 Task: In the sheet Budget Analysis ToolFont size of heading  18 Font style of dataoswald 'Font size of data '9 Alignment of headline & dataAlign center.   Fill color in heading, Red Font color of dataIn the sheet  Attendance Sheet for Weekly Reviewbook
Action: Mouse moved to (228, 423)
Screenshot: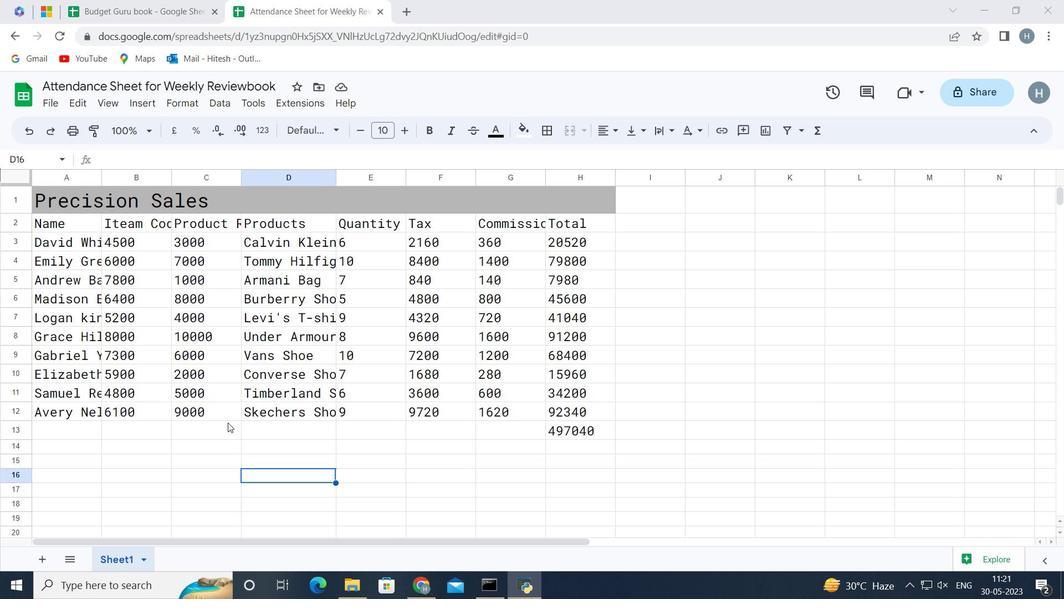 
Action: Mouse pressed left at (228, 423)
Screenshot: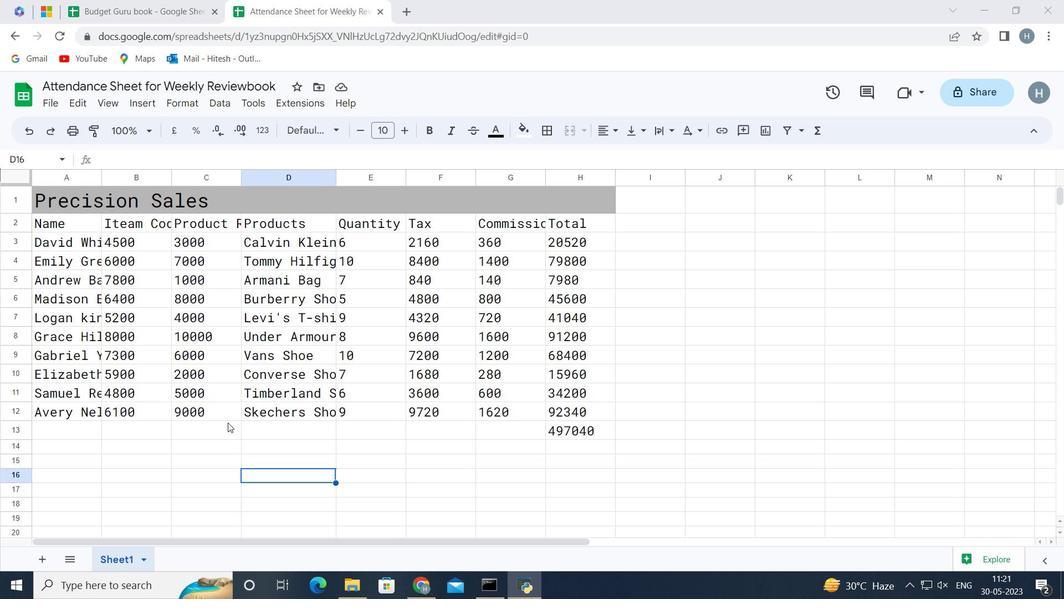 
Action: Mouse moved to (131, 452)
Screenshot: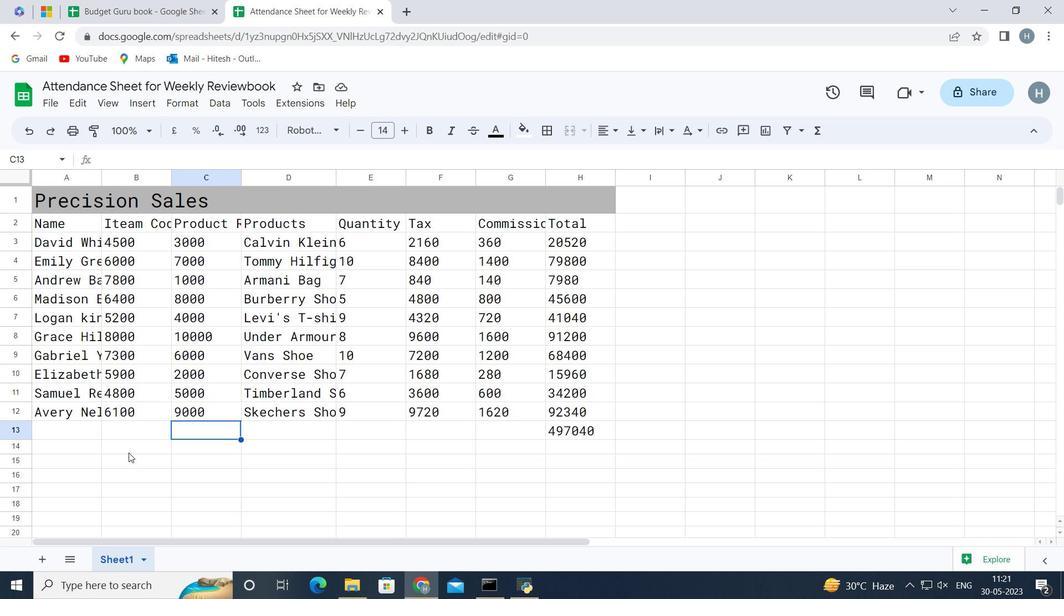 
Action: Mouse pressed left at (131, 452)
Screenshot: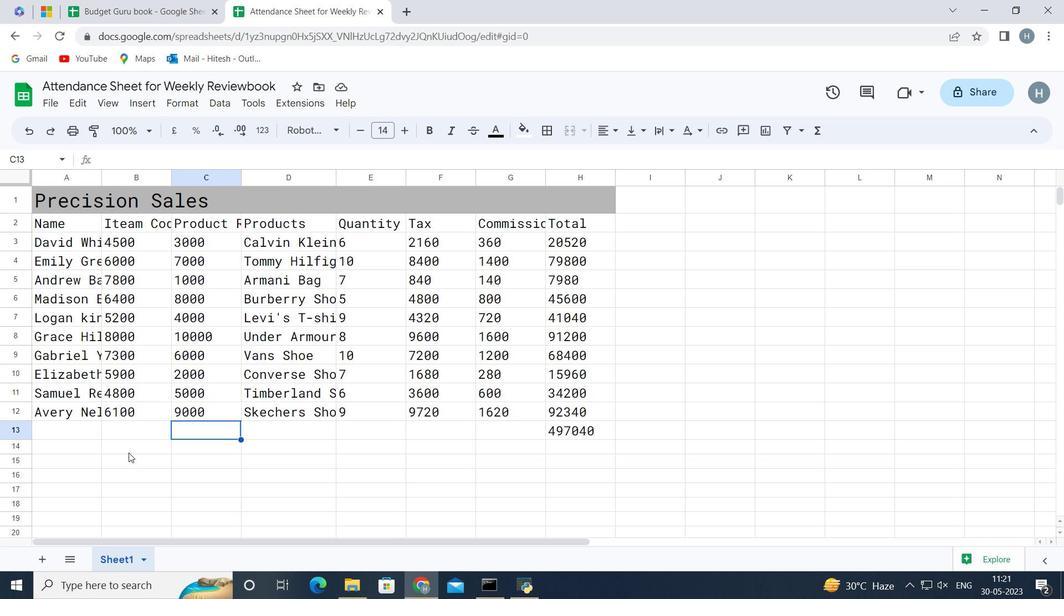 
Action: Mouse moved to (49, 194)
Screenshot: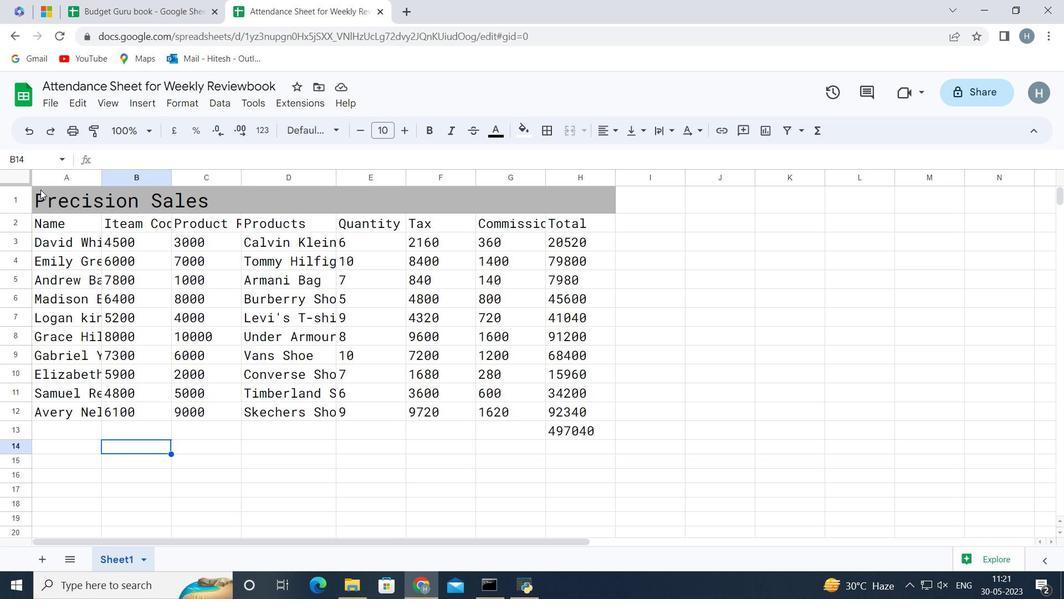
Action: Mouse pressed left at (49, 194)
Screenshot: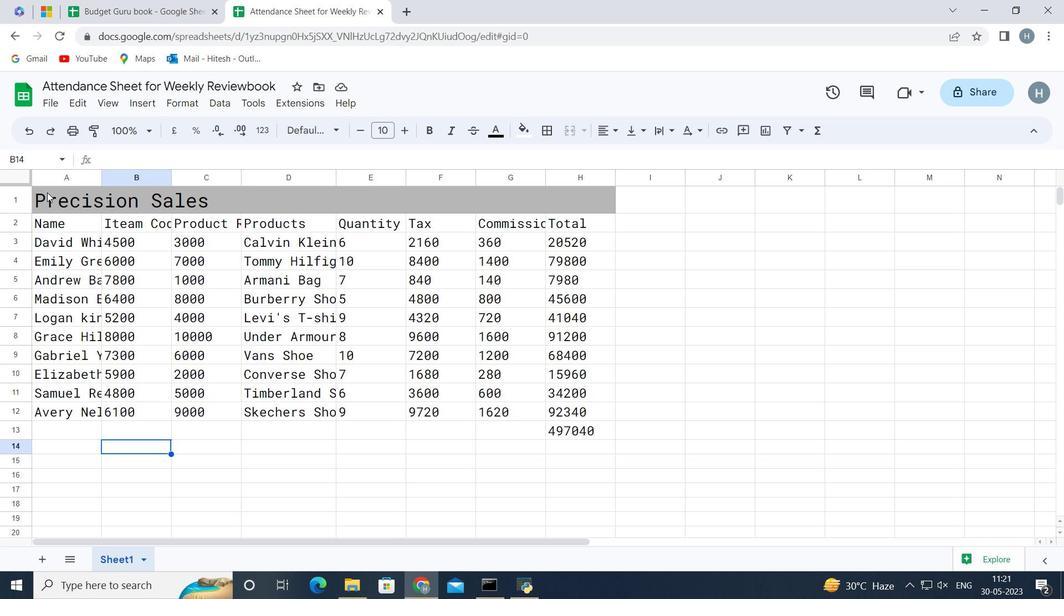 
Action: Mouse moved to (362, 130)
Screenshot: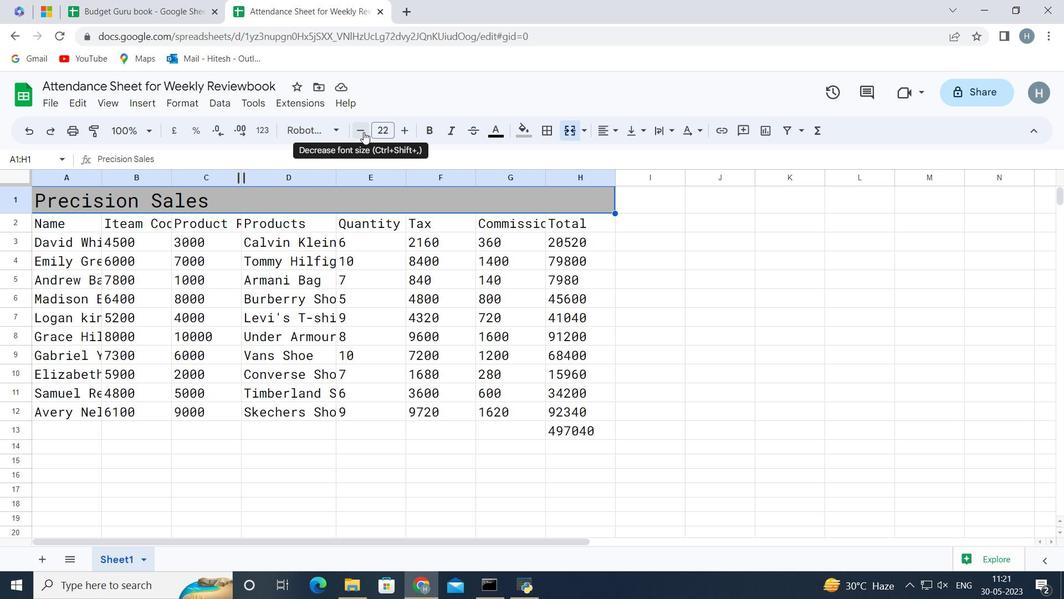 
Action: Mouse pressed left at (362, 130)
Screenshot: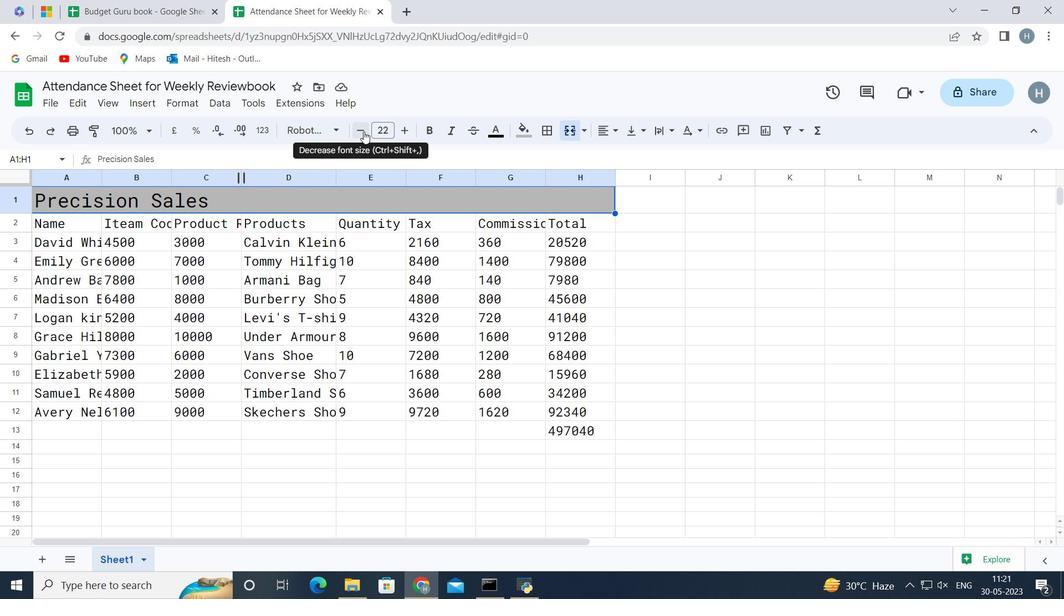 
Action: Mouse pressed left at (362, 130)
Screenshot: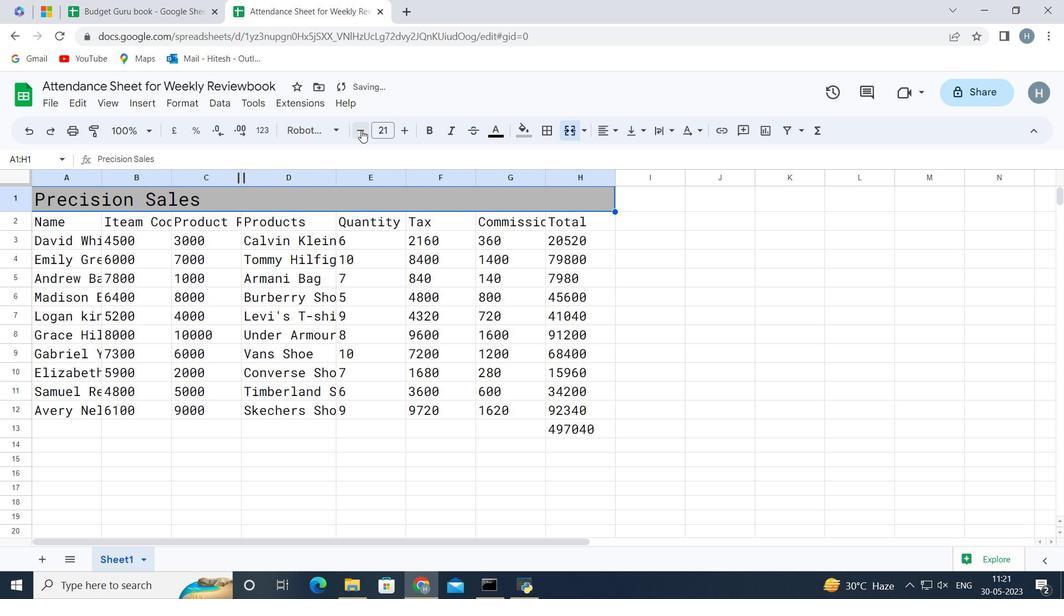 
Action: Mouse pressed left at (362, 130)
Screenshot: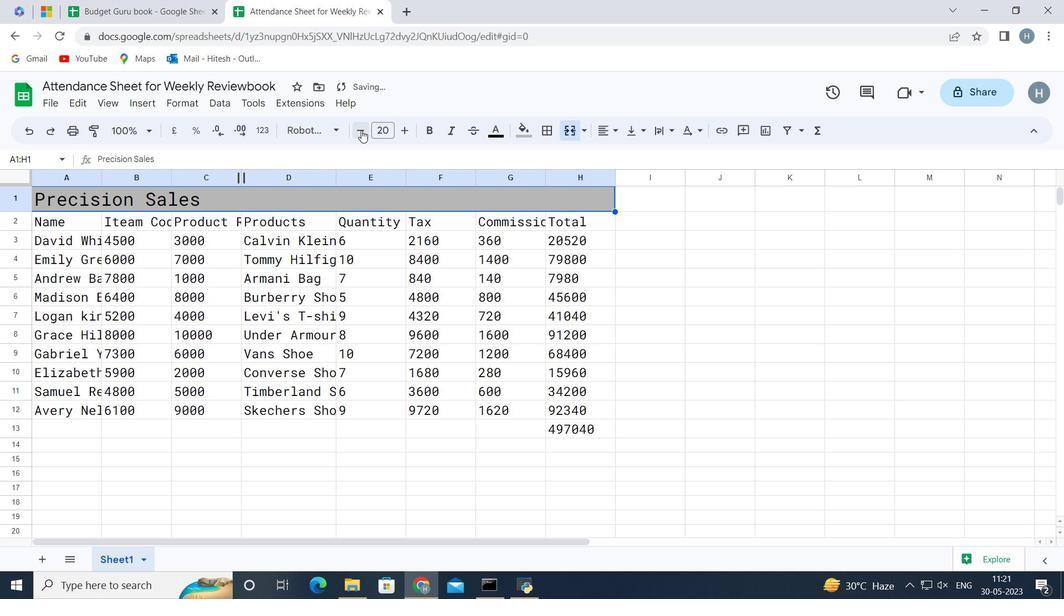 
Action: Mouse pressed left at (362, 130)
Screenshot: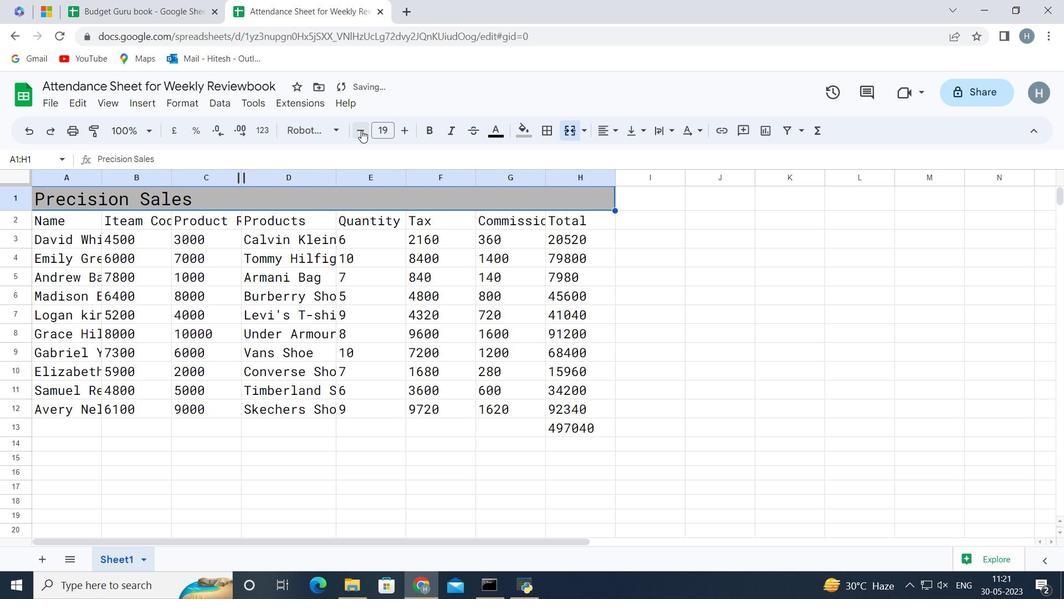 
Action: Mouse moved to (318, 123)
Screenshot: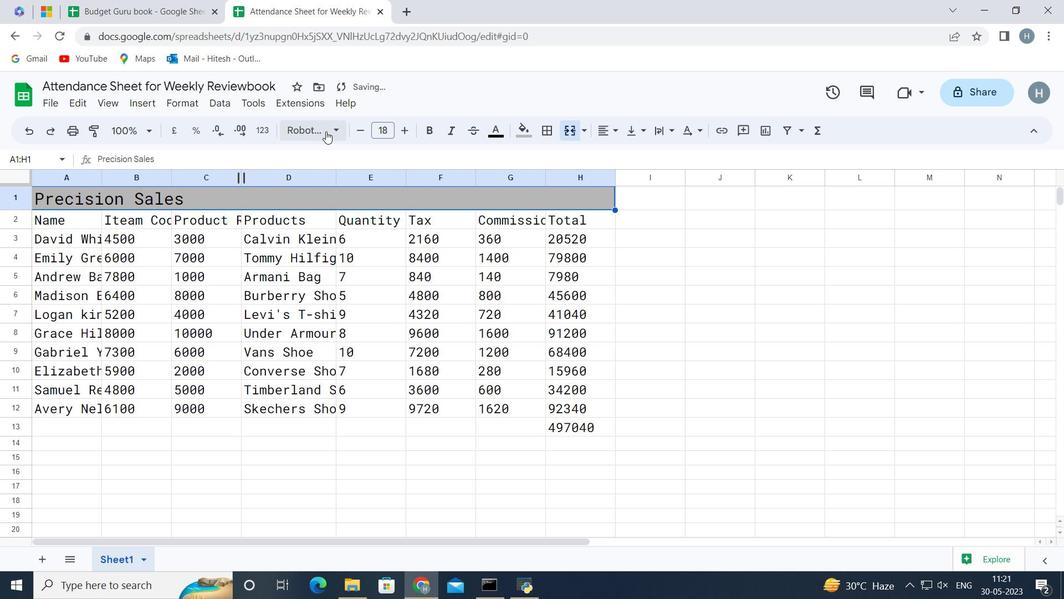 
Action: Mouse pressed left at (318, 123)
Screenshot: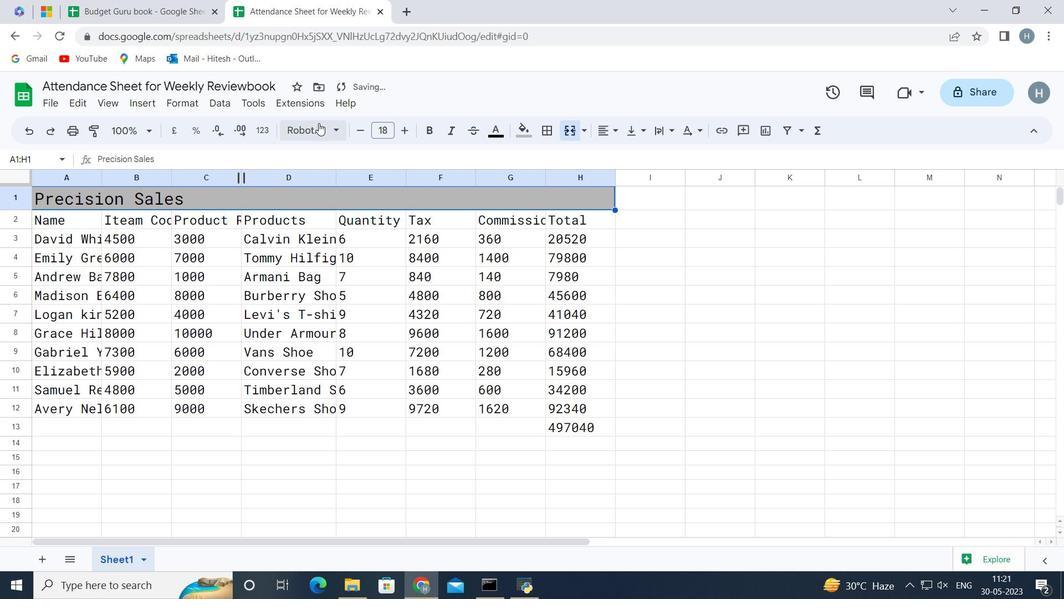 
Action: Mouse moved to (353, 288)
Screenshot: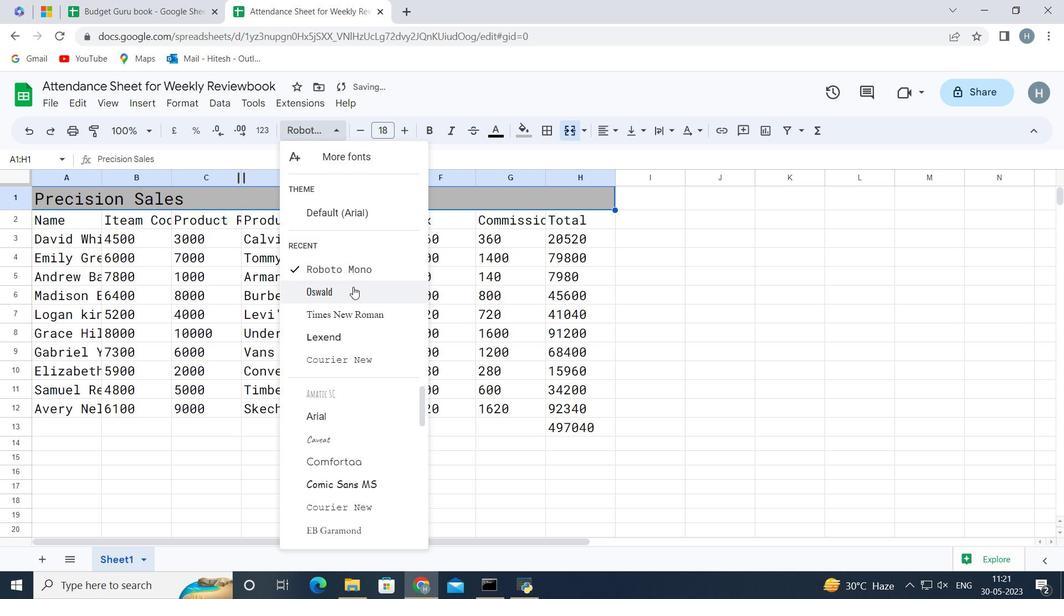 
Action: Mouse pressed left at (353, 288)
Screenshot: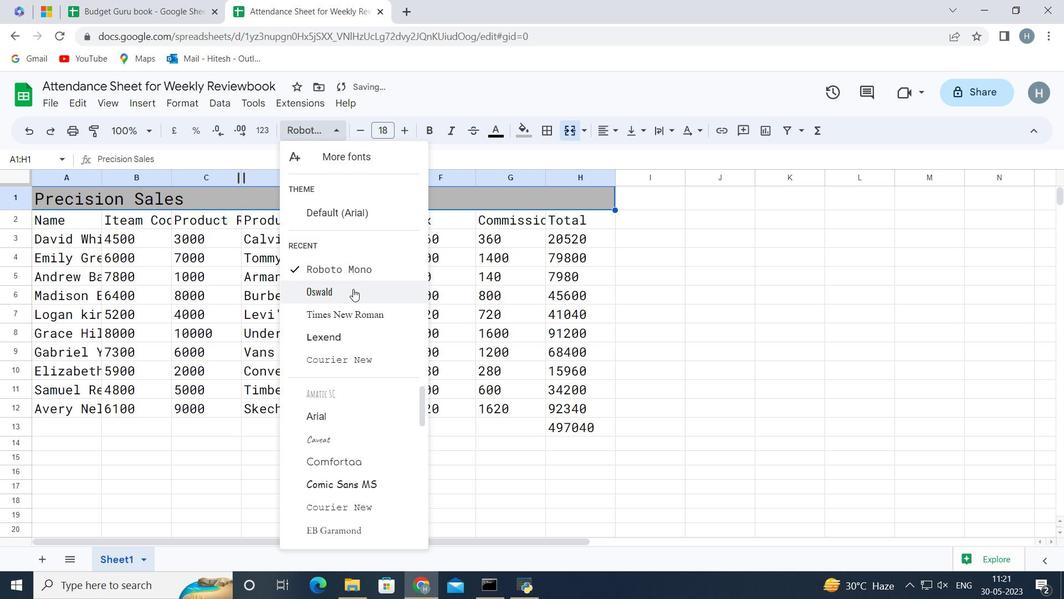 
Action: Mouse moved to (163, 442)
Screenshot: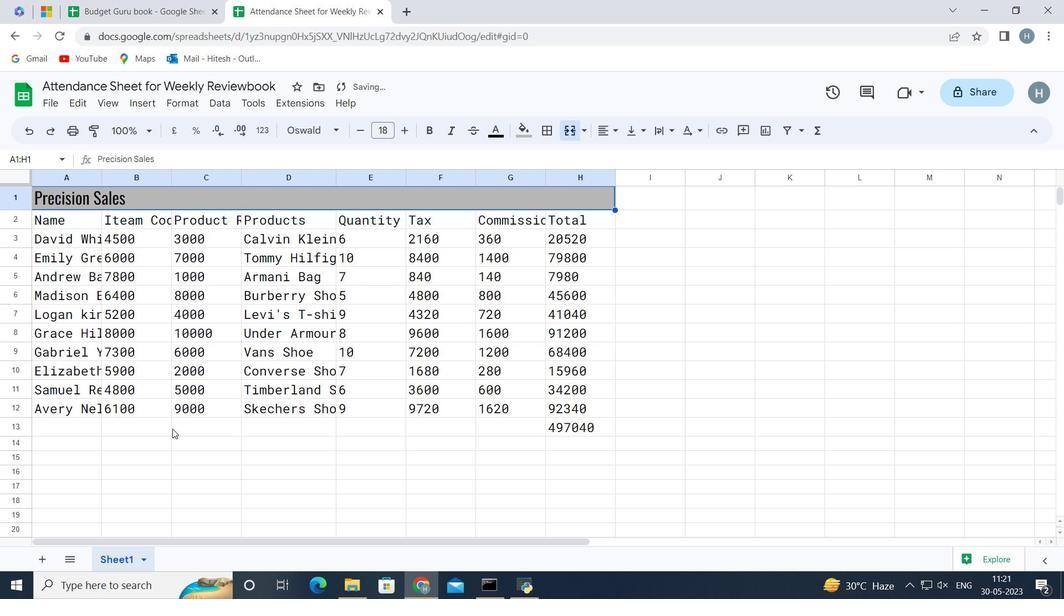 
Action: Mouse pressed left at (163, 442)
Screenshot: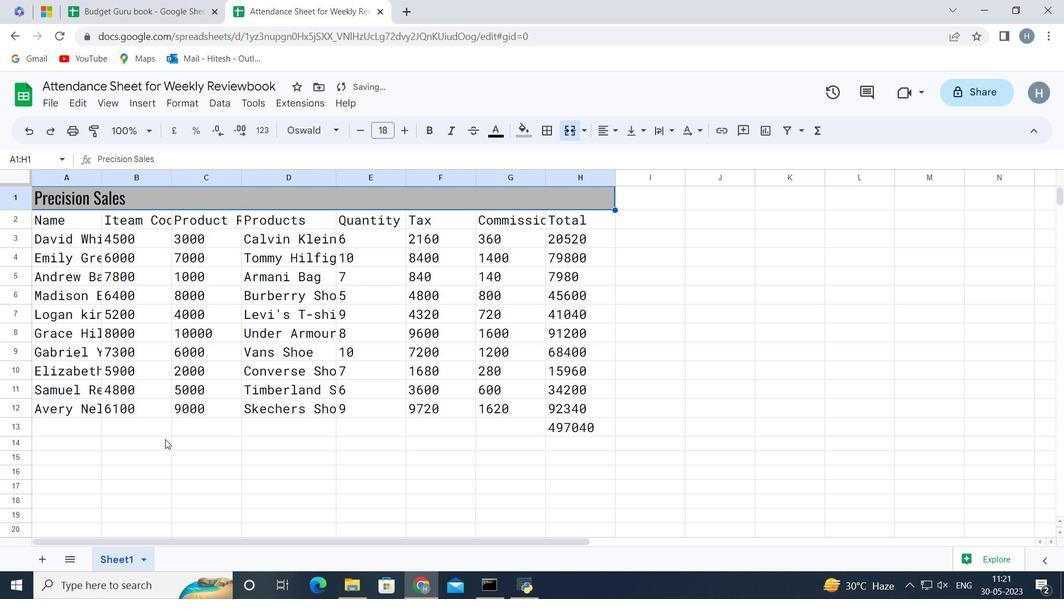 
Action: Mouse moved to (62, 218)
Screenshot: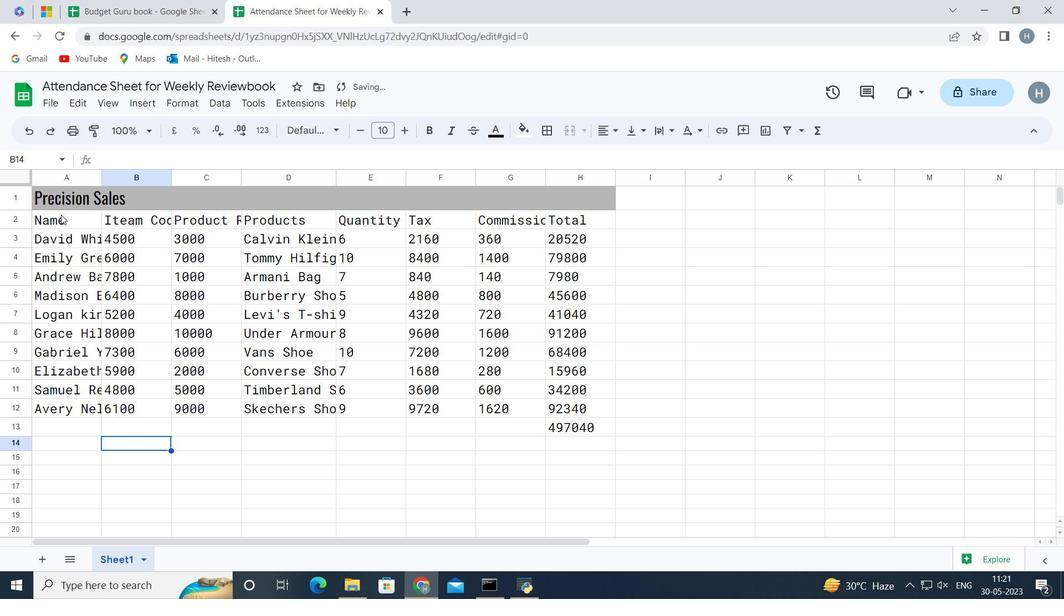 
Action: Mouse pressed left at (62, 218)
Screenshot: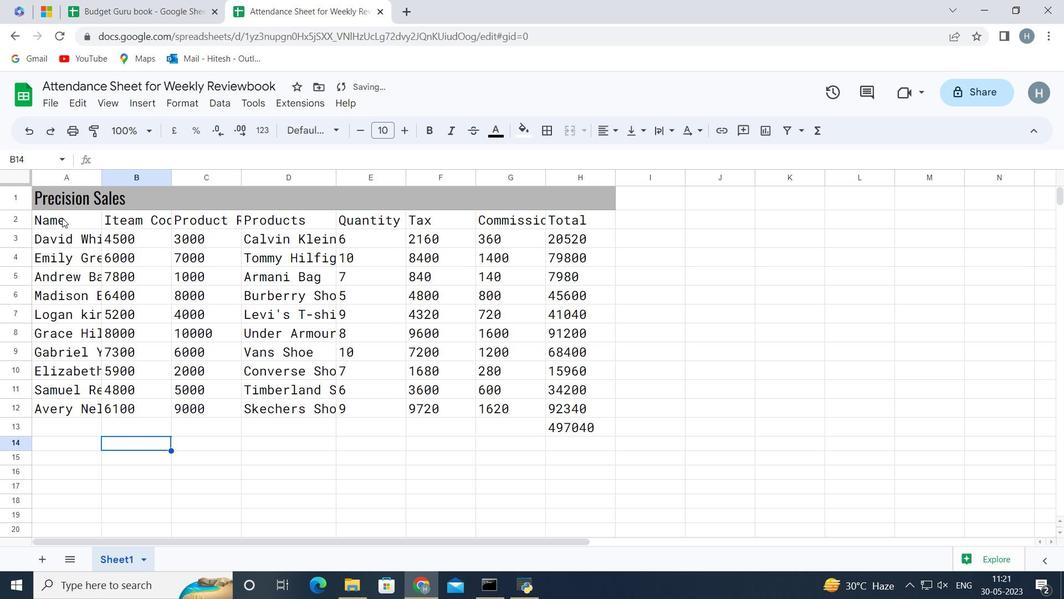 
Action: Mouse moved to (63, 219)
Screenshot: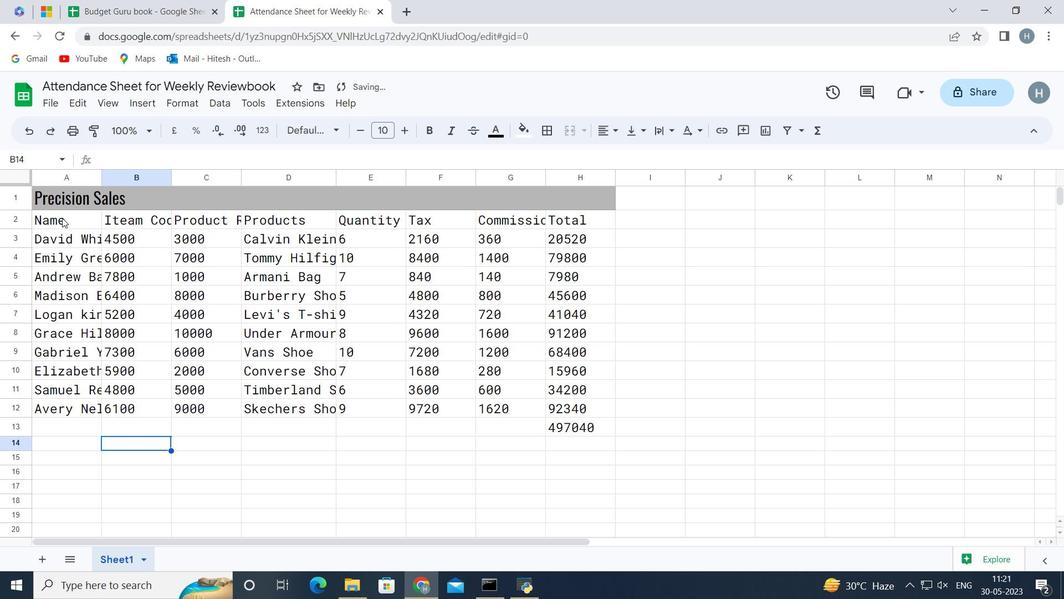 
Action: Key pressed <Key.shift><Key.right><Key.right><Key.right><Key.right><Key.right><Key.right><Key.right><Key.down><Key.down><Key.down><Key.down><Key.down><Key.down><Key.down><Key.down><Key.down><Key.down><Key.down>
Screenshot: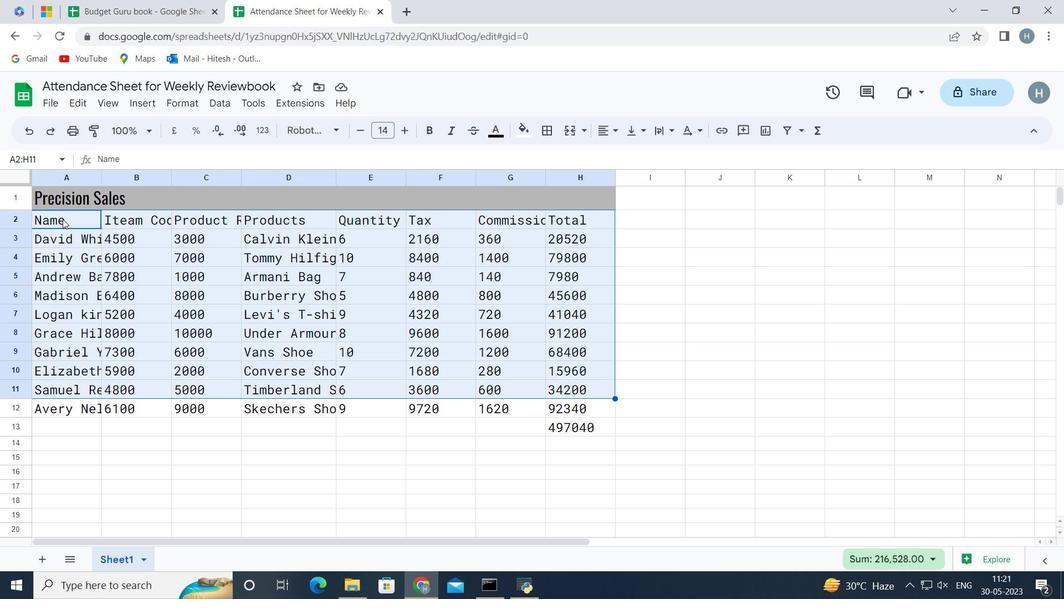 
Action: Mouse moved to (356, 132)
Screenshot: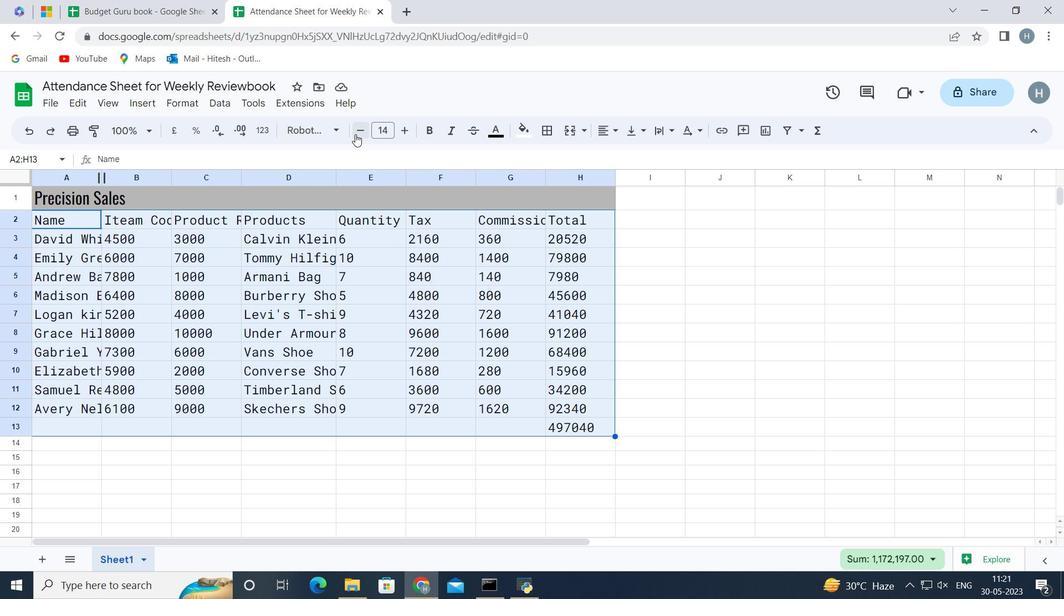
Action: Mouse pressed left at (356, 132)
Screenshot: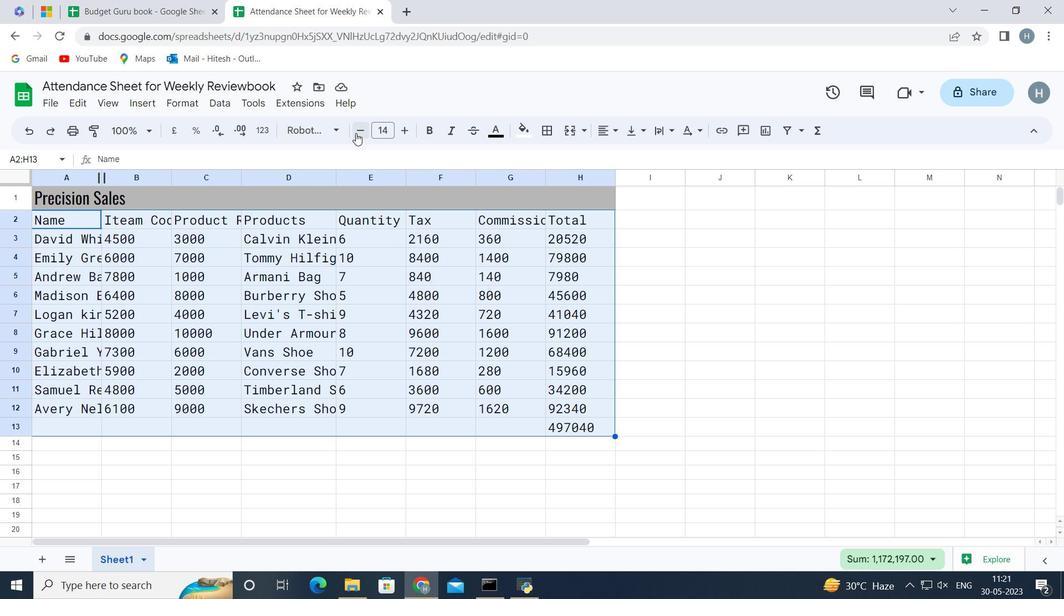 
Action: Mouse pressed left at (356, 132)
Screenshot: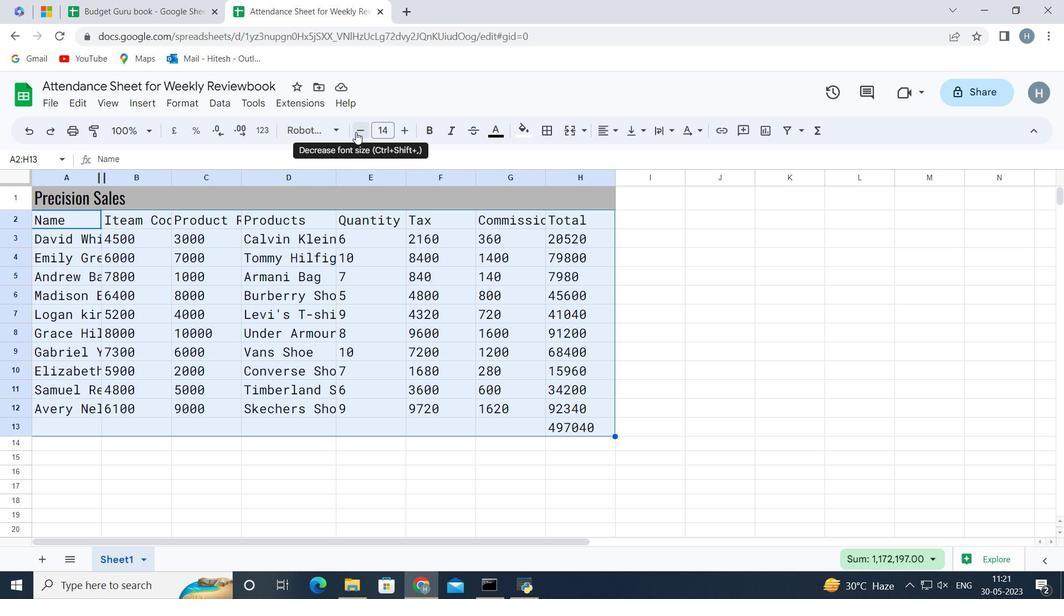 
Action: Mouse pressed left at (356, 132)
Screenshot: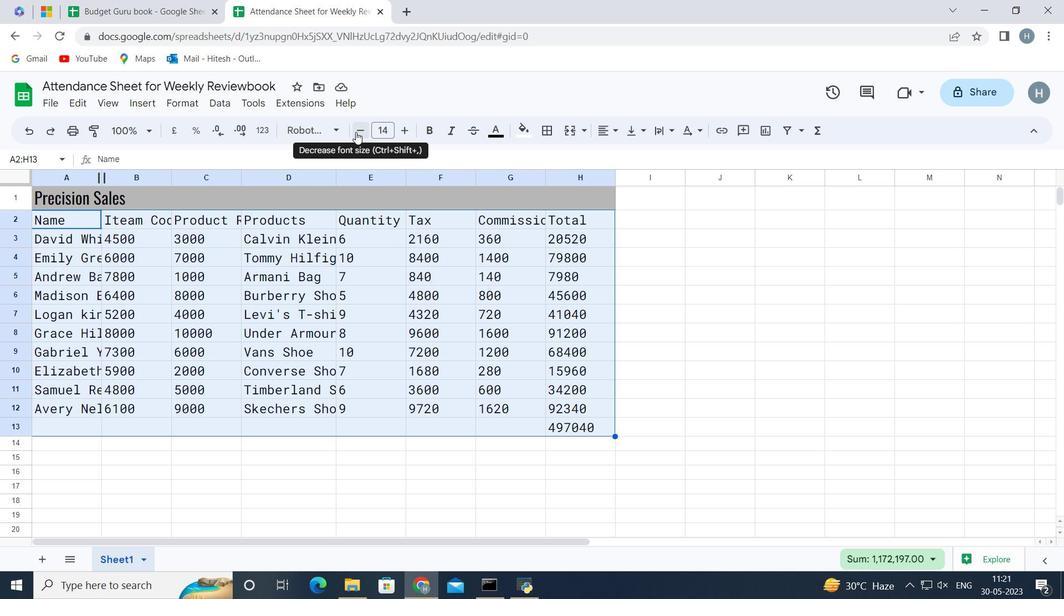 
Action: Mouse pressed left at (356, 132)
Screenshot: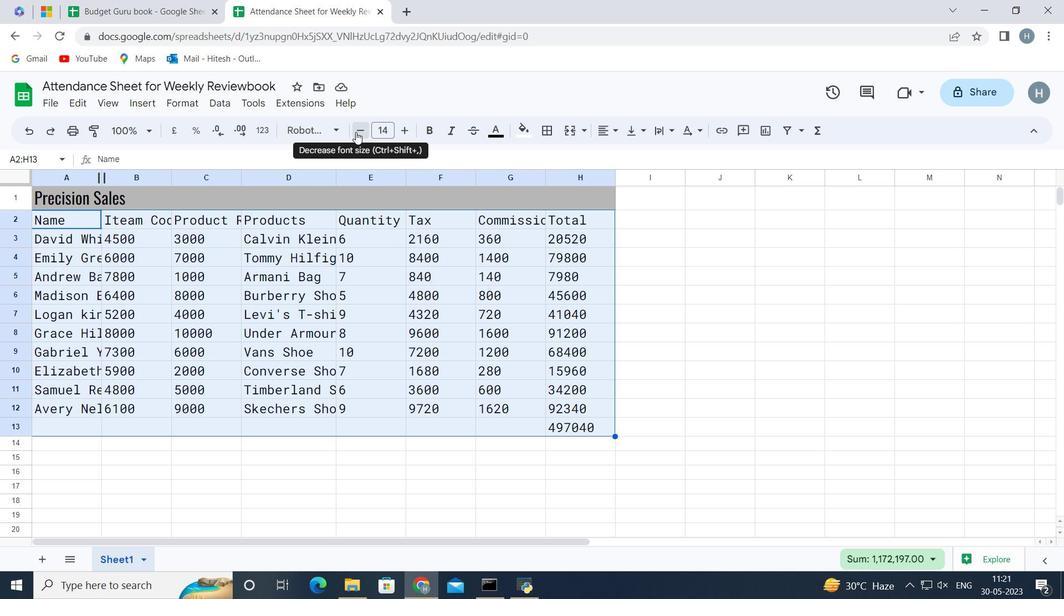 
Action: Mouse pressed left at (356, 132)
Screenshot: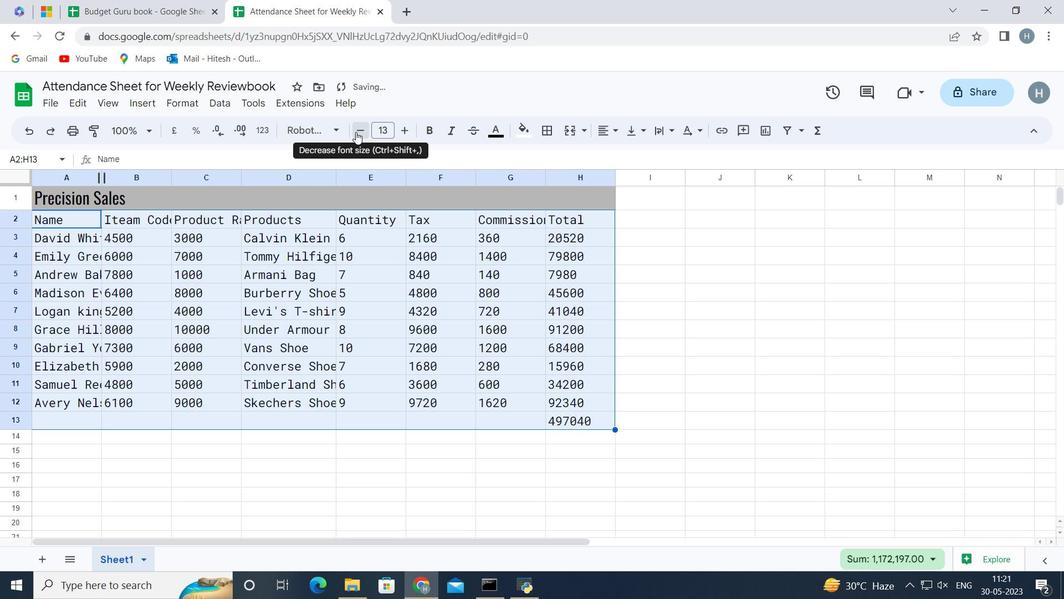 
Action: Mouse moved to (144, 443)
Screenshot: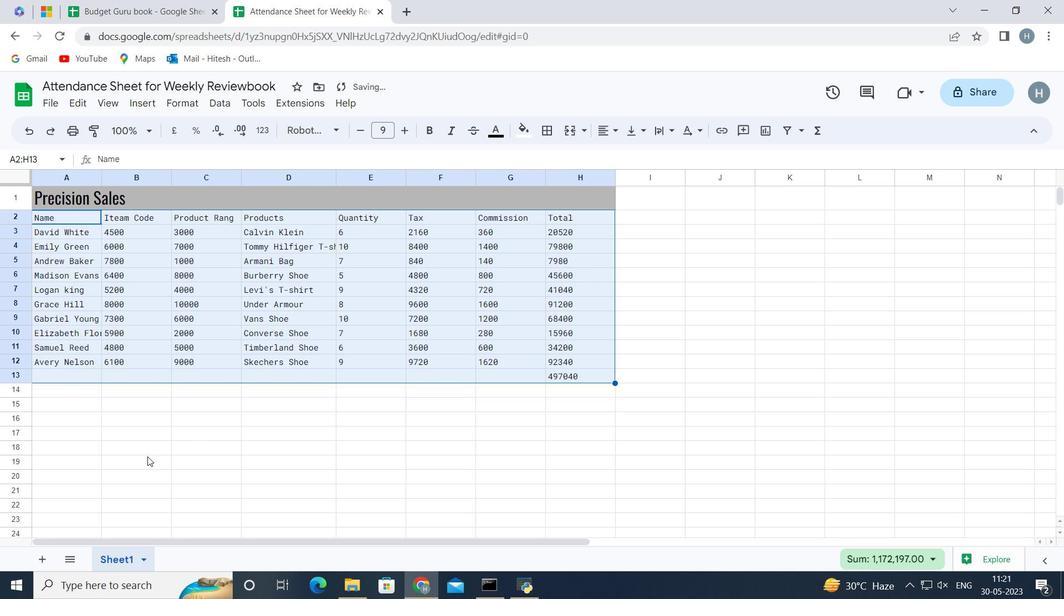 
Action: Mouse pressed left at (144, 443)
Screenshot: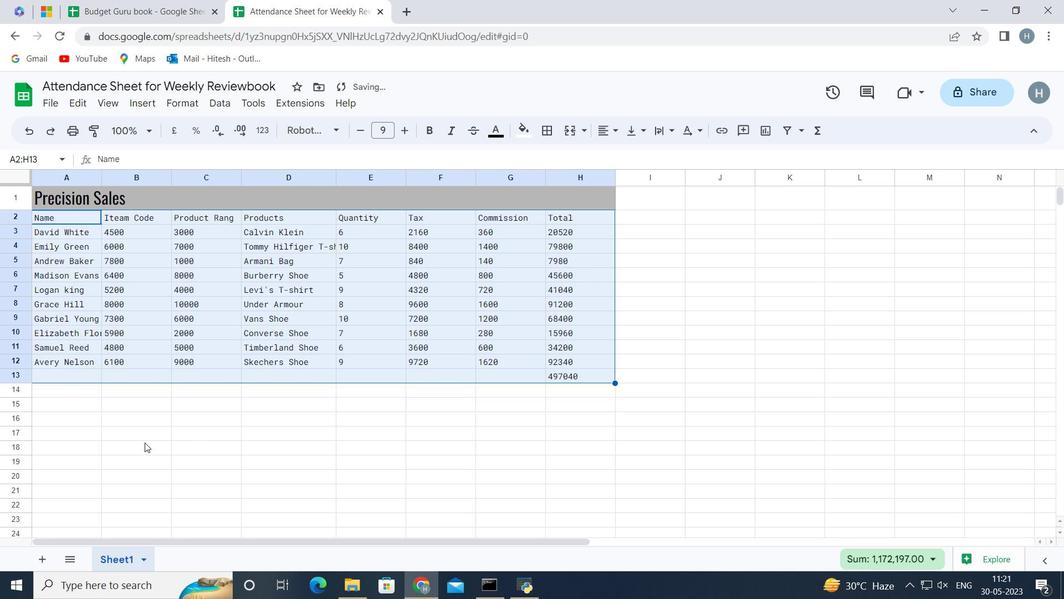 
Action: Mouse moved to (58, 200)
Screenshot: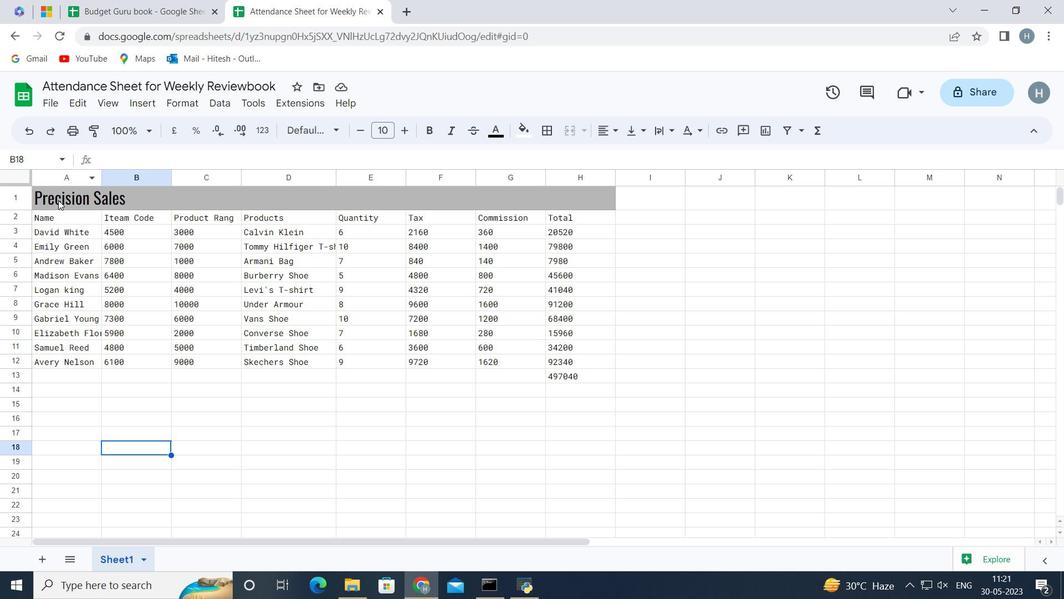 
Action: Mouse pressed left at (58, 200)
Screenshot: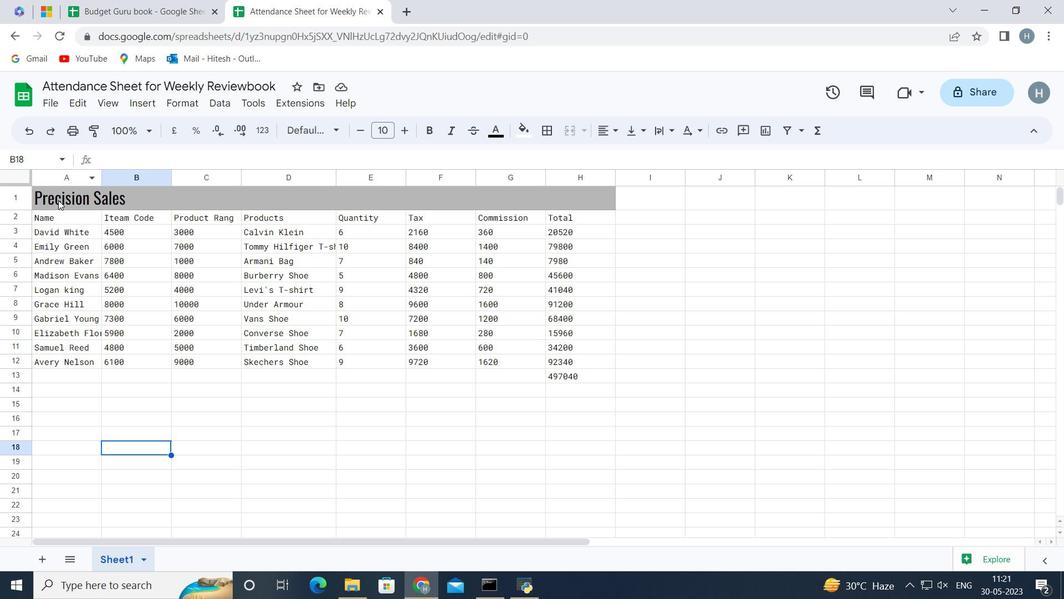 
Action: Key pressed <Key.shift><Key.shift><Key.shift><Key.shift><Key.shift><Key.shift><Key.shift><Key.shift><Key.shift><Key.shift><Key.shift><Key.shift><Key.shift><Key.shift><Key.shift><Key.shift><Key.shift><Key.shift><Key.shift><Key.shift><Key.shift><Key.shift><Key.shift><Key.shift><Key.shift><Key.shift><Key.shift><Key.shift><Key.shift><Key.shift><Key.shift><Key.shift><Key.shift><Key.shift><Key.shift><Key.shift><Key.down><Key.down><Key.down><Key.down><Key.down><Key.down><Key.down><Key.down><Key.down><Key.down><Key.down><Key.down>
Screenshot: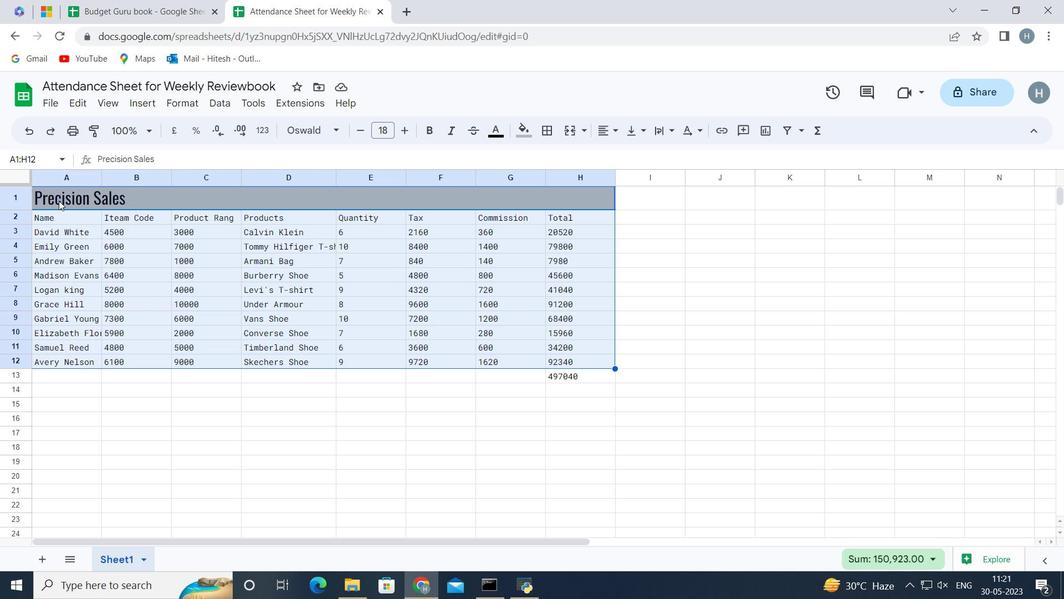 
Action: Mouse moved to (607, 134)
Screenshot: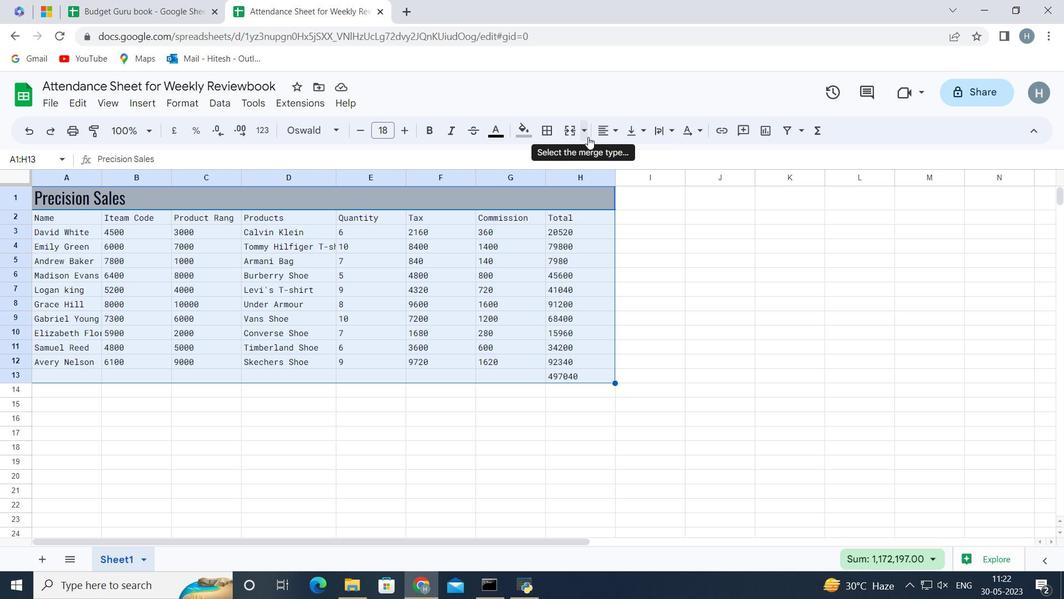 
Action: Mouse pressed left at (607, 134)
Screenshot: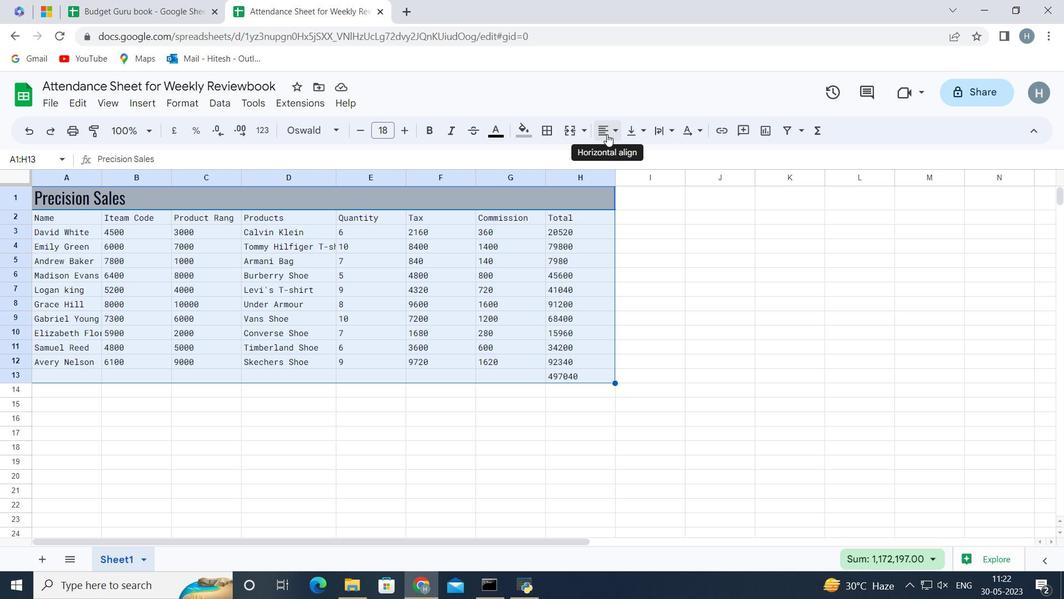 
Action: Mouse moved to (629, 155)
Screenshot: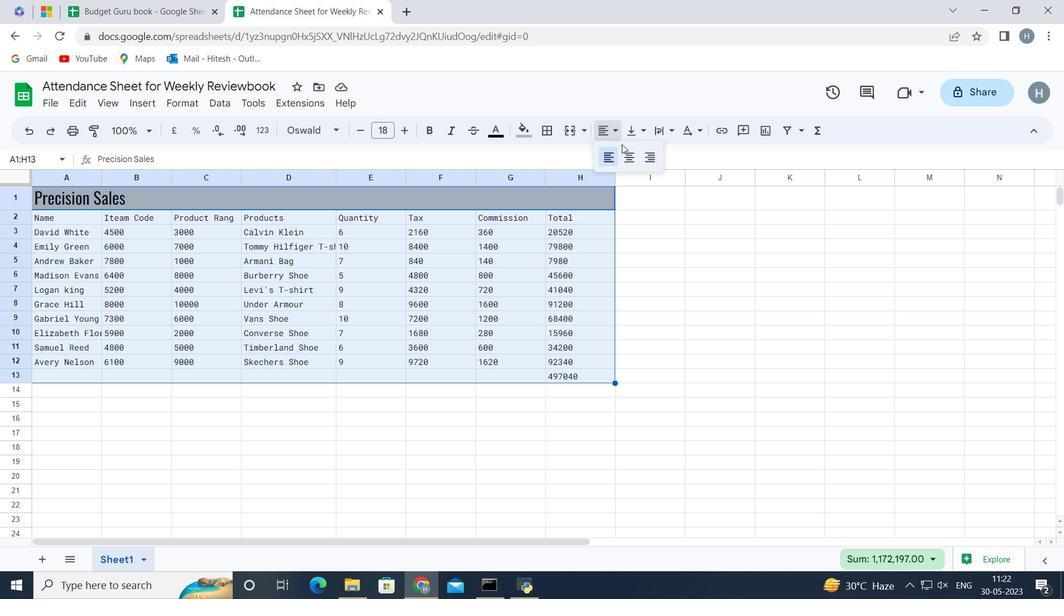 
Action: Mouse pressed left at (629, 155)
Screenshot: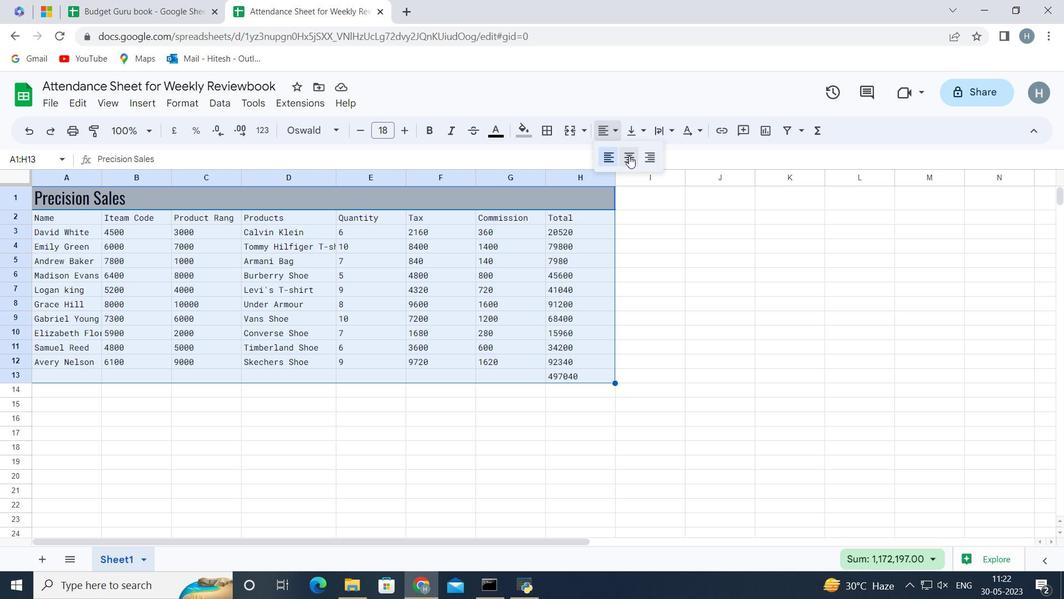 
Action: Mouse moved to (425, 403)
Screenshot: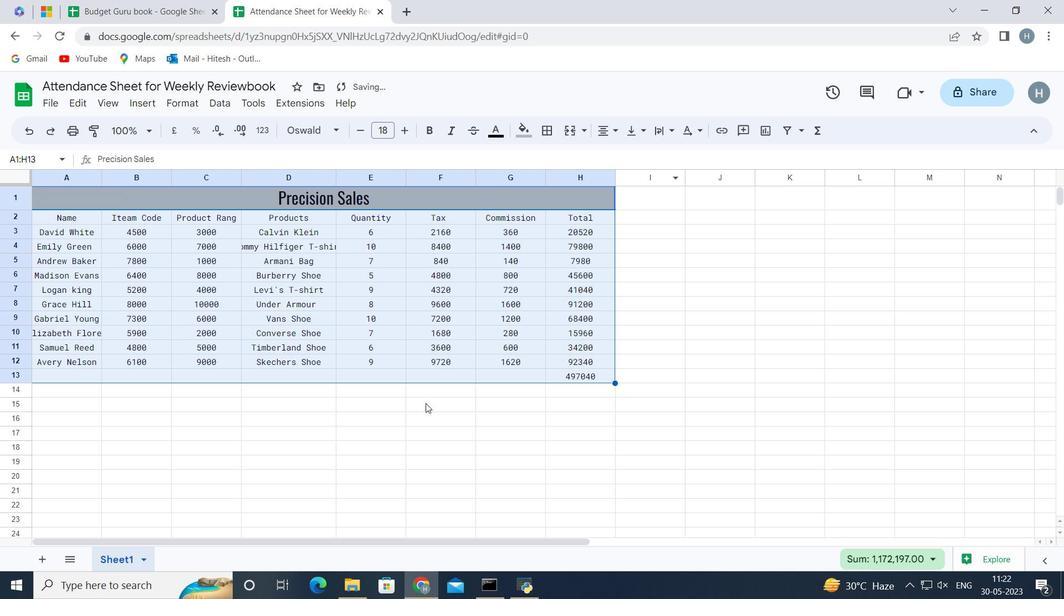 
Action: Mouse pressed left at (425, 403)
Screenshot: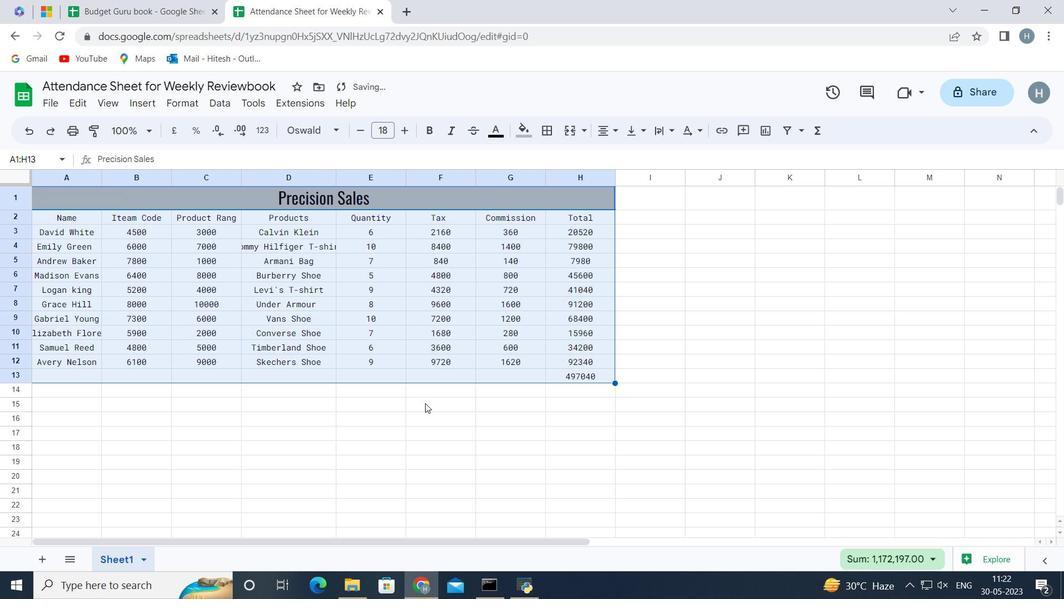 
Action: Mouse moved to (209, 422)
Screenshot: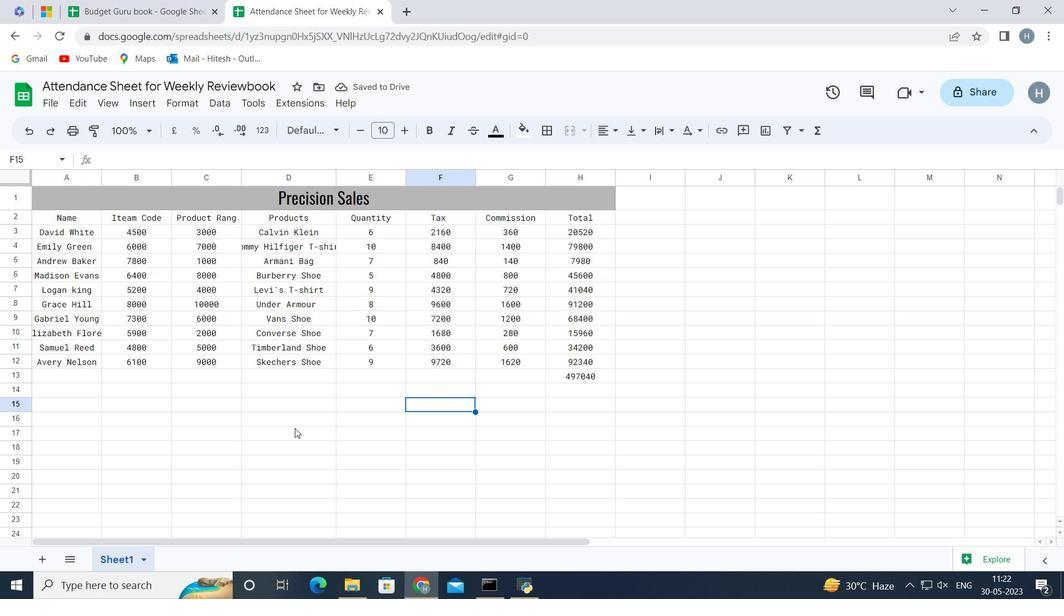 
Action: Mouse pressed left at (209, 422)
Screenshot: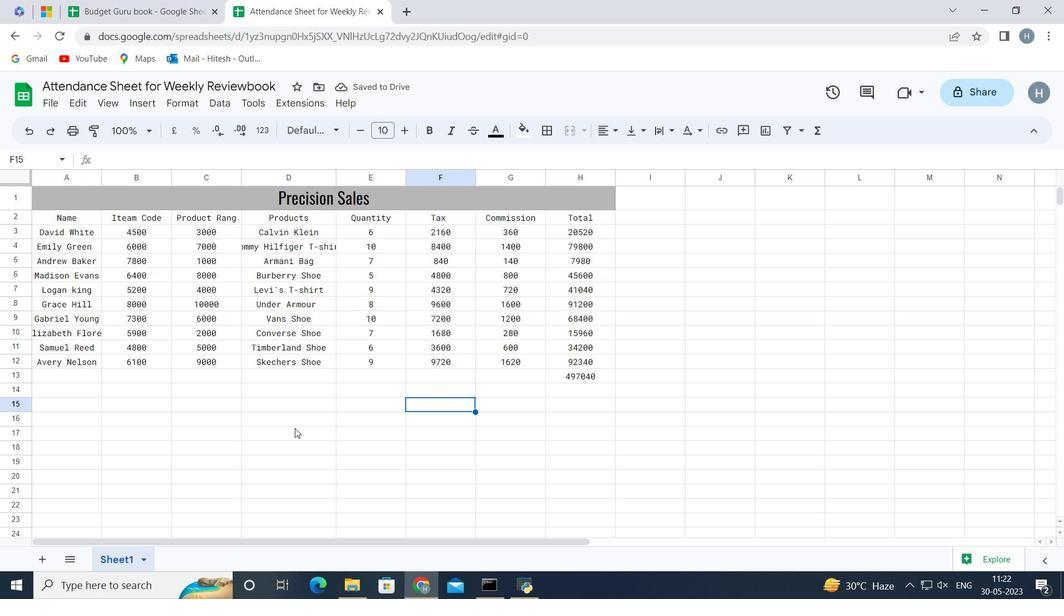 
Action: Mouse moved to (80, 423)
Screenshot: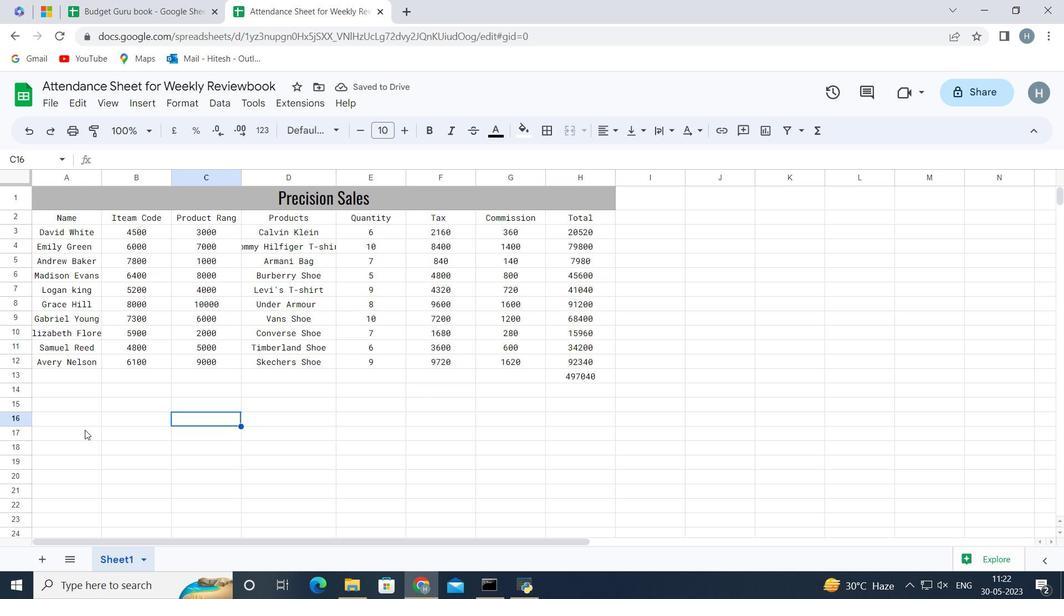 
Action: Mouse pressed left at (80, 423)
Screenshot: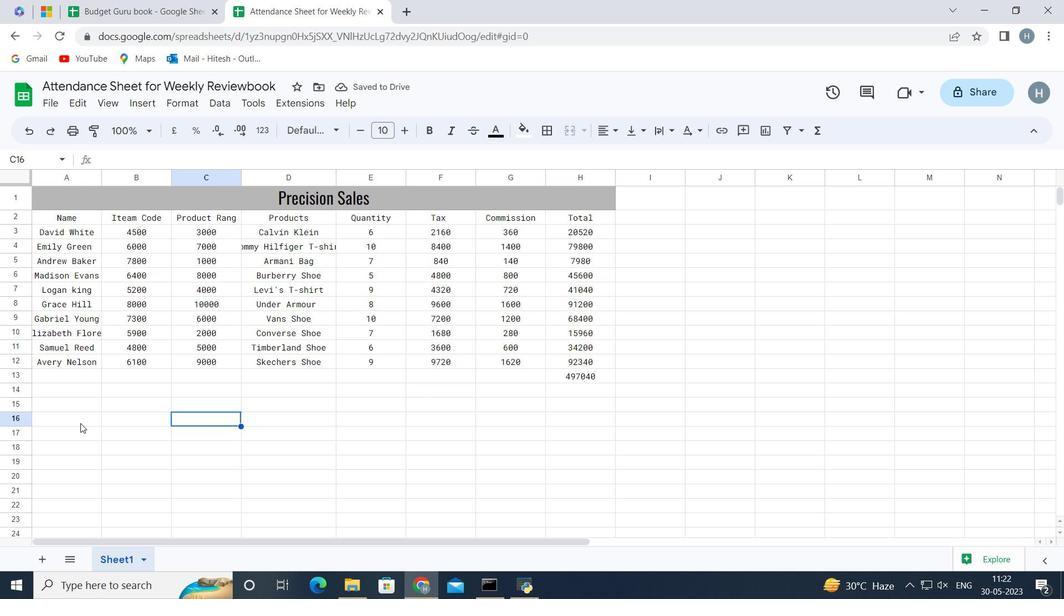 
Action: Mouse moved to (72, 391)
Screenshot: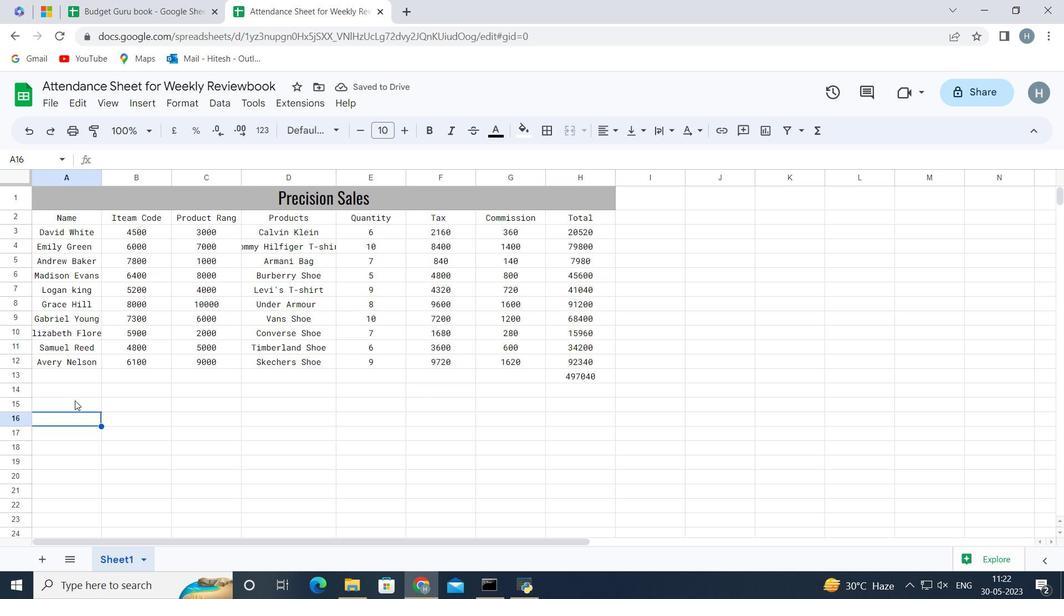 
Action: Mouse pressed left at (72, 391)
Screenshot: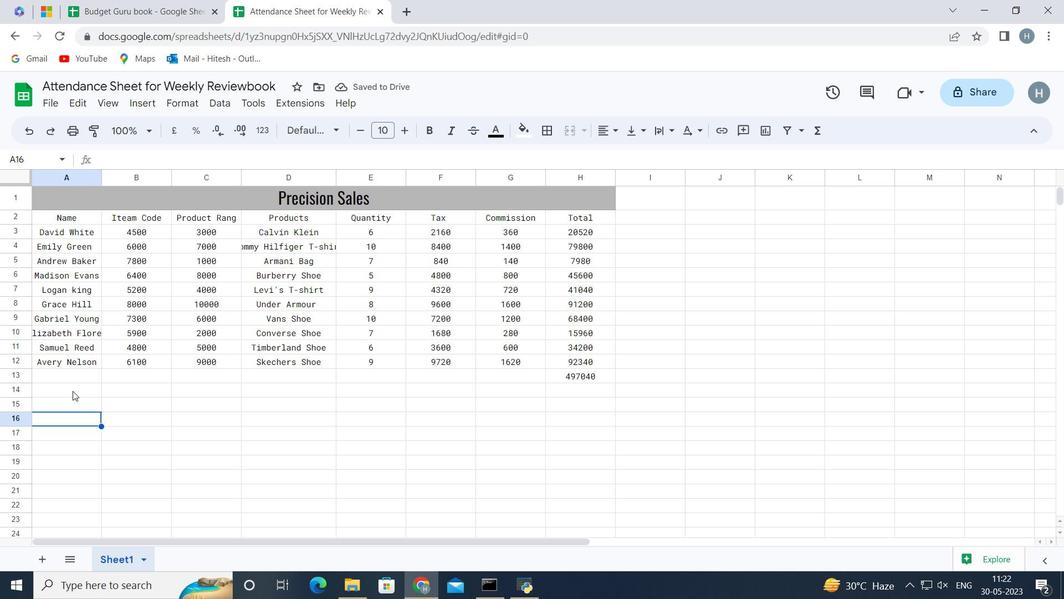 
Action: Mouse moved to (106, 381)
Screenshot: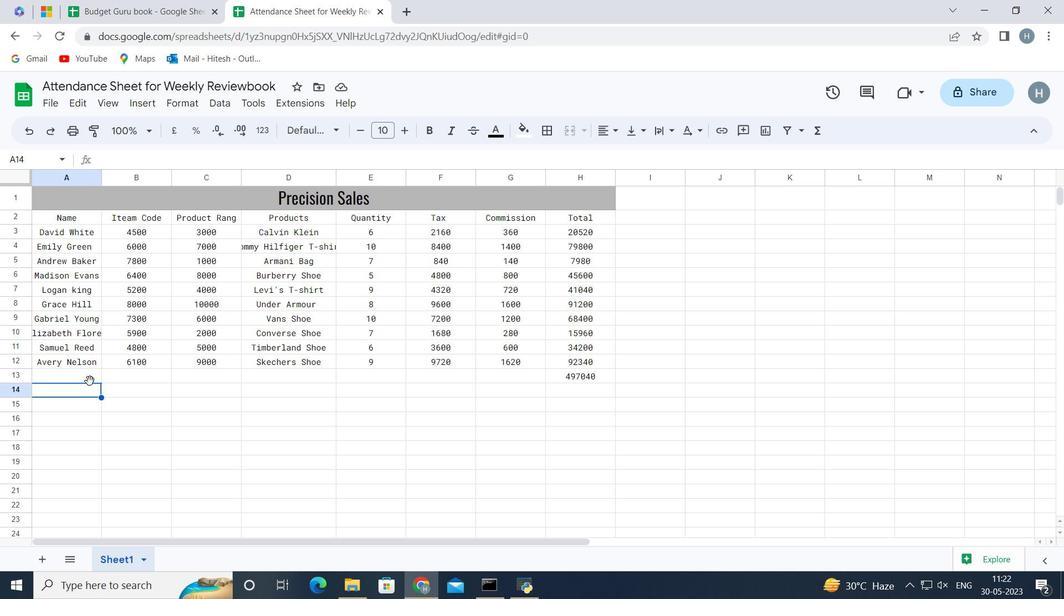 
Action: Mouse pressed left at (106, 381)
Screenshot: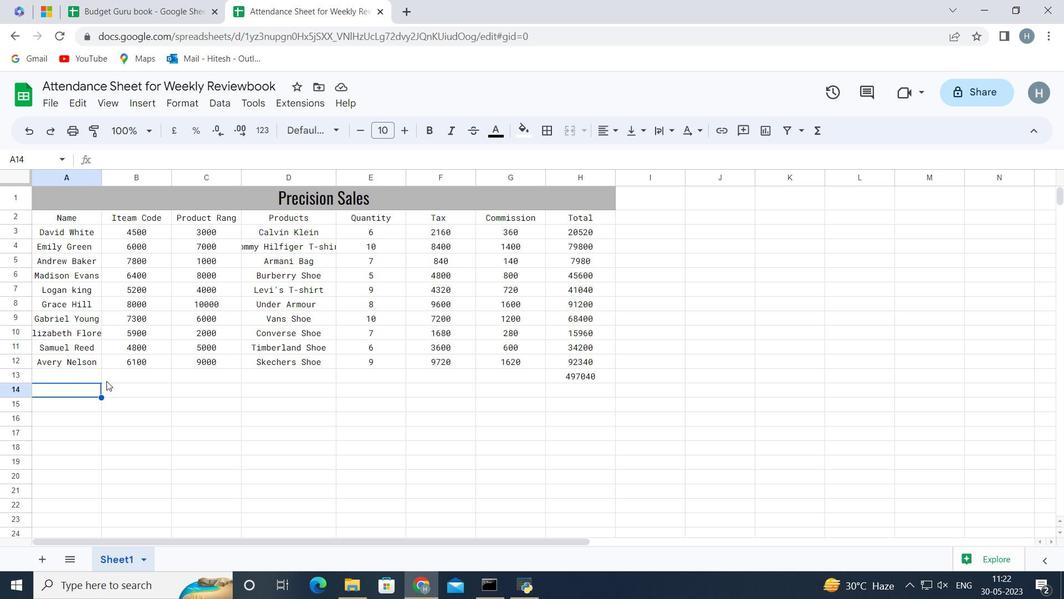 
Action: Mouse moved to (85, 373)
Screenshot: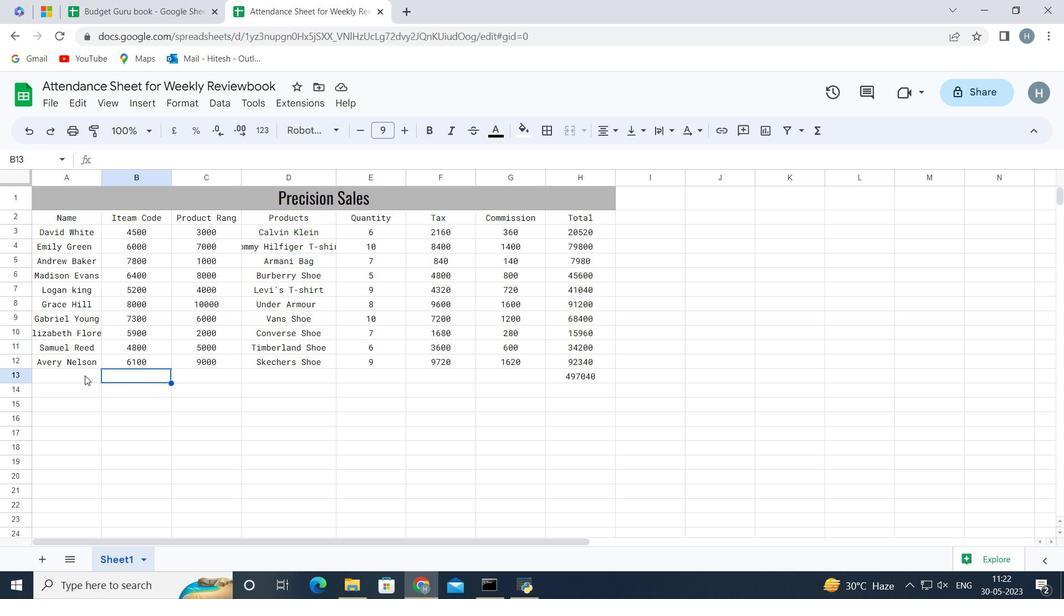 
Action: Mouse pressed left at (85, 373)
Screenshot: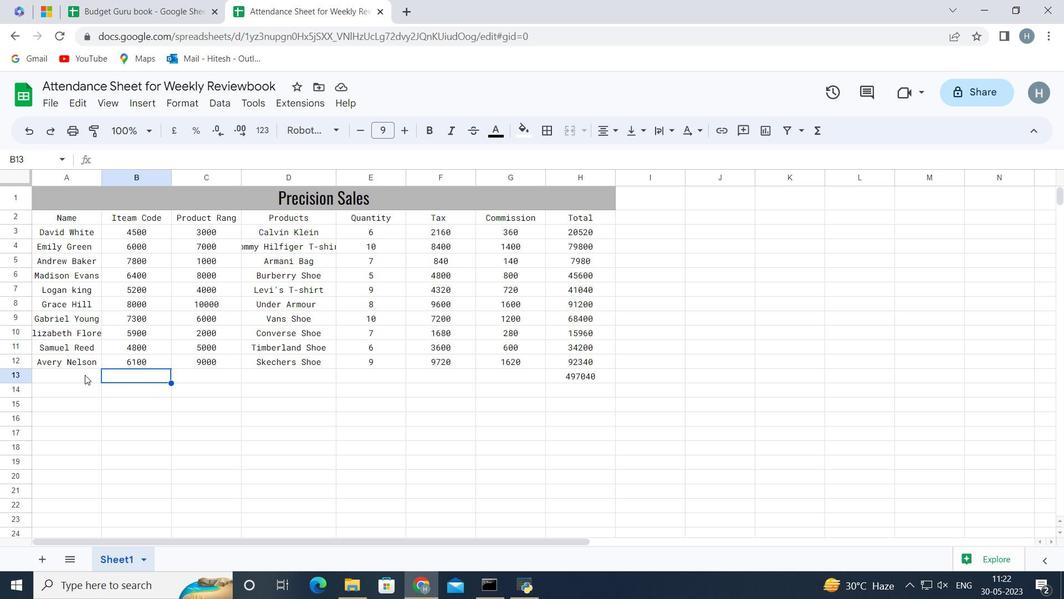 
Action: Mouse moved to (87, 386)
Screenshot: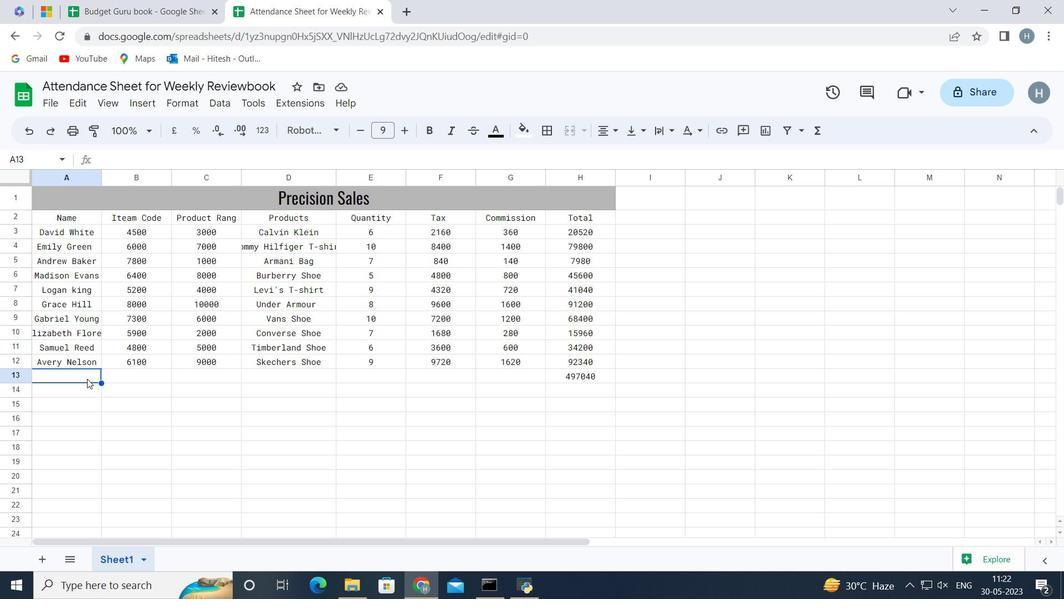 
Action: Mouse pressed left at (87, 386)
Screenshot: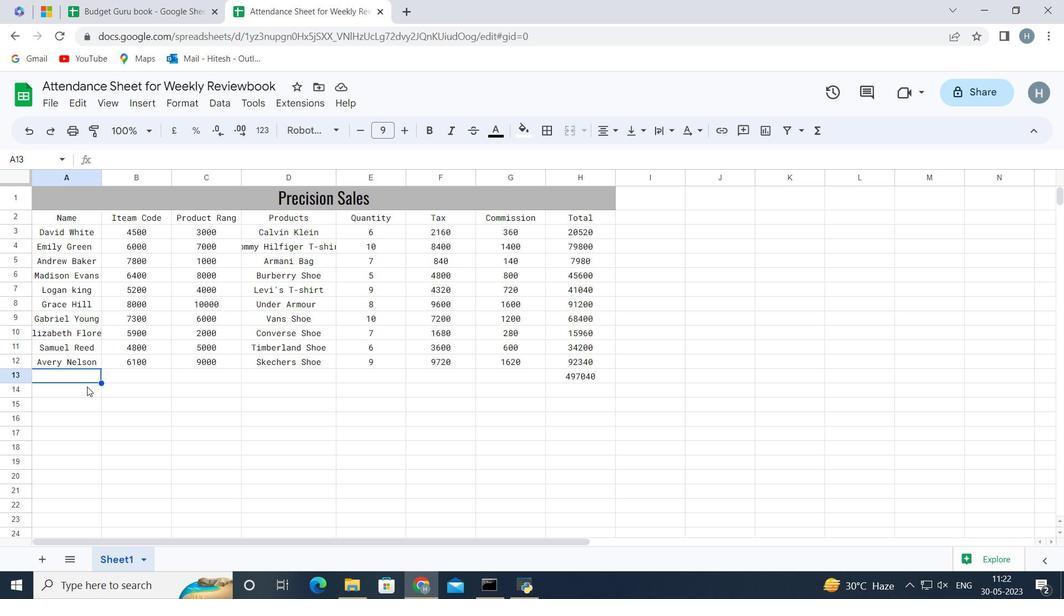 
Action: Mouse moved to (136, 397)
Screenshot: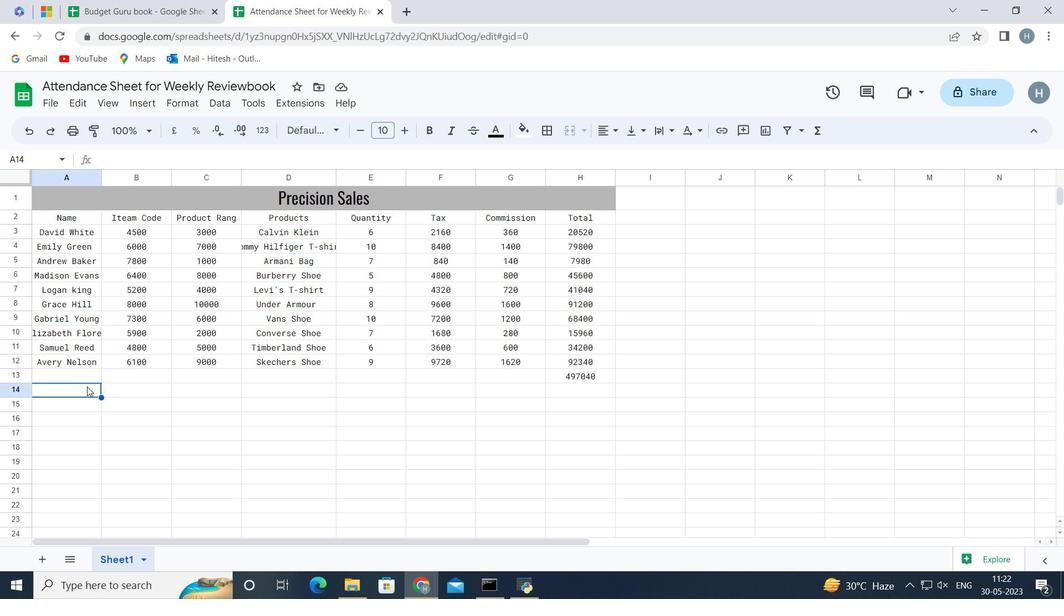 
Action: Mouse pressed left at (136, 397)
Screenshot: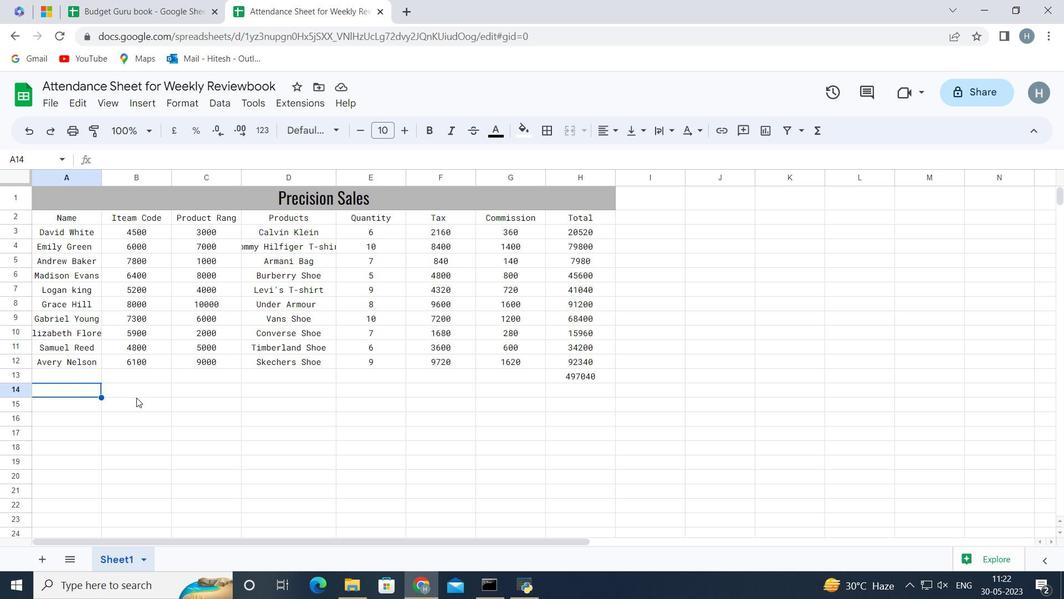 
Action: Mouse moved to (133, 378)
Screenshot: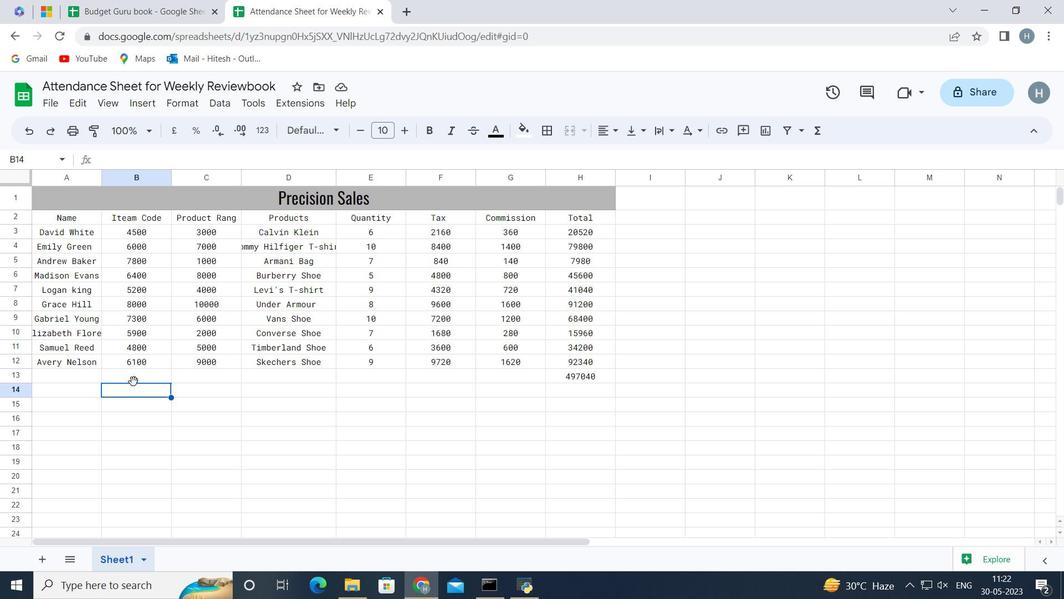 
Action: Mouse pressed left at (133, 378)
Screenshot: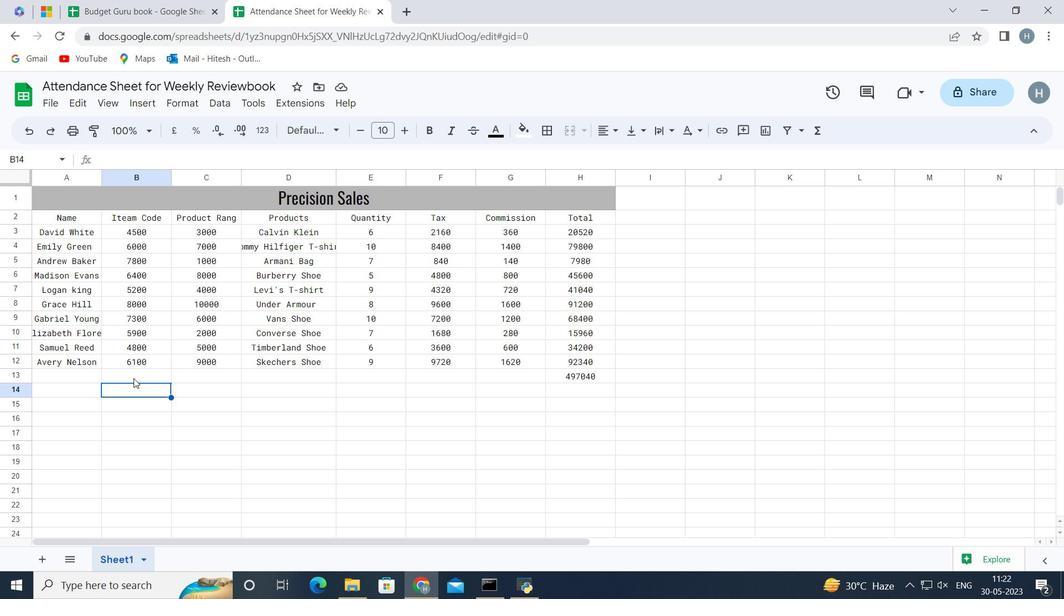 
Action: Mouse moved to (84, 375)
Screenshot: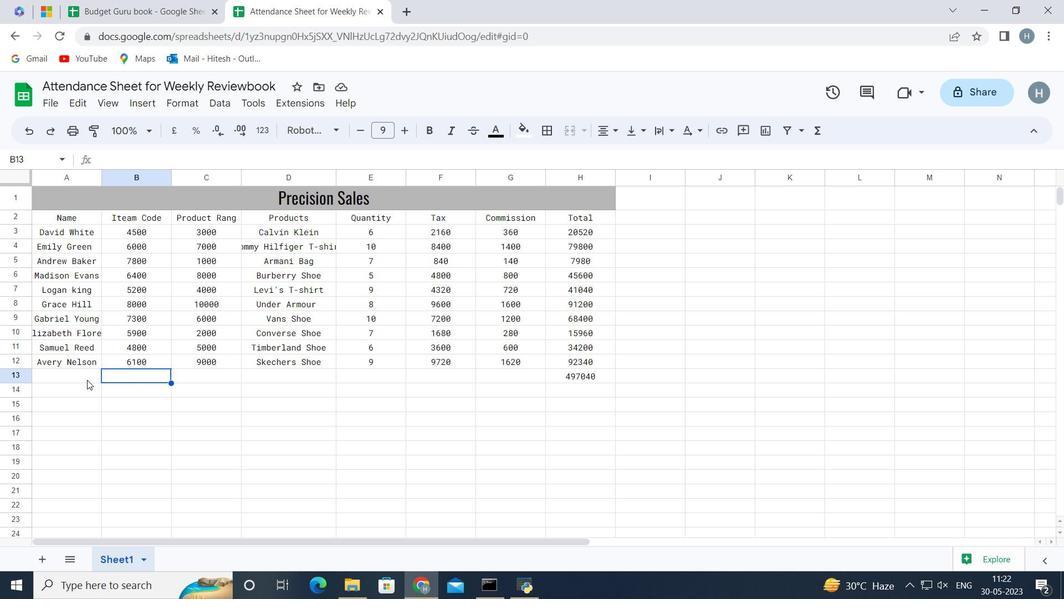 
Action: Mouse pressed left at (84, 375)
Screenshot: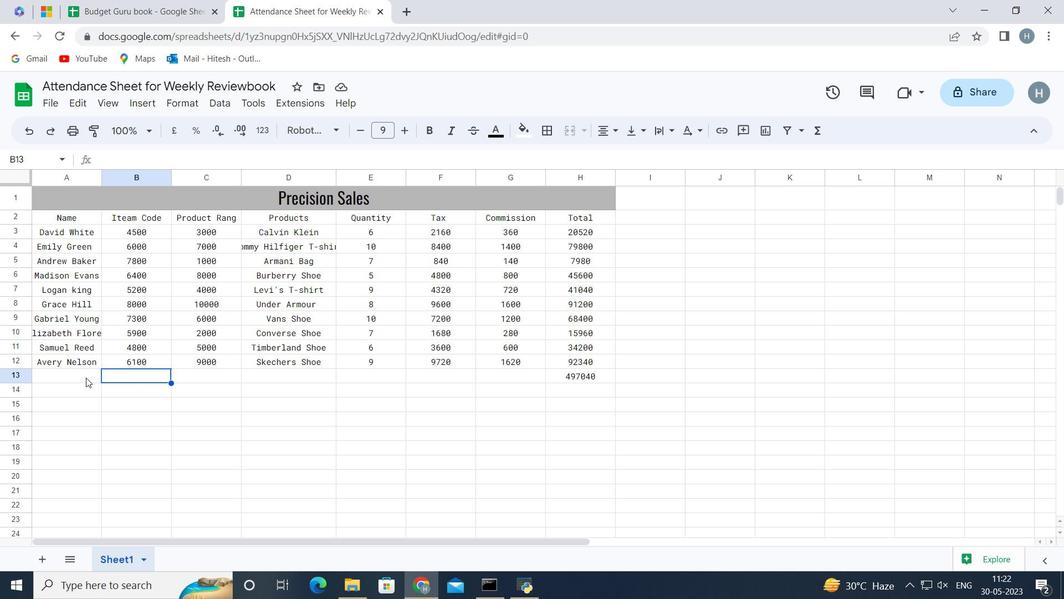 
Action: Mouse moved to (87, 388)
Screenshot: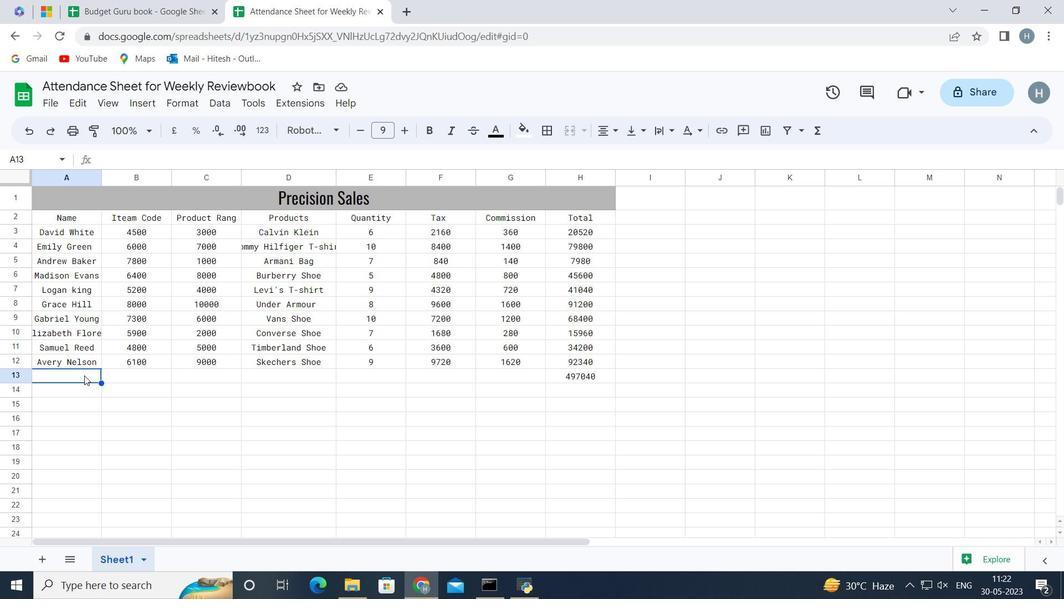 
Action: Mouse pressed left at (87, 388)
Screenshot: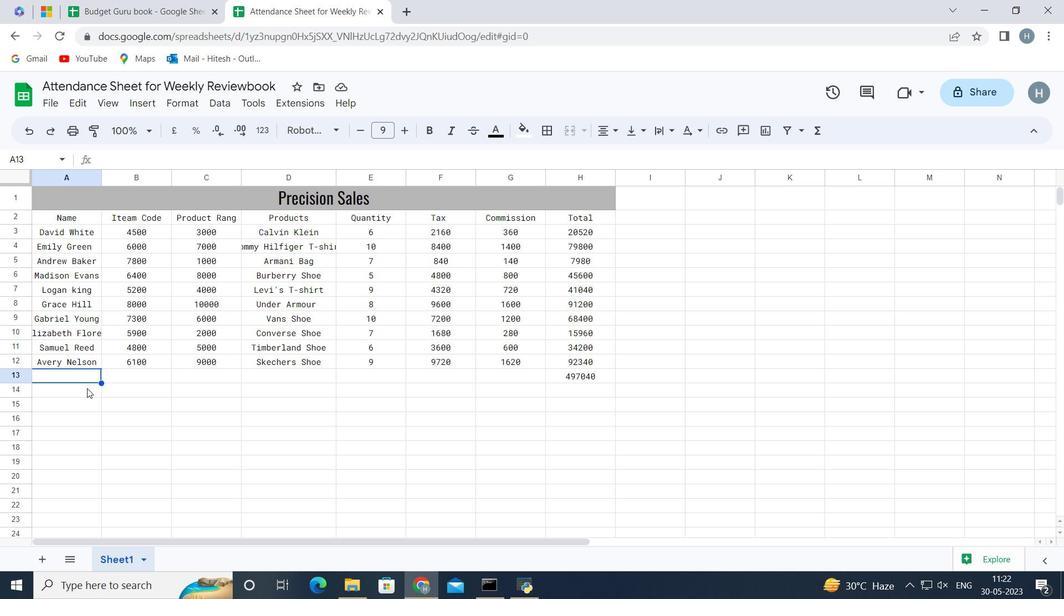 
Action: Mouse moved to (113, 386)
Screenshot: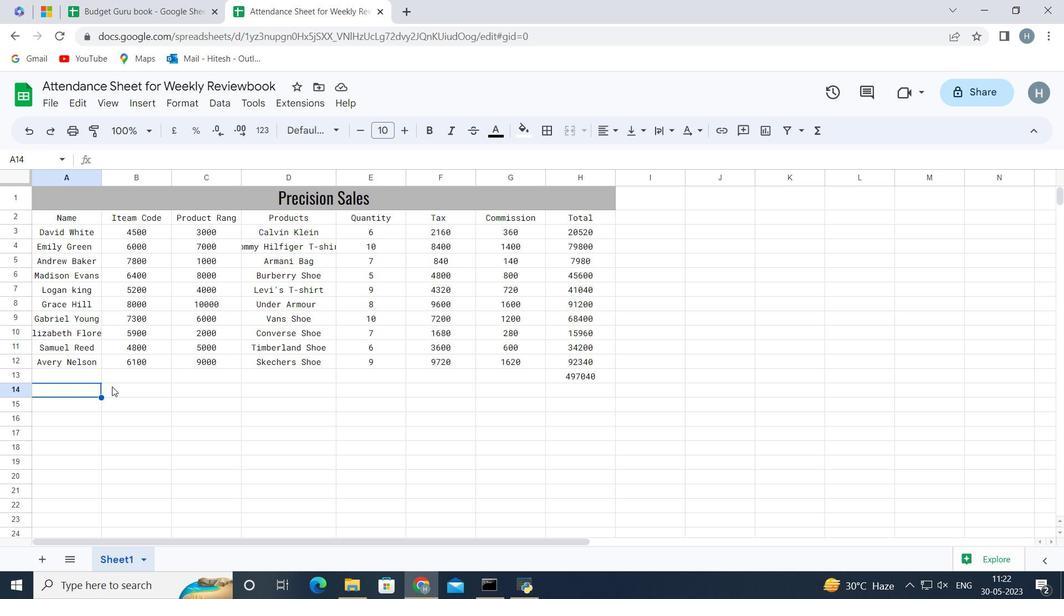 
Action: Mouse pressed left at (113, 386)
Screenshot: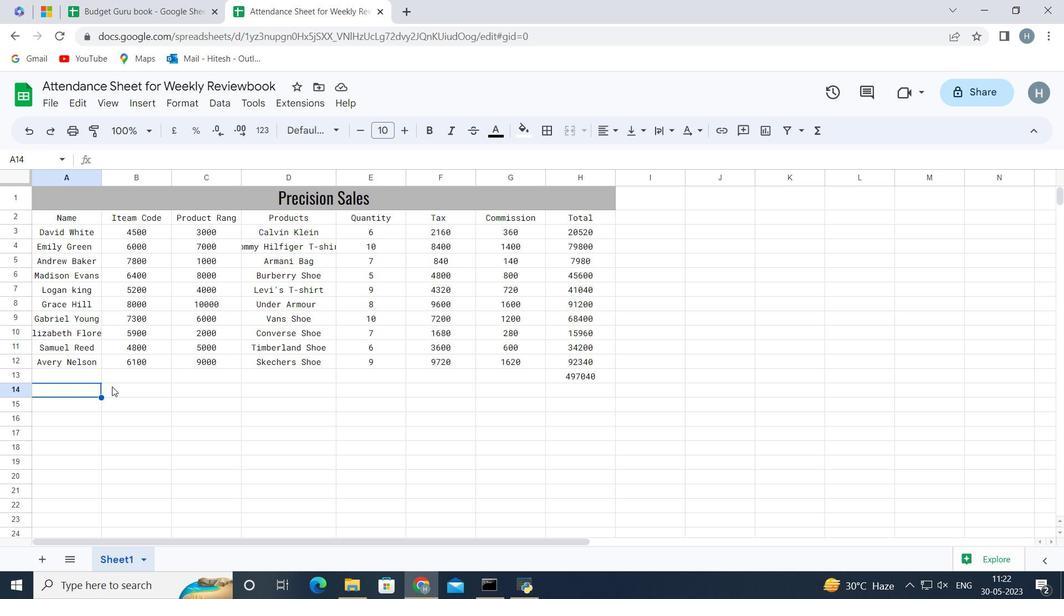 
Action: Mouse moved to (114, 377)
Screenshot: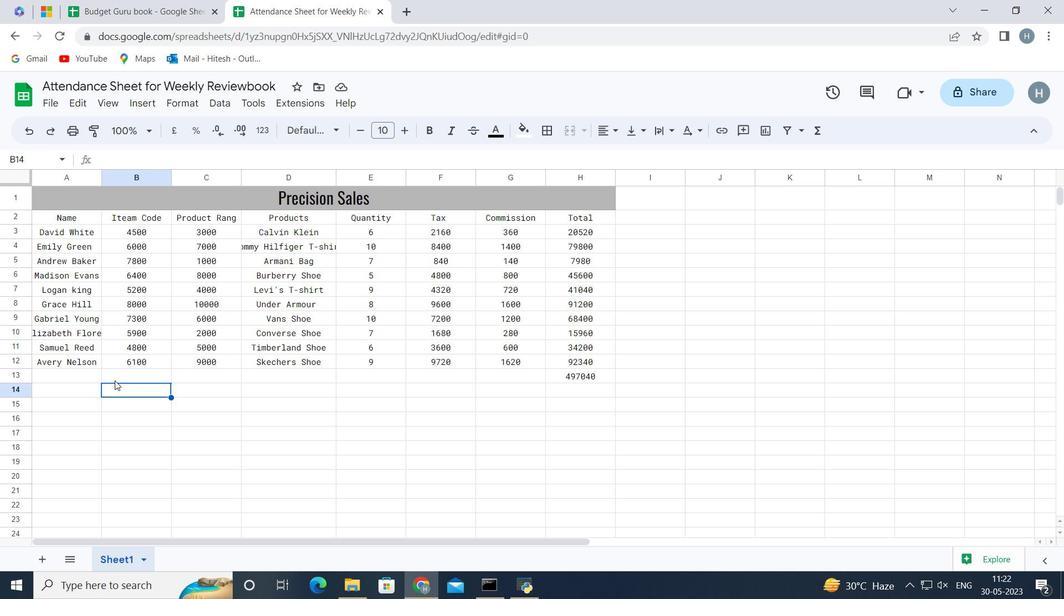 
Action: Mouse pressed left at (114, 377)
Screenshot: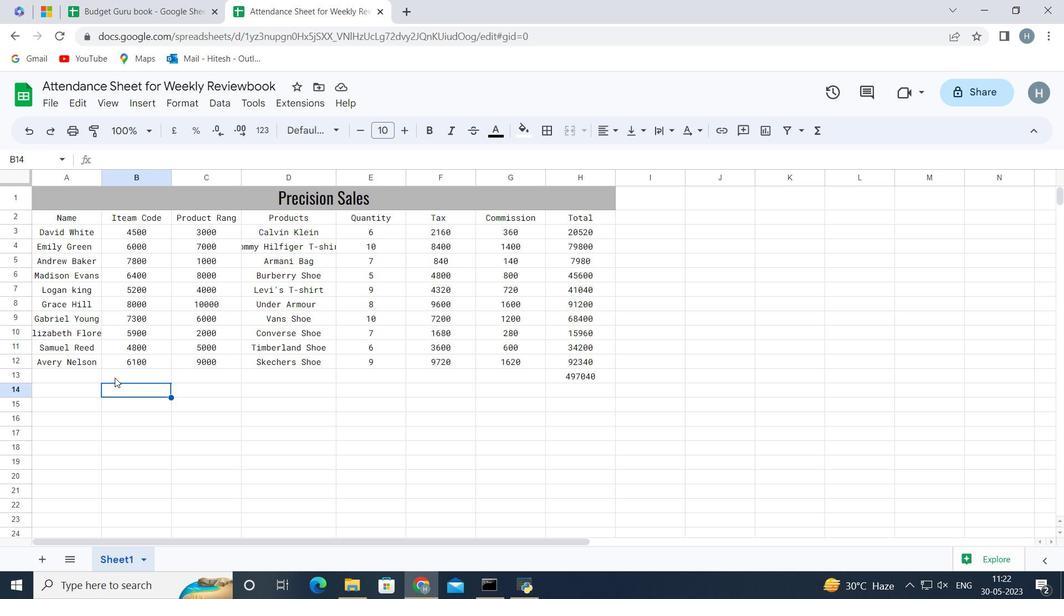 
Action: Mouse moved to (90, 379)
Screenshot: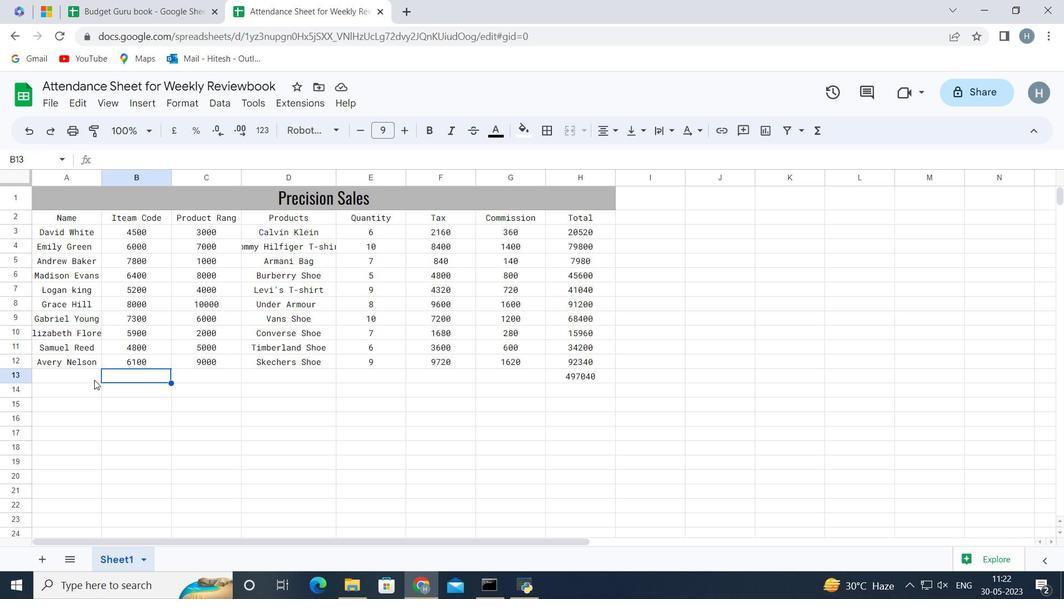 
Action: Mouse pressed left at (90, 379)
Screenshot: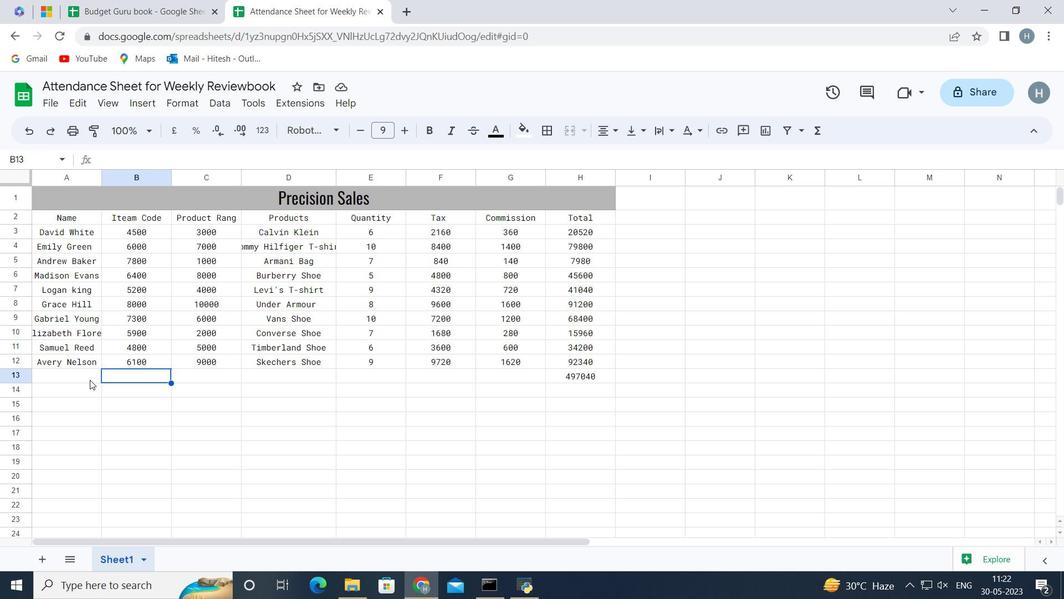 
Action: Mouse moved to (91, 388)
Screenshot: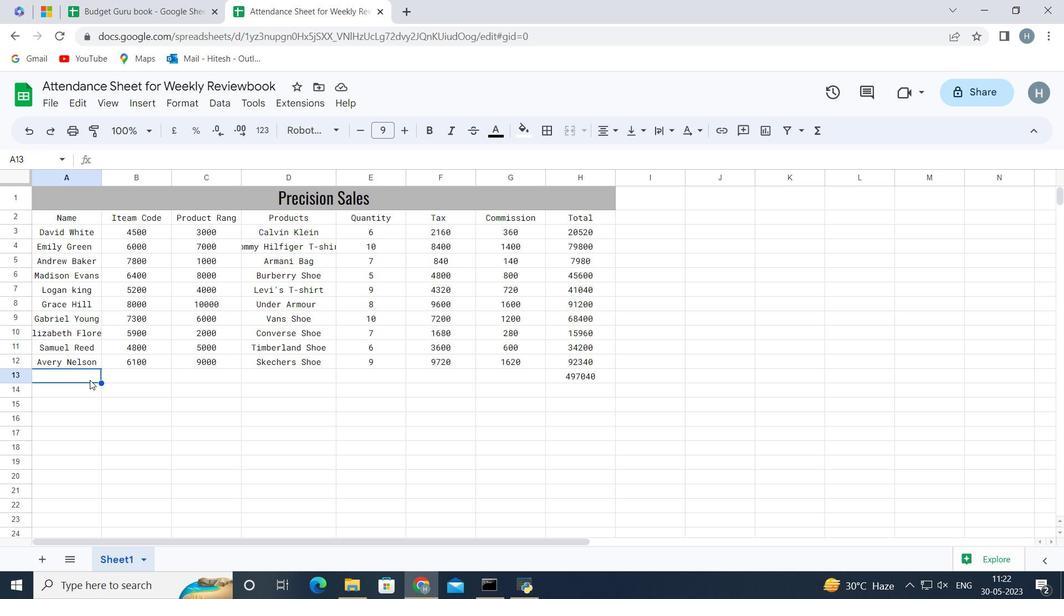 
Action: Mouse pressed left at (91, 388)
Screenshot: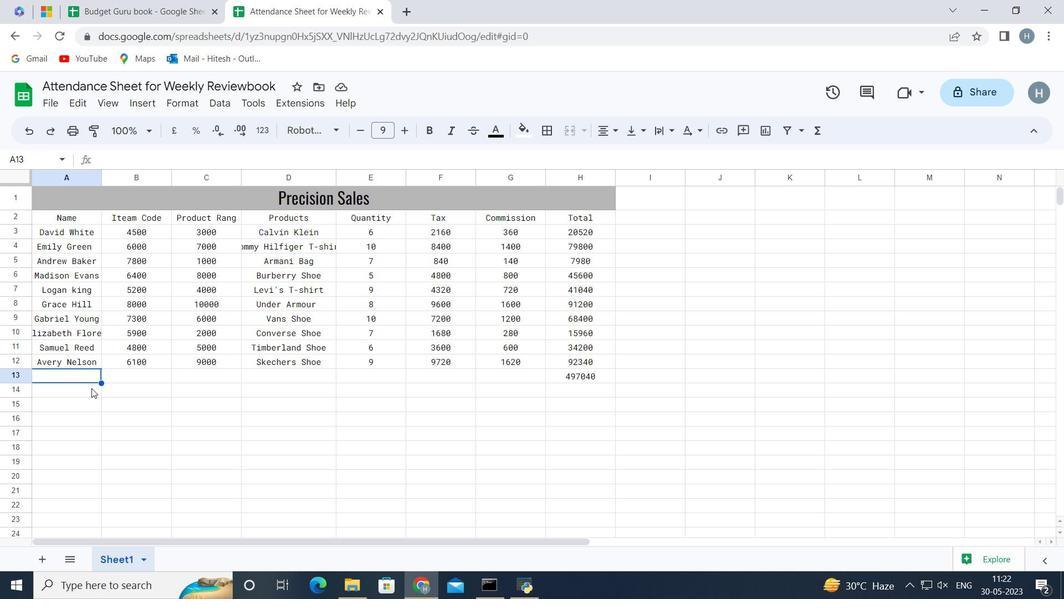 
Action: Mouse moved to (67, 197)
Screenshot: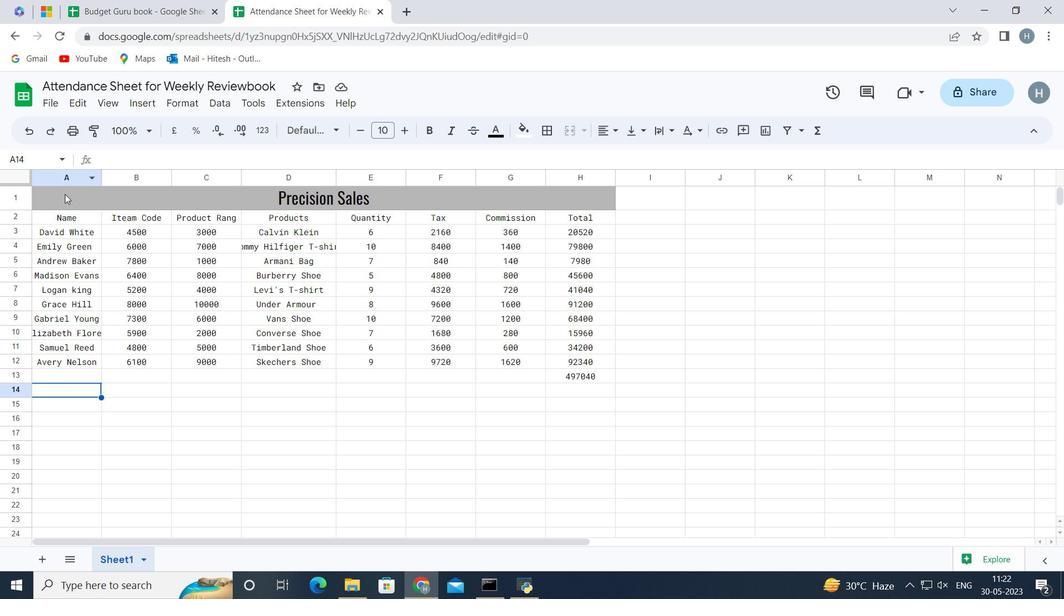 
Action: Mouse pressed left at (67, 197)
Screenshot: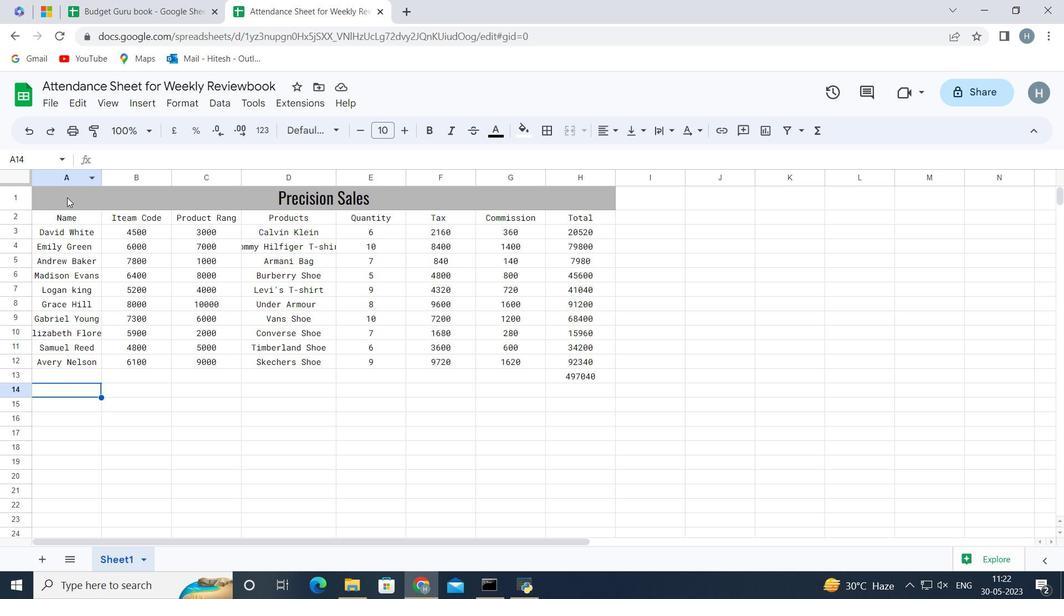 
Action: Mouse moved to (529, 135)
Screenshot: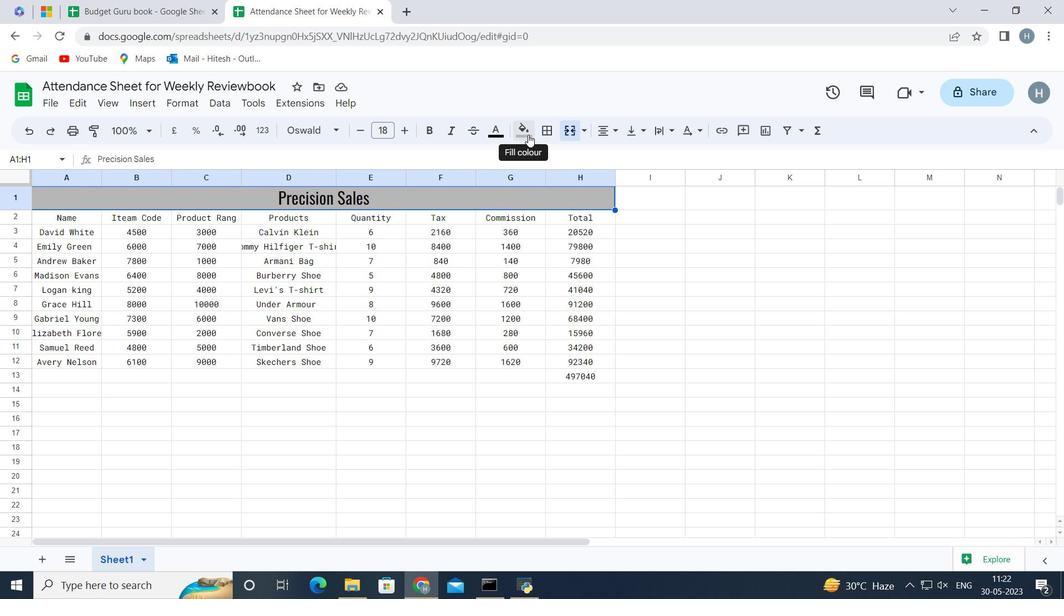 
Action: Mouse pressed left at (529, 135)
Screenshot: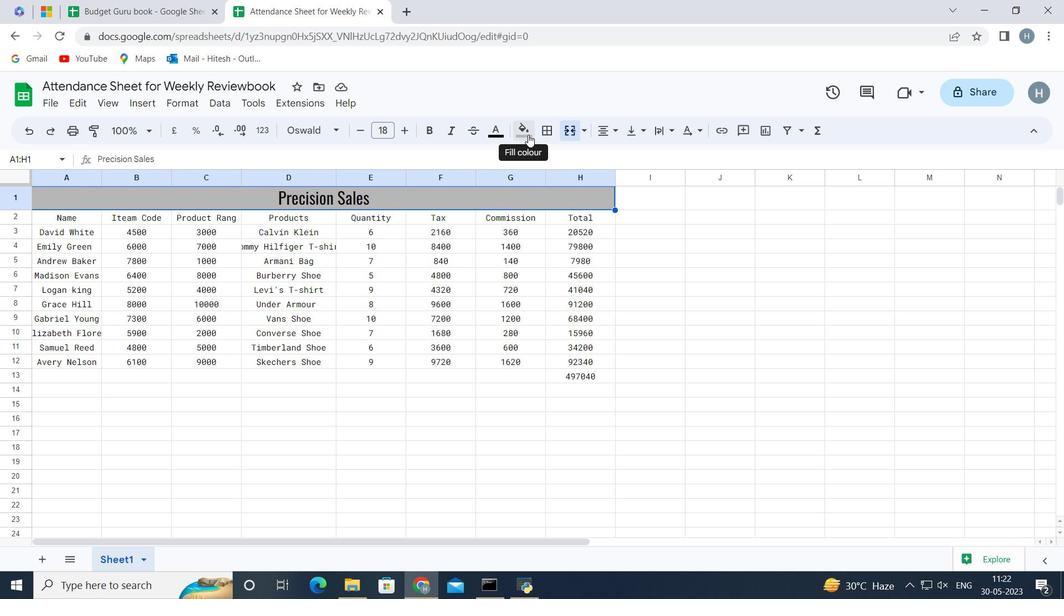 
Action: Mouse moved to (545, 195)
Screenshot: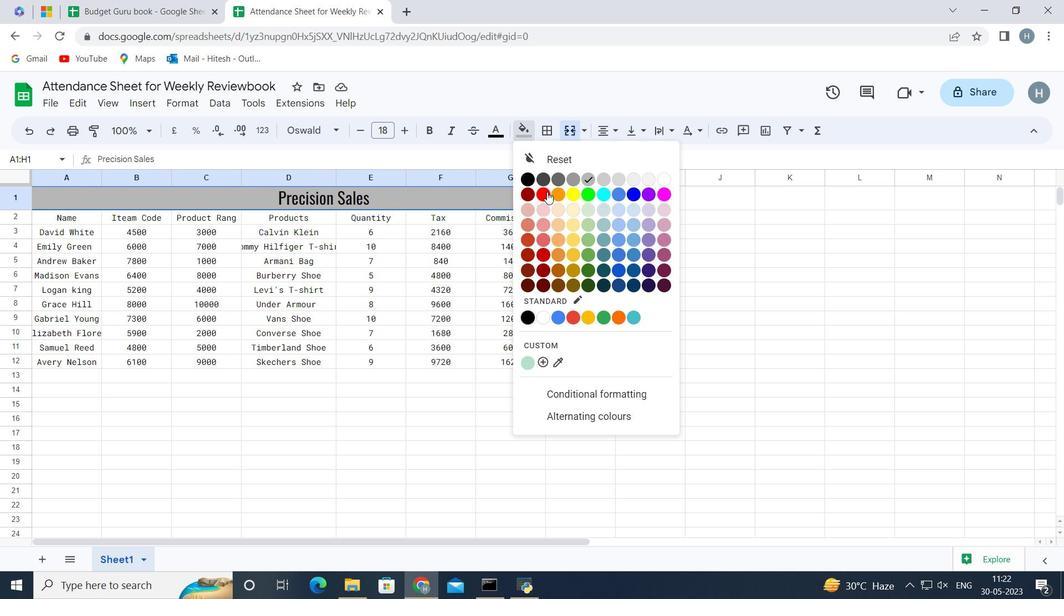 
Action: Mouse pressed left at (545, 195)
Screenshot: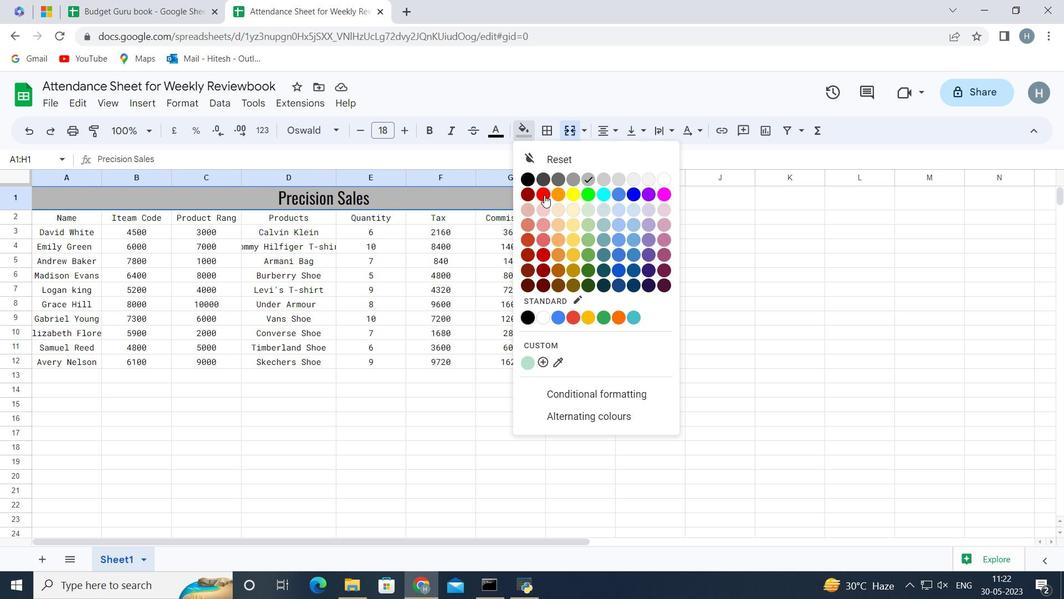 
Action: Mouse moved to (58, 215)
Screenshot: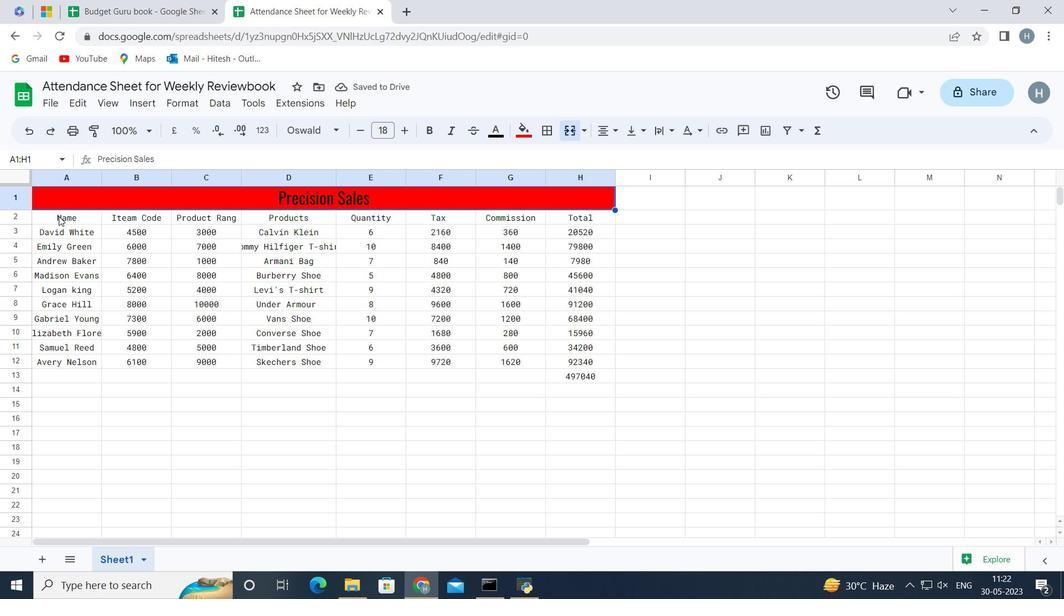 
Action: Mouse pressed left at (58, 215)
Screenshot: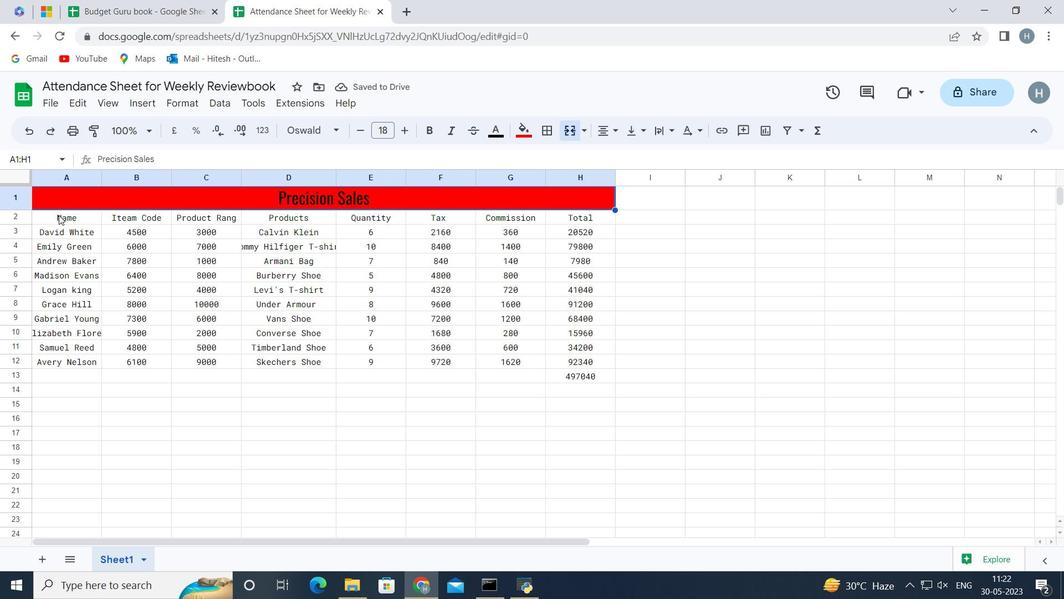 
Action: Key pressed <Key.shift><Key.right><Key.right><Key.right><Key.right><Key.right><Key.right><Key.right><Key.down><Key.down><Key.down><Key.down><Key.down><Key.down><Key.down><Key.down><Key.down><Key.down><Key.down>
Screenshot: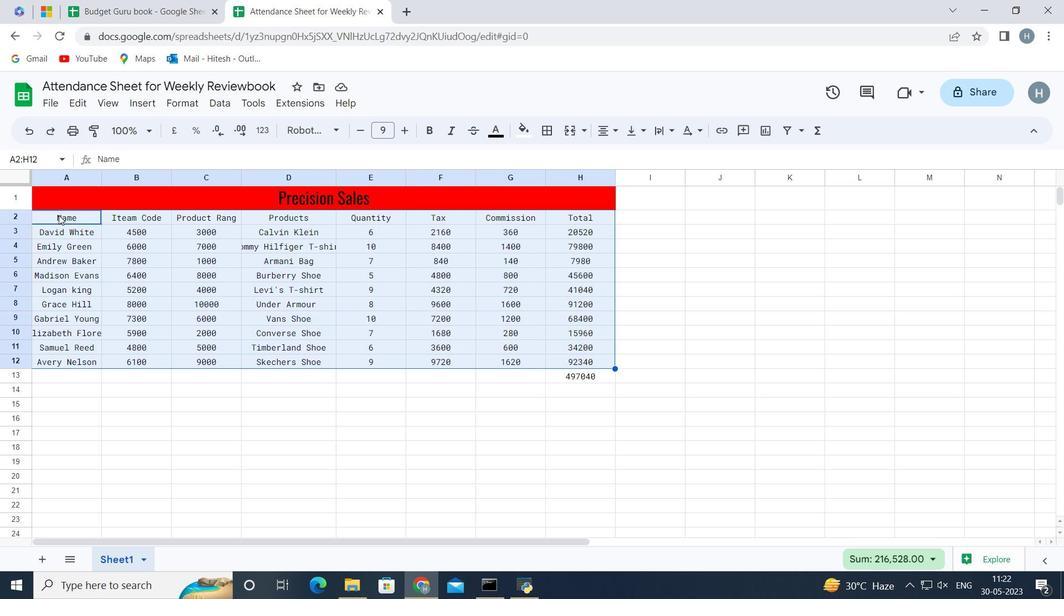 
Action: Mouse moved to (500, 136)
Screenshot: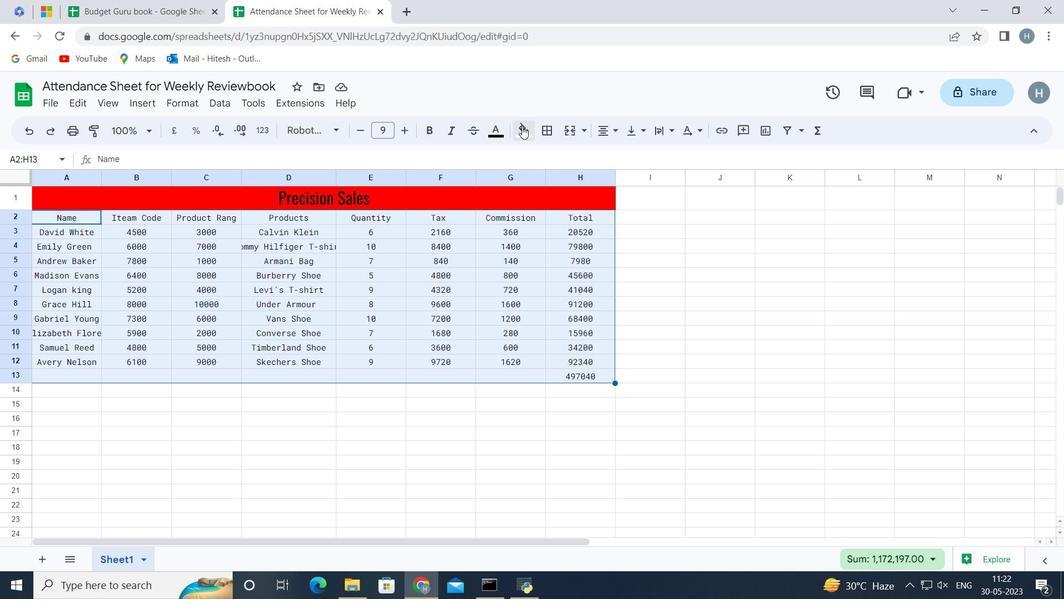 
Action: Mouse pressed left at (500, 136)
Screenshot: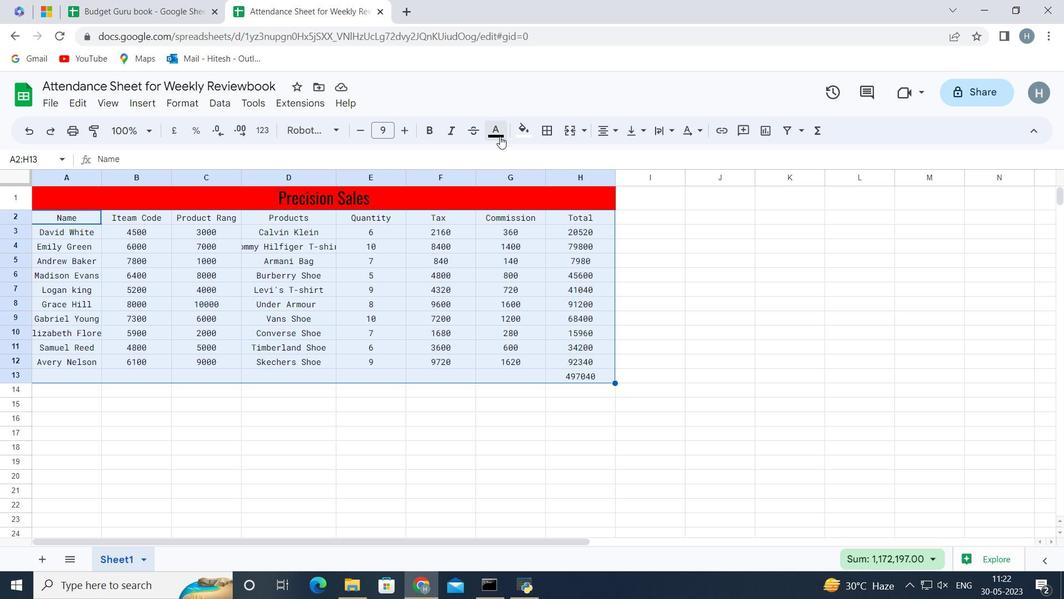 
Action: Mouse moved to (513, 195)
Screenshot: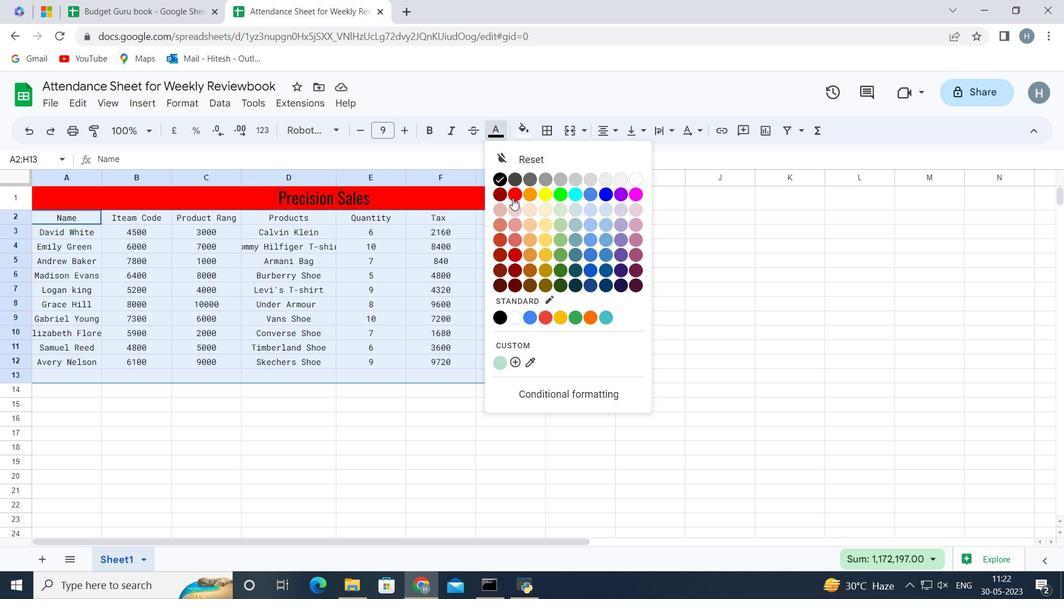 
Action: Mouse pressed left at (513, 195)
Screenshot: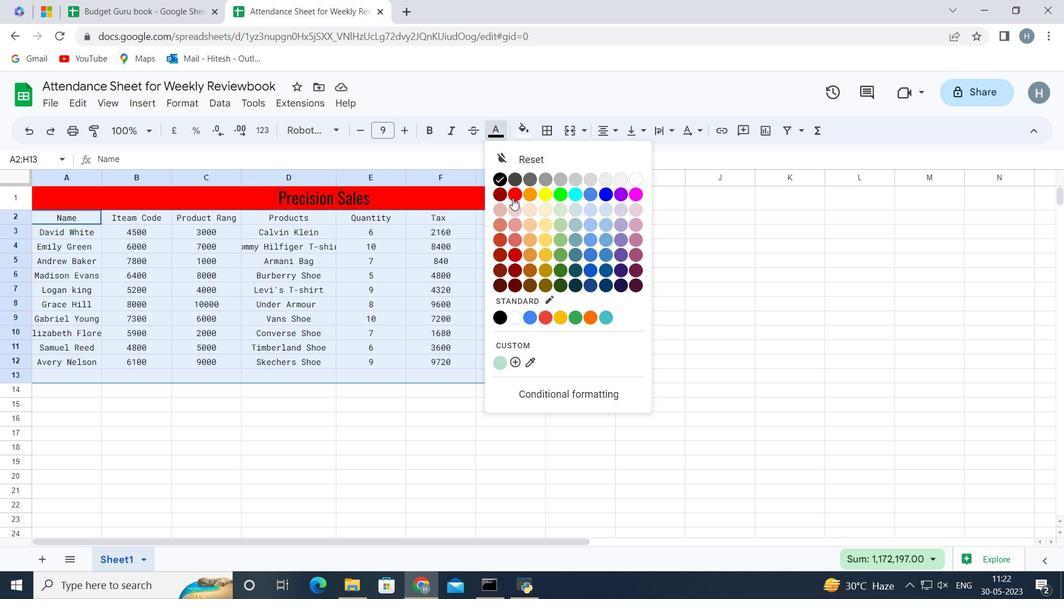 
Action: Mouse moved to (413, 416)
Screenshot: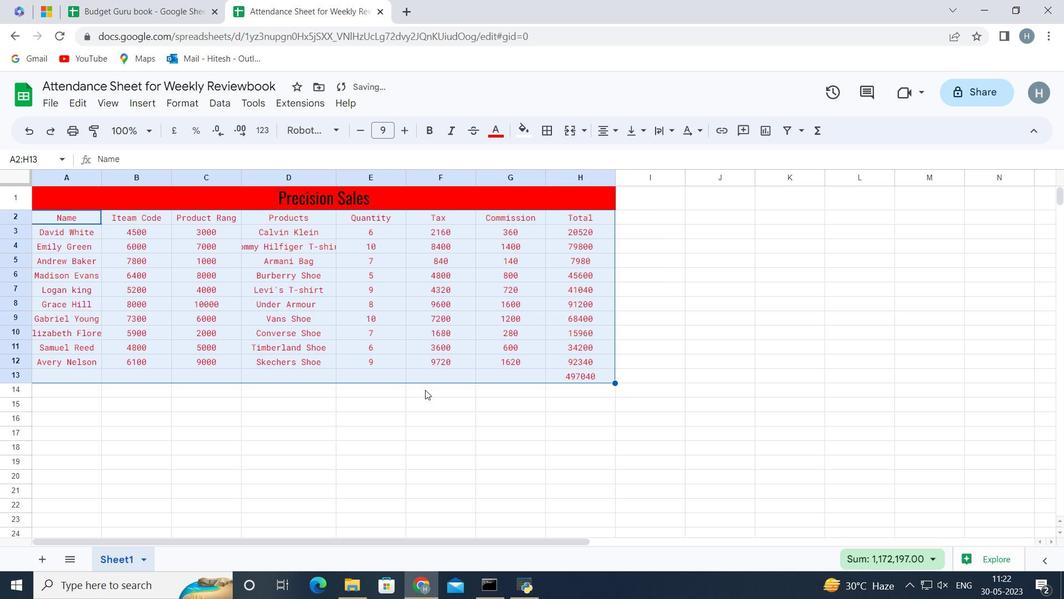 
Action: Mouse pressed left at (413, 416)
Screenshot: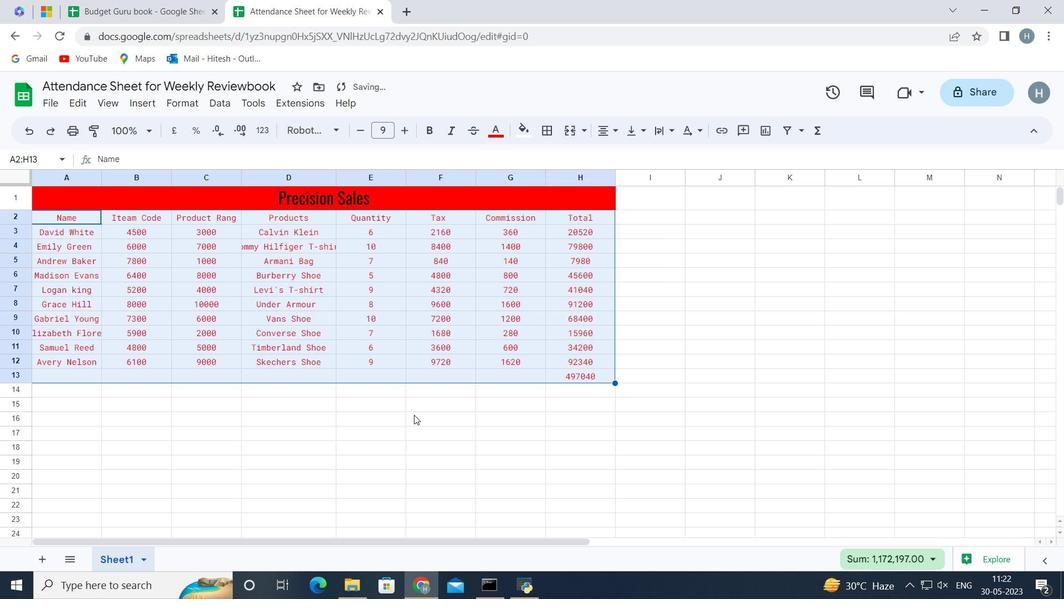 
Action: Mouse moved to (67, 182)
Screenshot: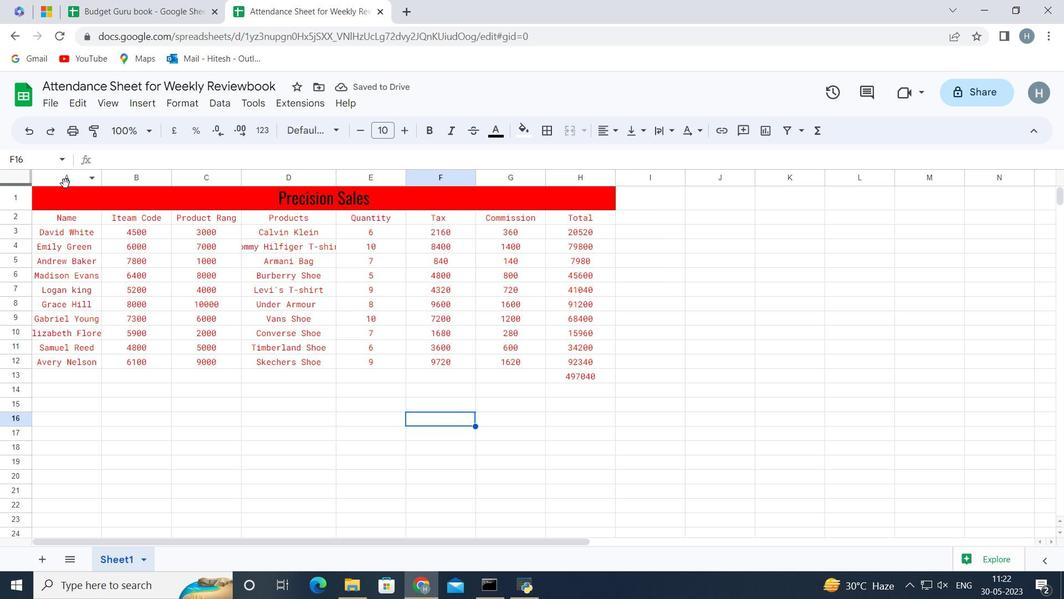 
Action: Mouse pressed left at (67, 182)
Screenshot: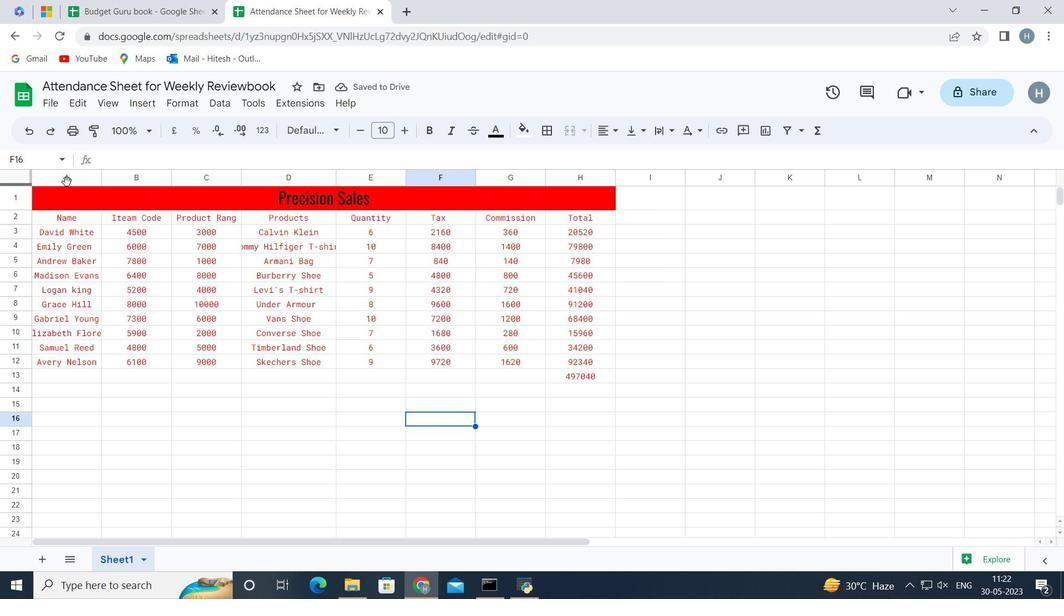 
Action: Mouse moved to (99, 176)
Screenshot: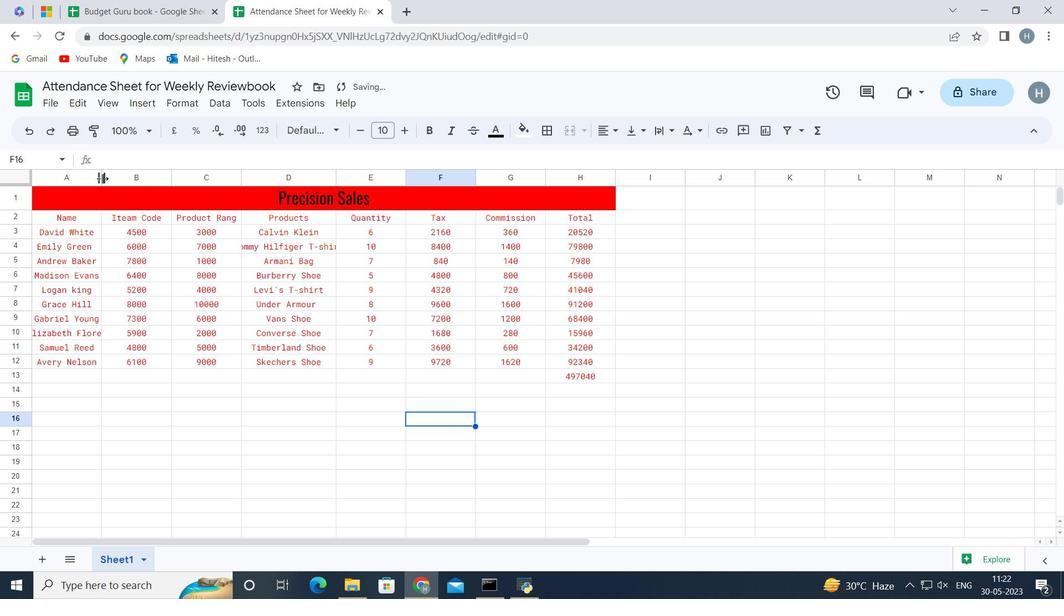 
Action: Mouse pressed left at (99, 176)
Screenshot: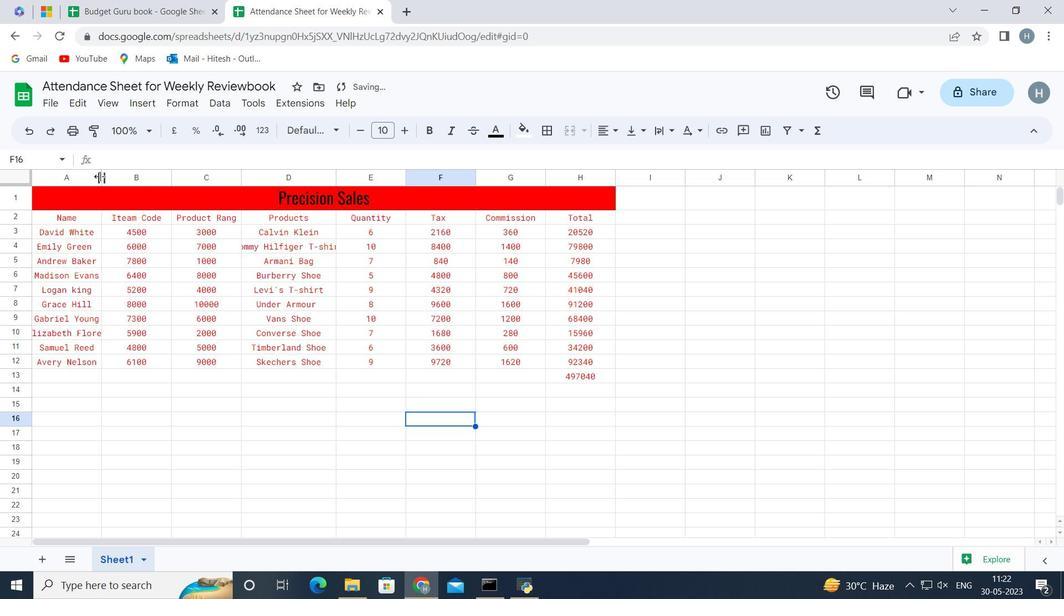 
Action: Mouse pressed left at (99, 176)
Screenshot: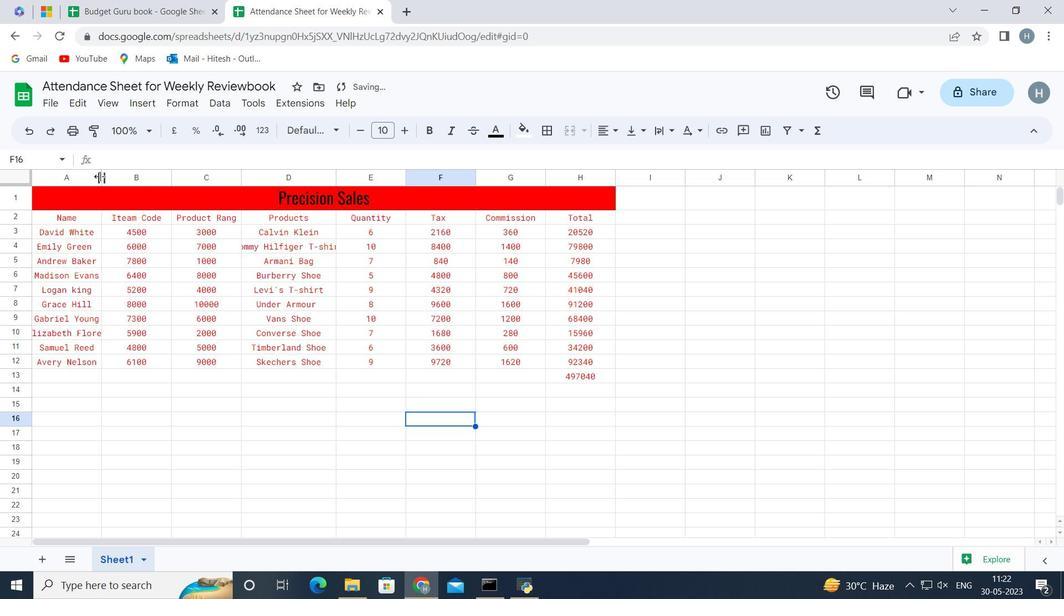 
Action: Mouse moved to (156, 175)
Screenshot: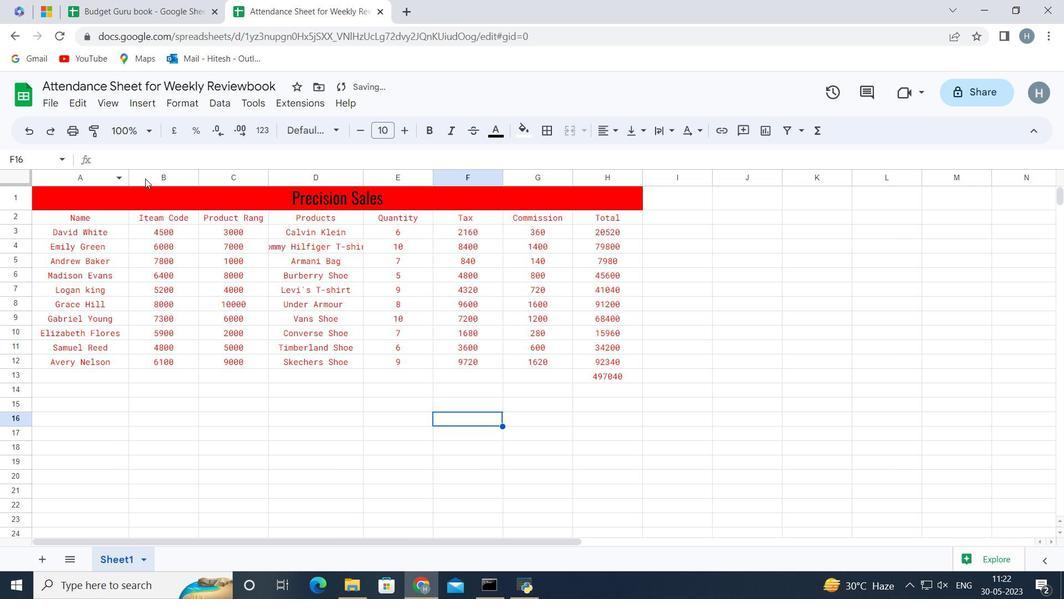
Action: Mouse pressed left at (156, 175)
Screenshot: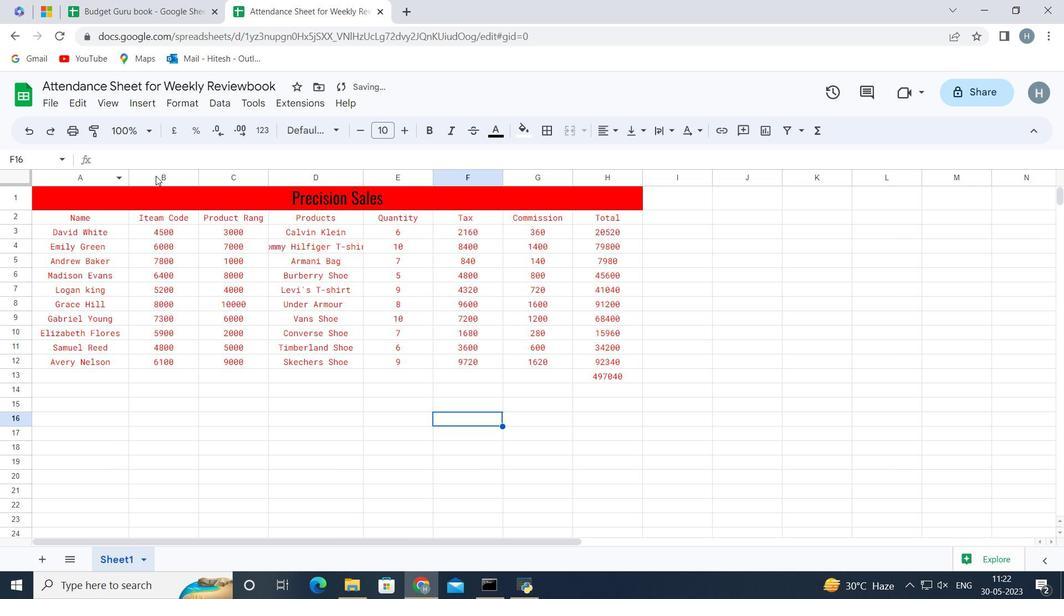 
Action: Mouse moved to (197, 174)
Screenshot: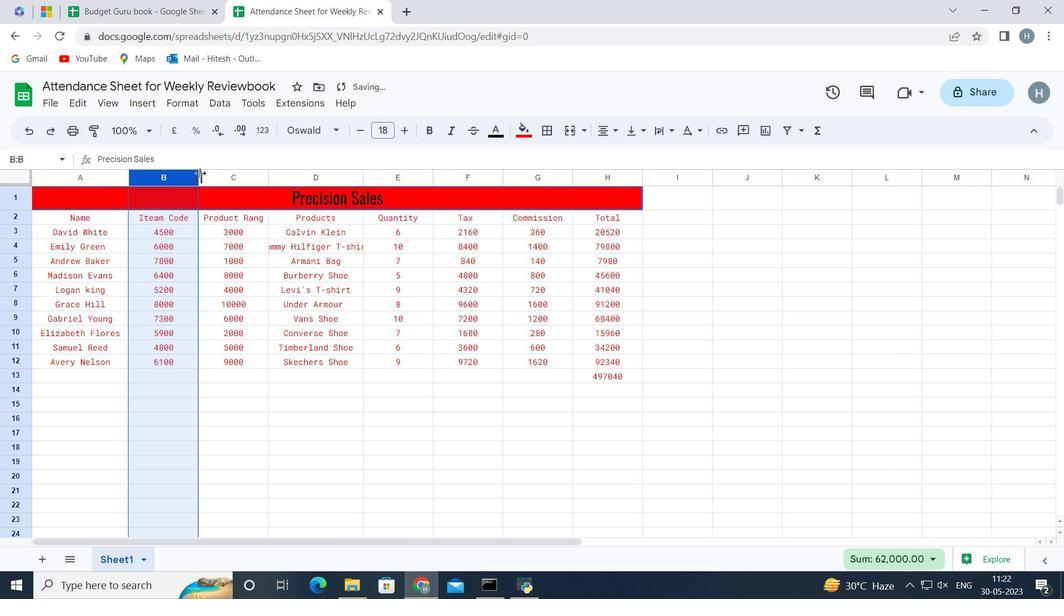 
Action: Mouse pressed left at (197, 174)
Screenshot: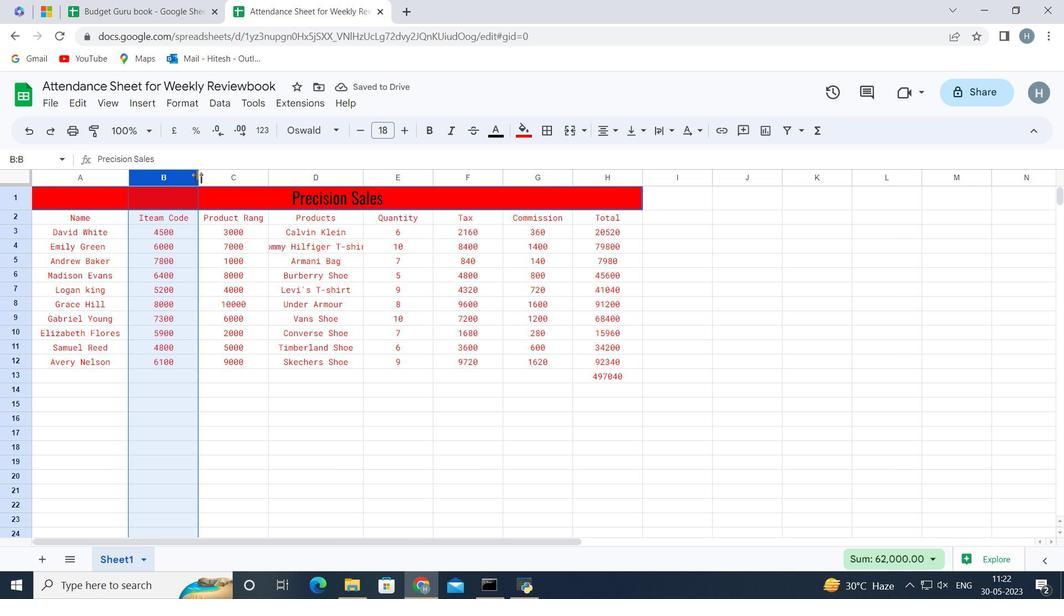 
Action: Mouse pressed left at (197, 174)
Screenshot: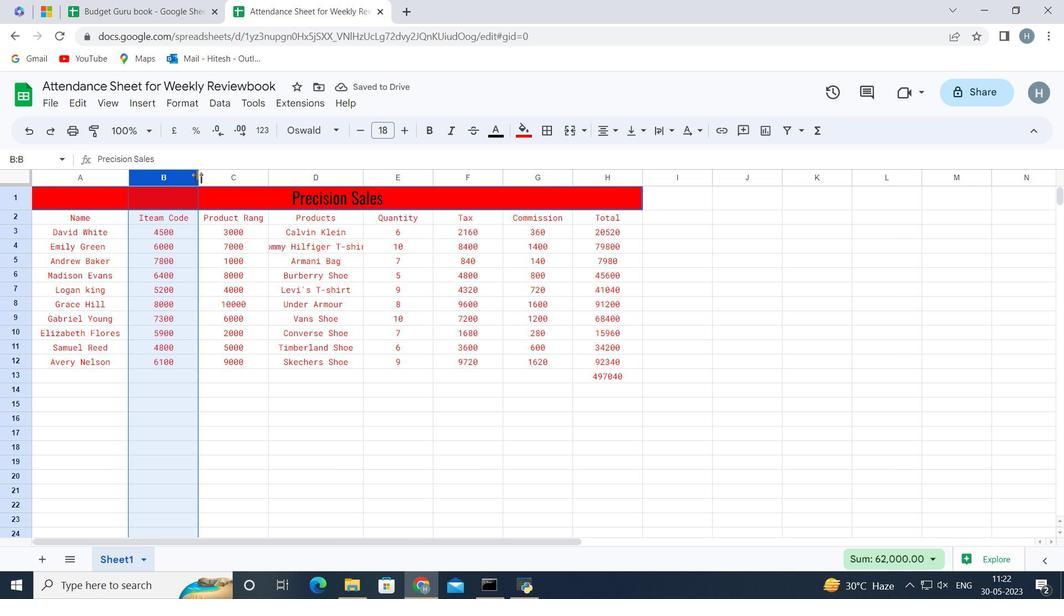 
Action: Mouse moved to (229, 175)
Screenshot: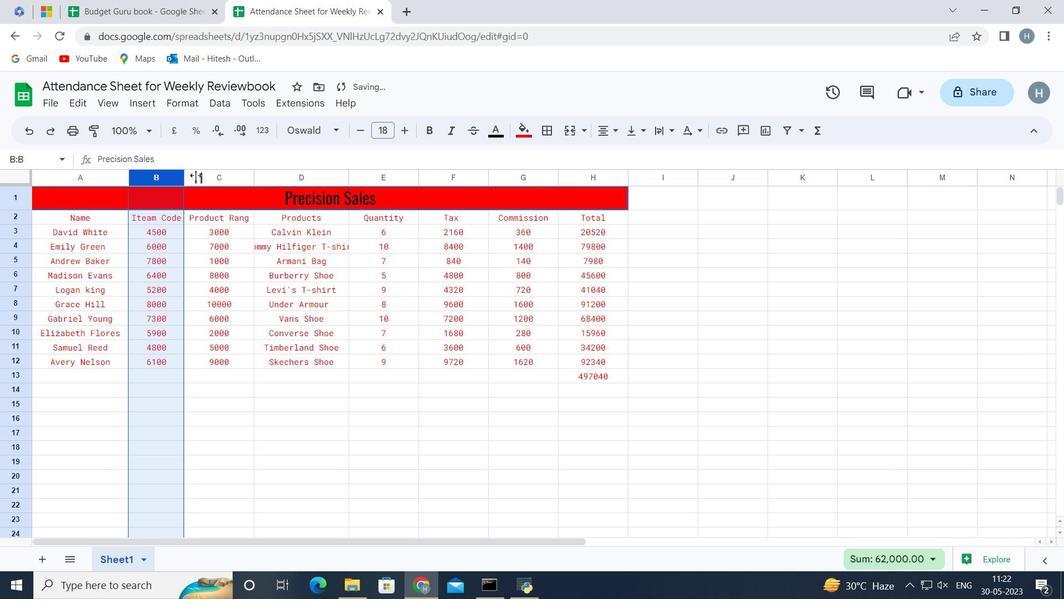 
Action: Mouse pressed left at (229, 175)
Screenshot: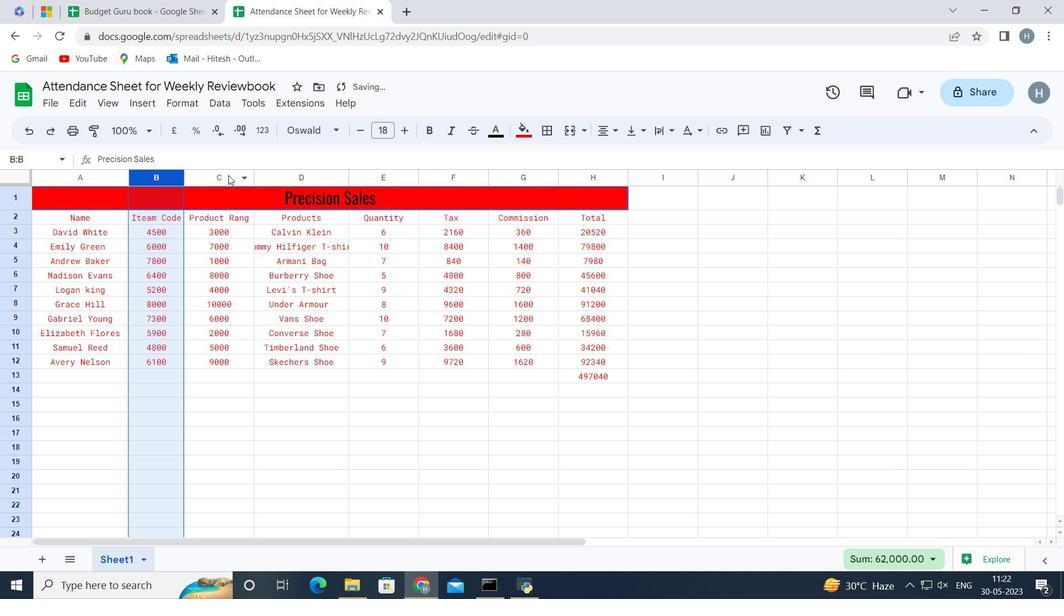
Action: Mouse moved to (254, 178)
Screenshot: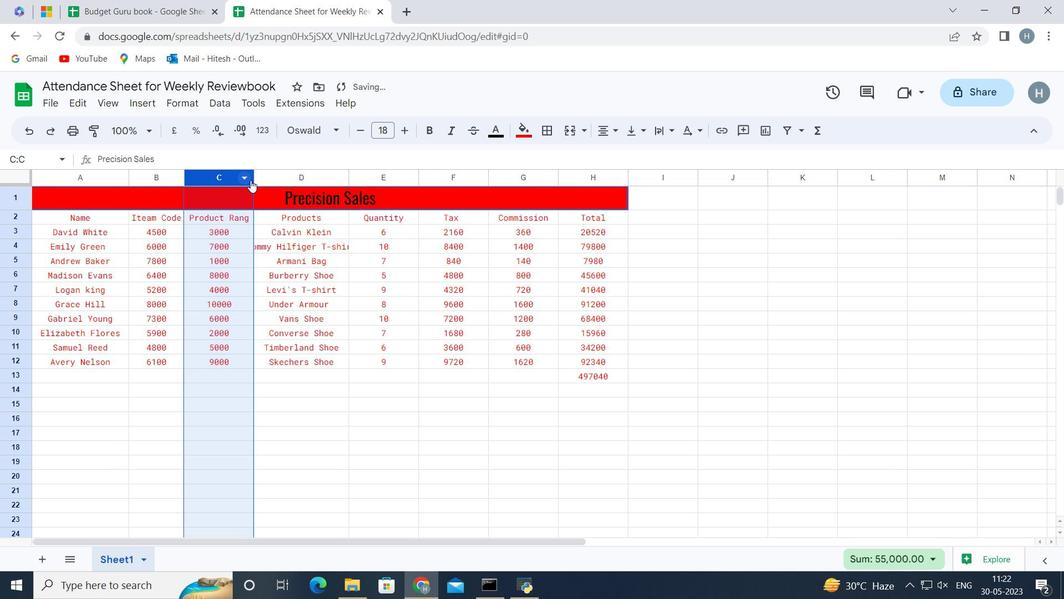 
Action: Mouse pressed left at (254, 178)
Screenshot: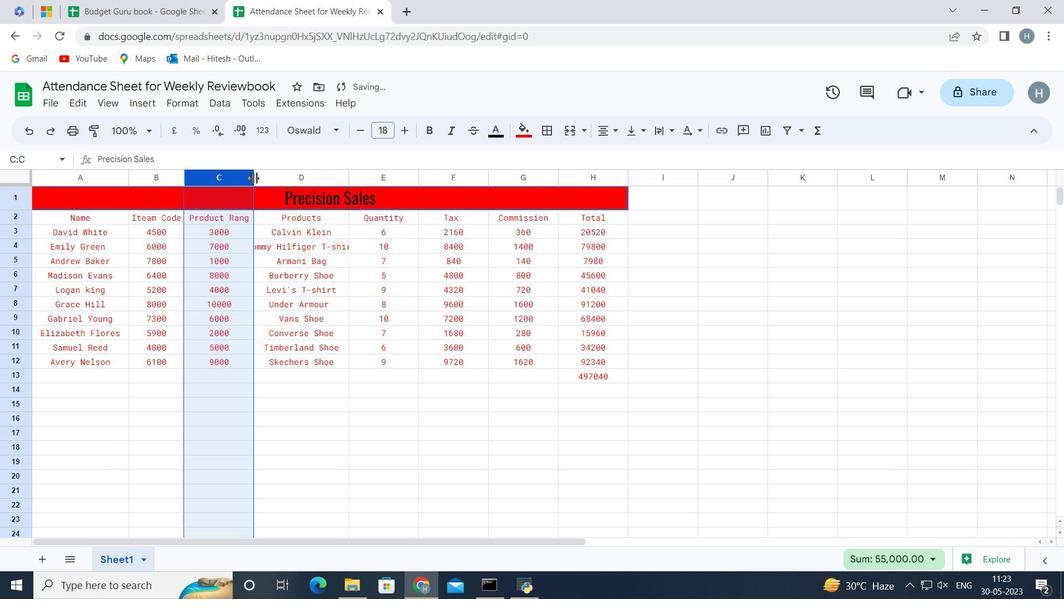 
Action: Mouse pressed left at (254, 178)
Screenshot: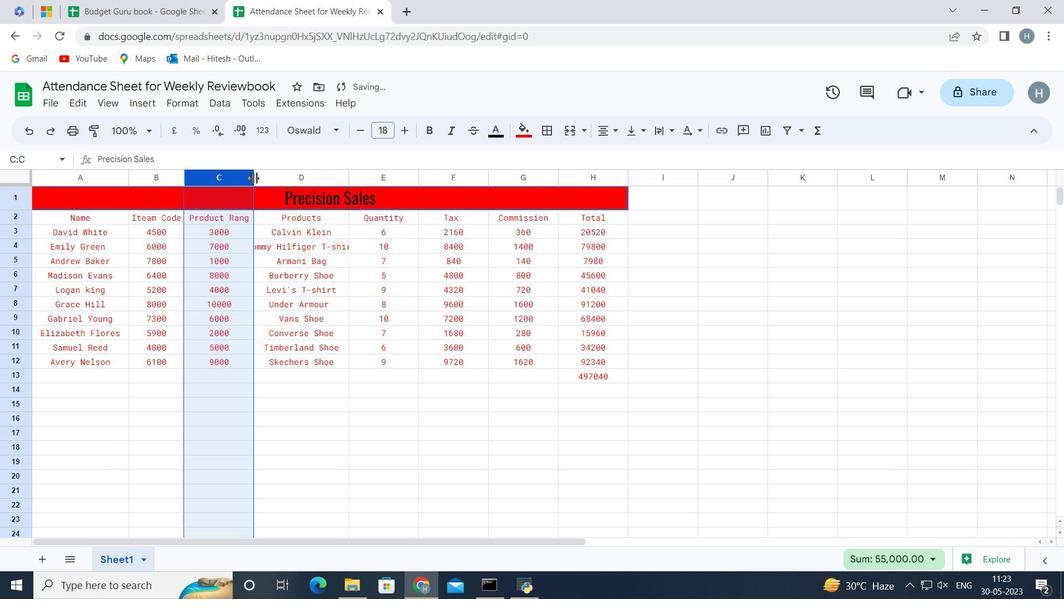 
Action: Mouse moved to (279, 176)
Screenshot: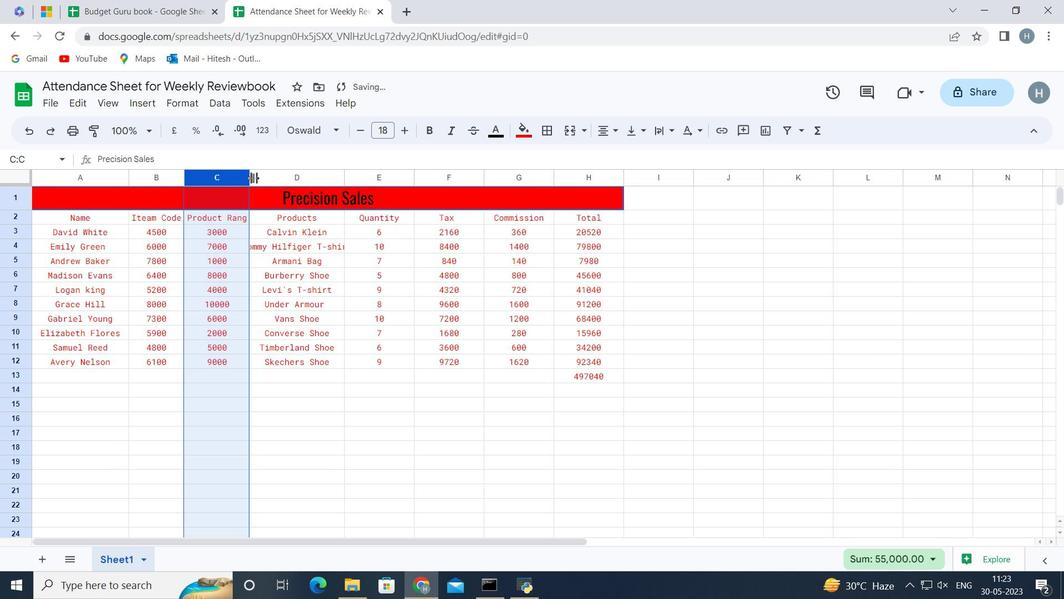 
Action: Mouse pressed left at (279, 176)
Screenshot: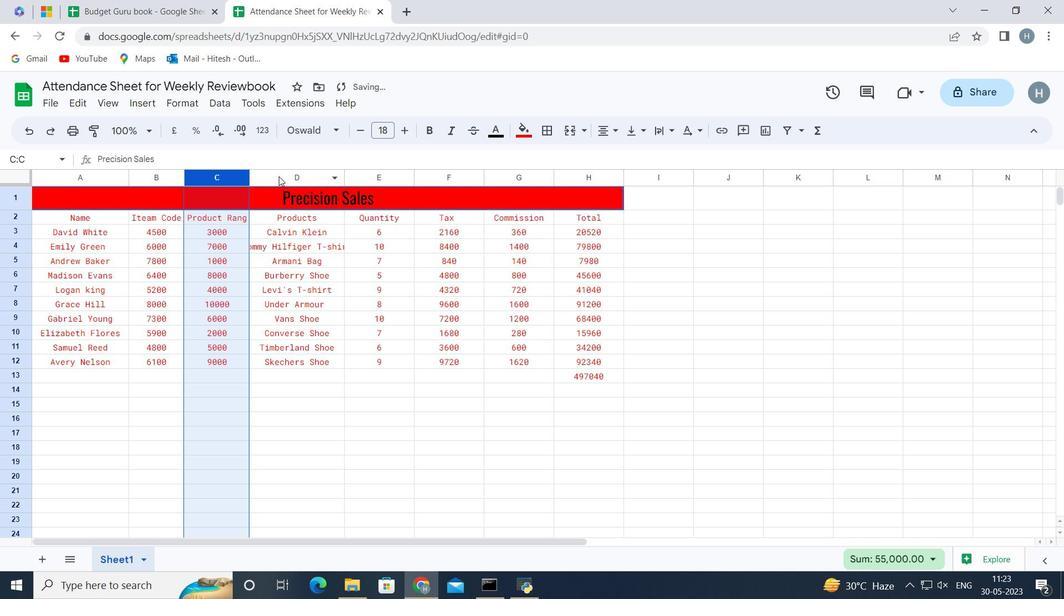 
Action: Mouse moved to (344, 173)
Screenshot: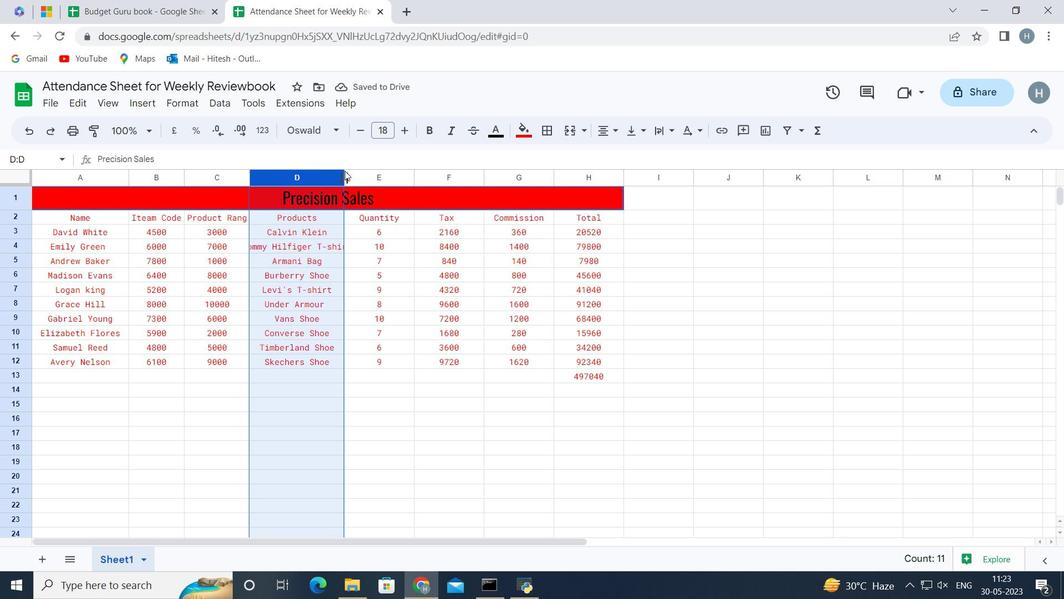 
Action: Mouse pressed left at (344, 173)
Screenshot: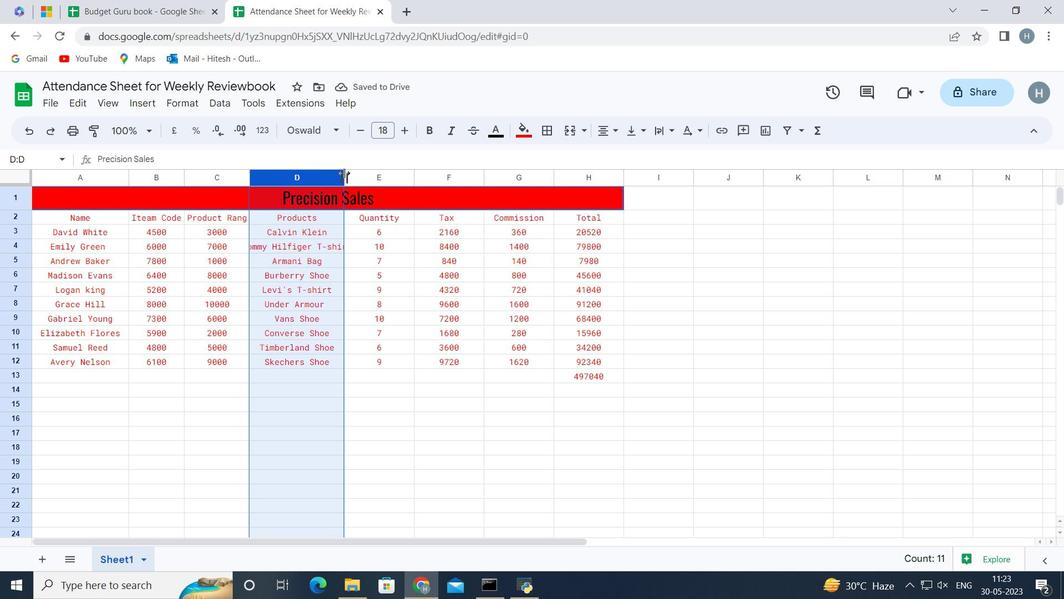 
Action: Mouse pressed left at (344, 173)
Screenshot: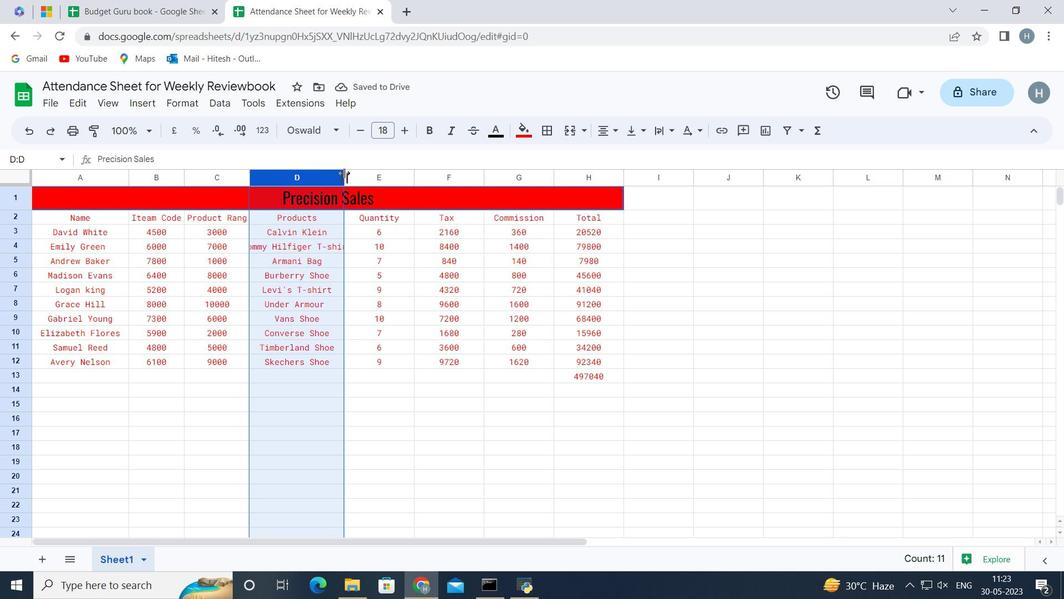 
Action: Mouse moved to (392, 174)
Screenshot: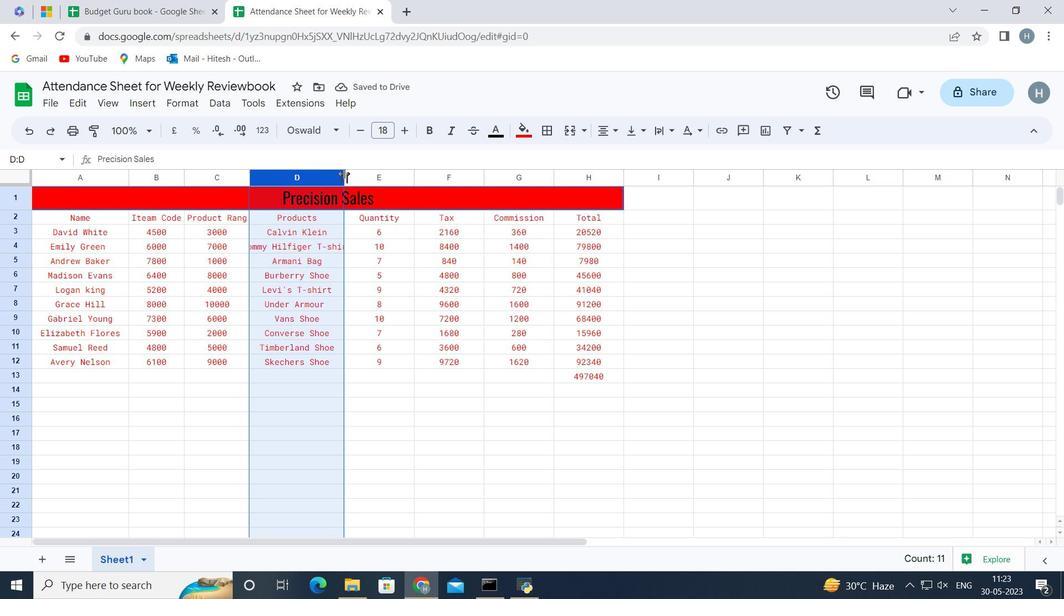 
Action: Mouse pressed left at (392, 174)
Screenshot: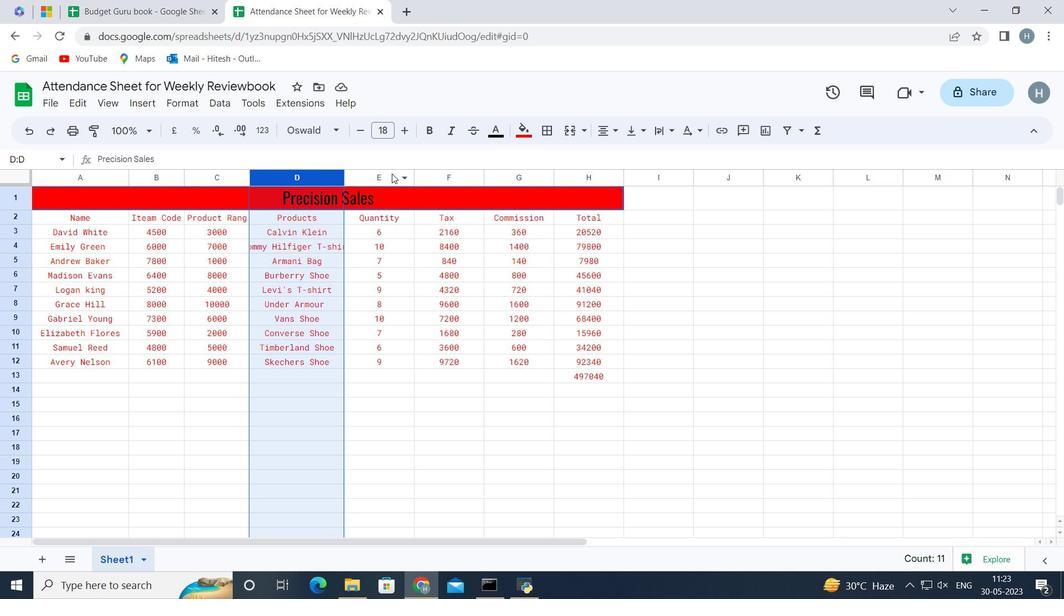 
Action: Mouse moved to (413, 174)
Screenshot: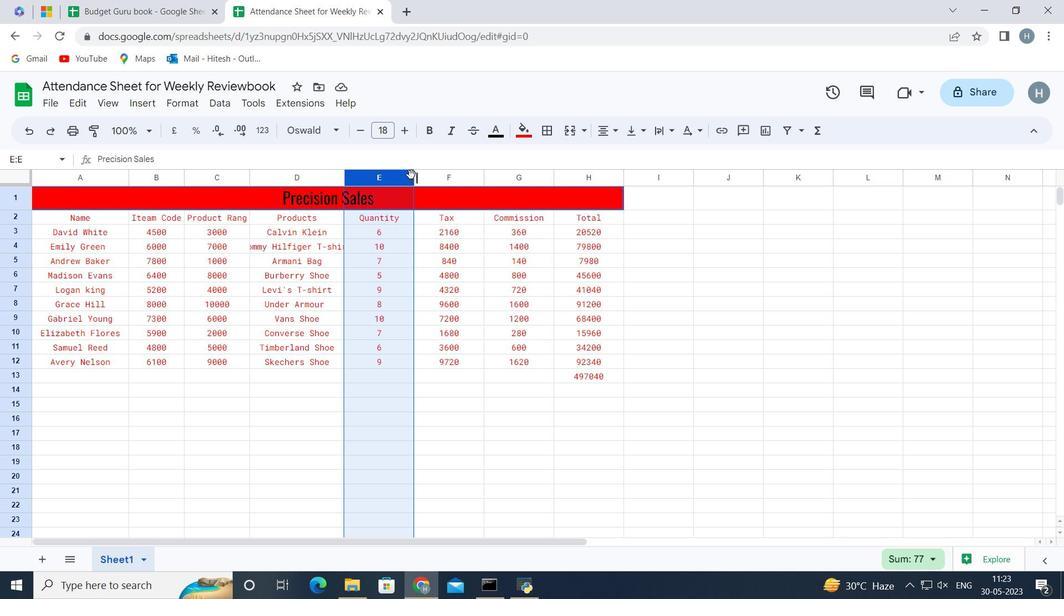 
Action: Mouse pressed left at (413, 174)
Screenshot: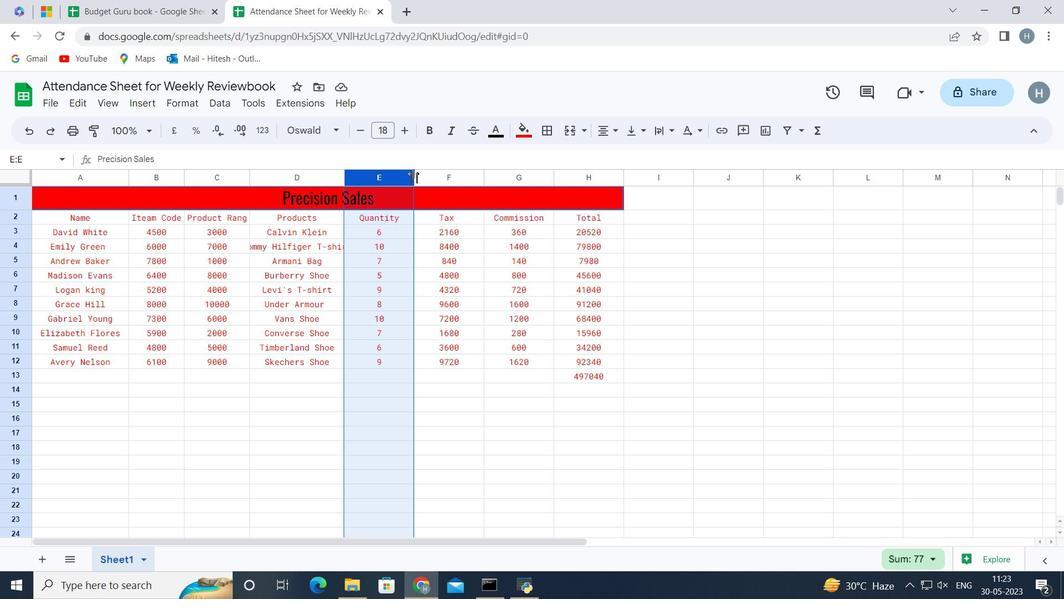 
Action: Mouse pressed left at (413, 174)
Screenshot: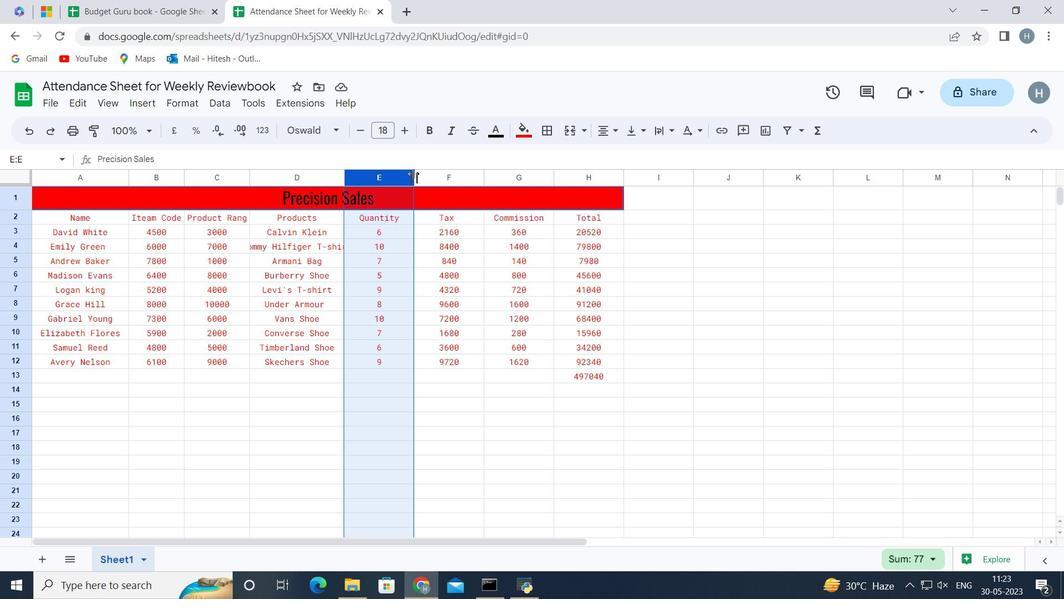 
Action: Mouse moved to (422, 176)
Screenshot: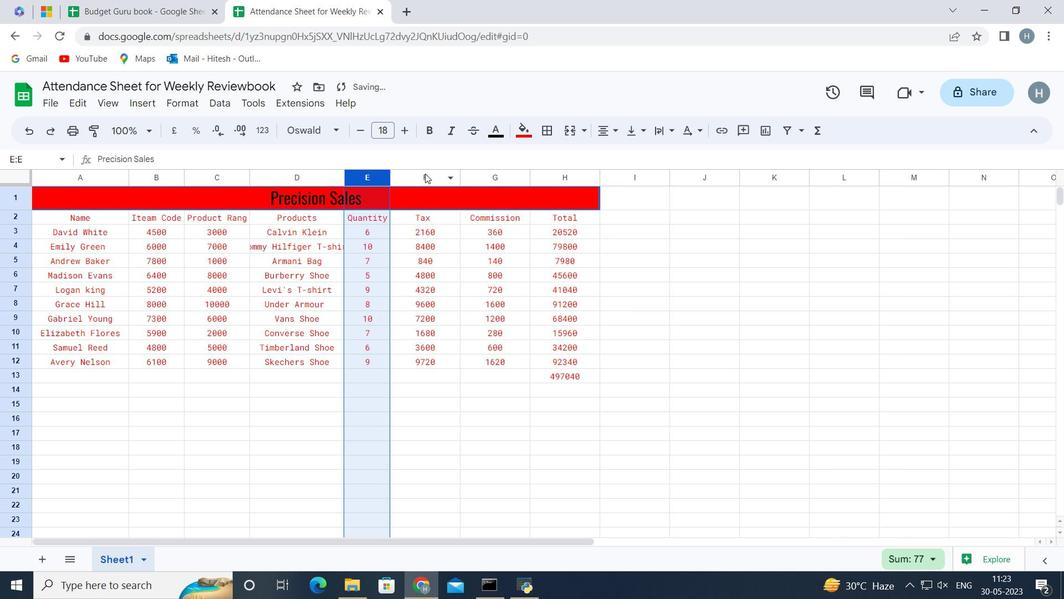 
Action: Mouse pressed left at (422, 176)
Screenshot: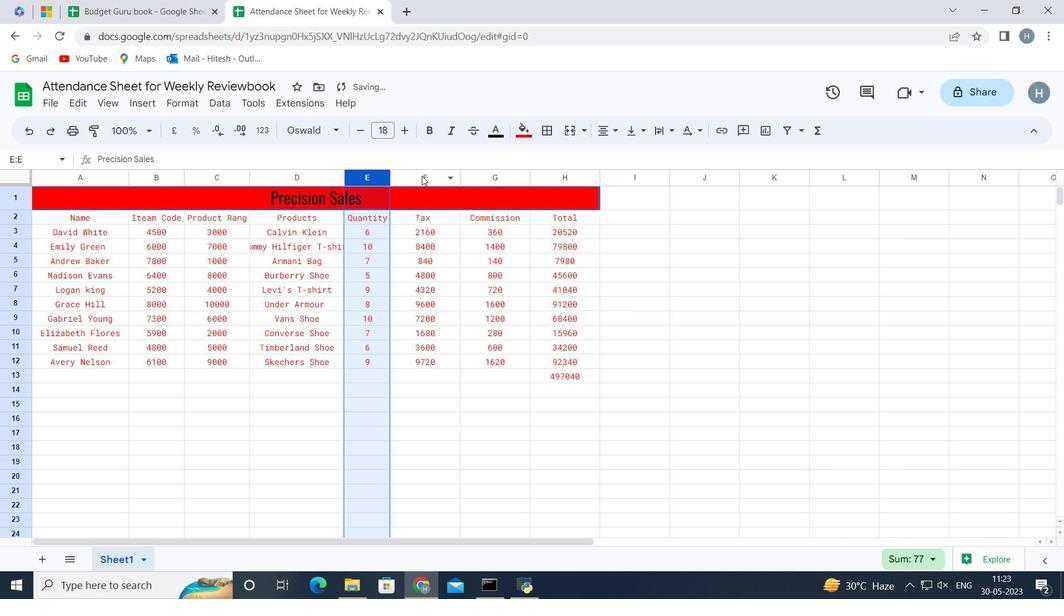 
Action: Mouse moved to (459, 180)
Screenshot: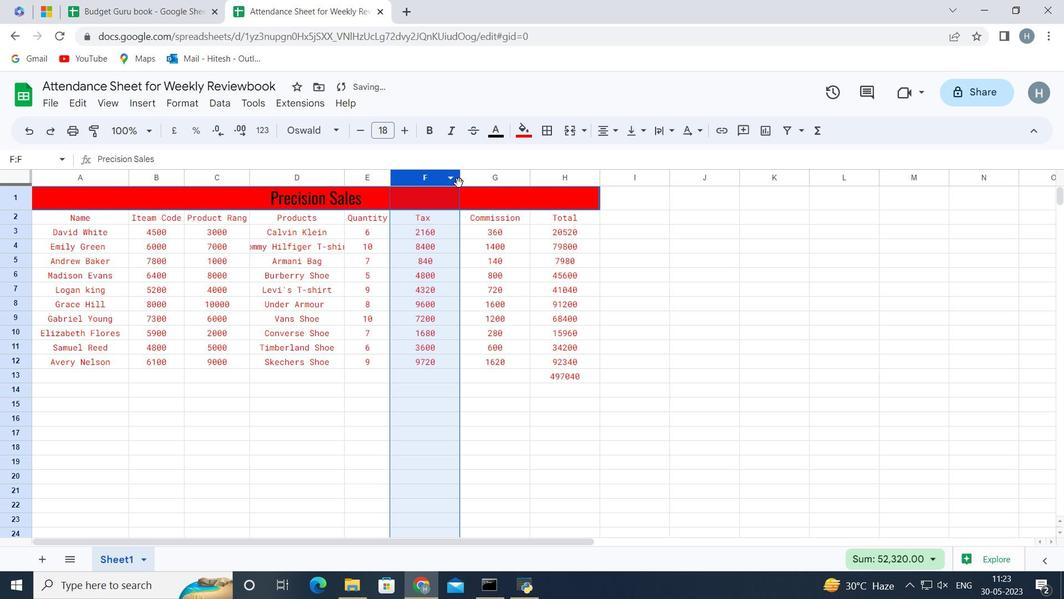 
Action: Mouse pressed left at (459, 180)
Screenshot: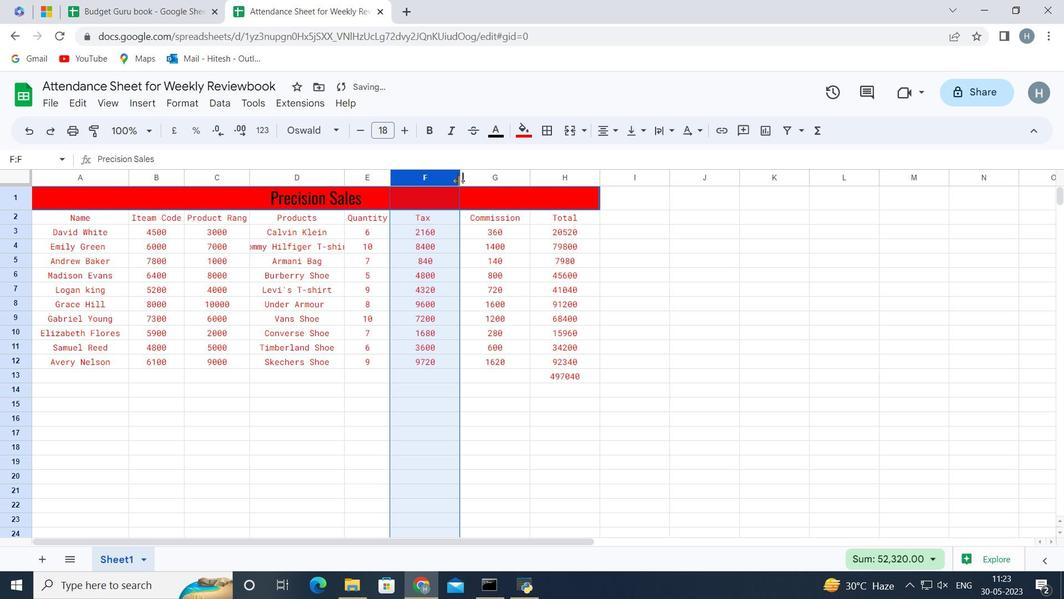 
Action: Mouse pressed left at (459, 180)
Screenshot: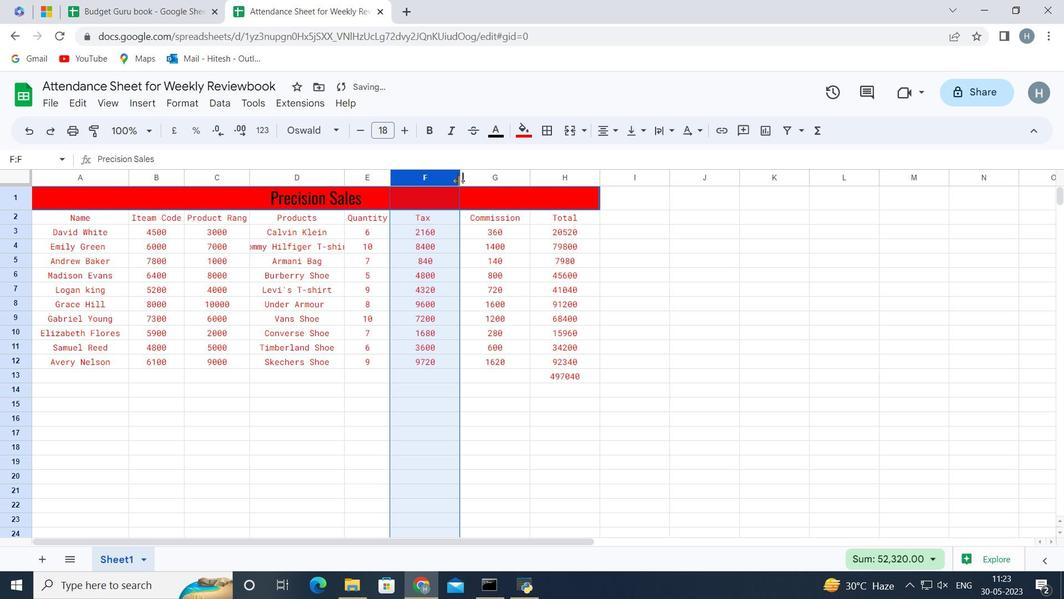 
Action: Mouse moved to (450, 180)
Screenshot: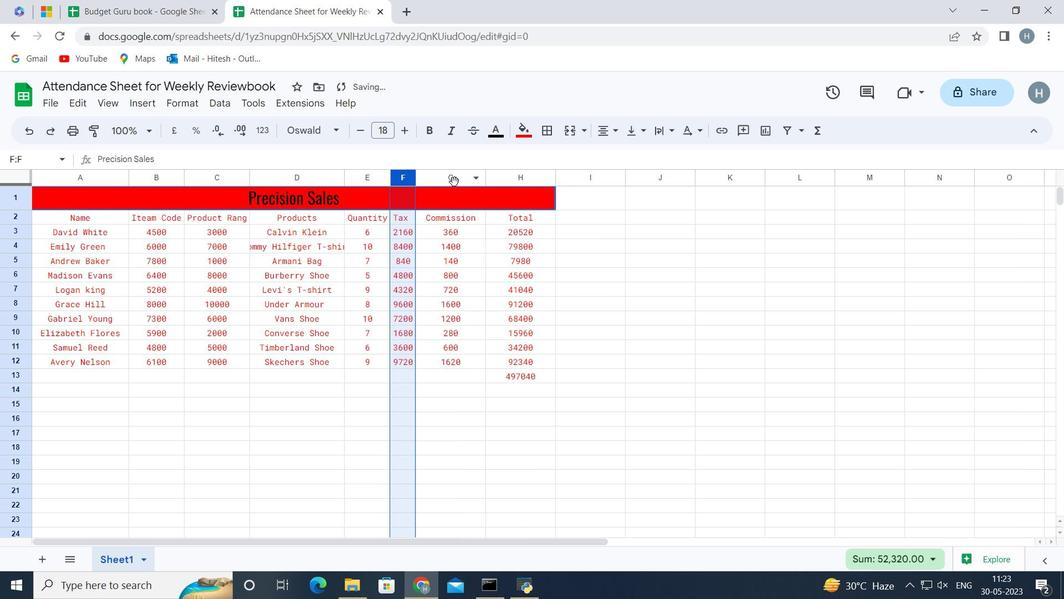 
Action: Mouse pressed left at (450, 180)
Screenshot: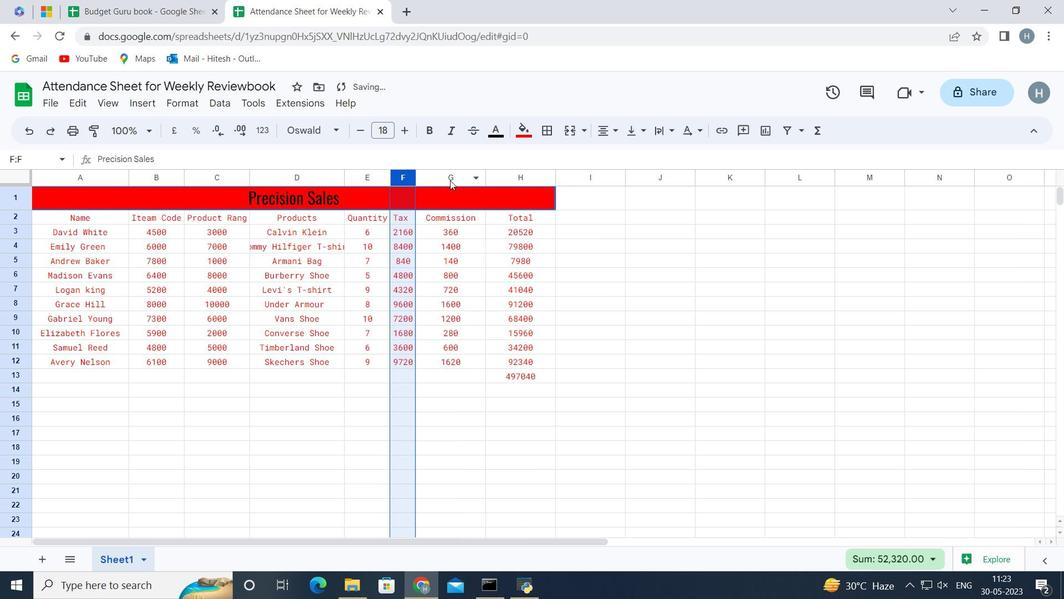 
Action: Mouse moved to (484, 176)
Screenshot: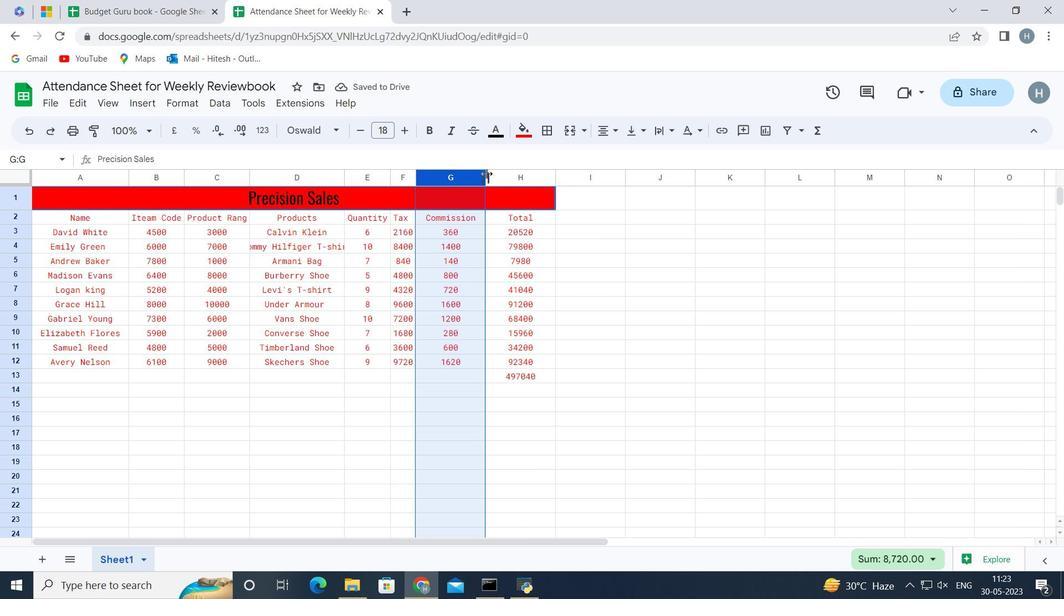 
Action: Mouse pressed left at (484, 176)
Screenshot: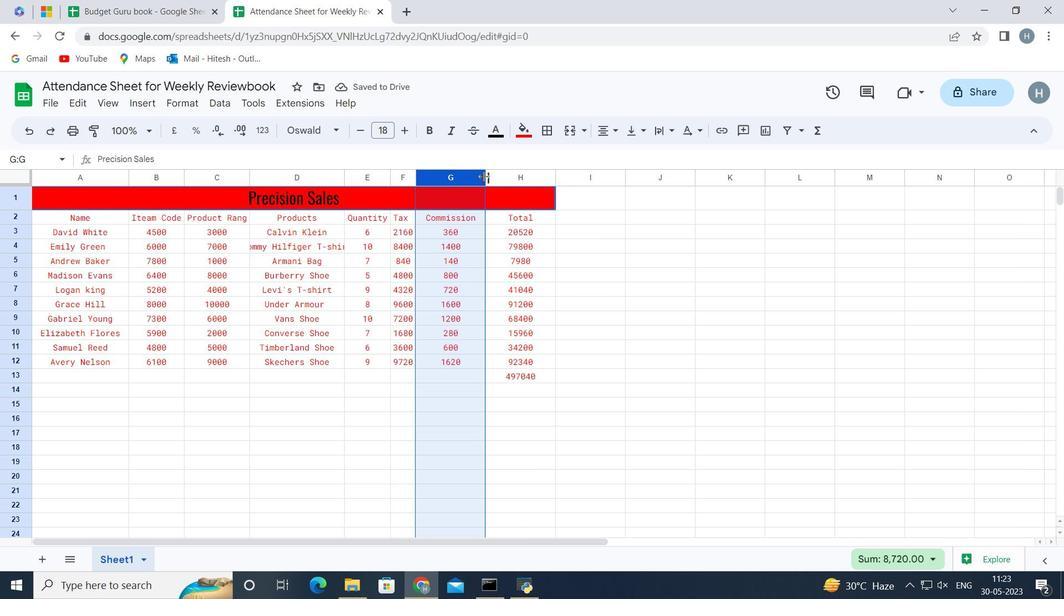 
Action: Mouse pressed left at (484, 176)
Screenshot: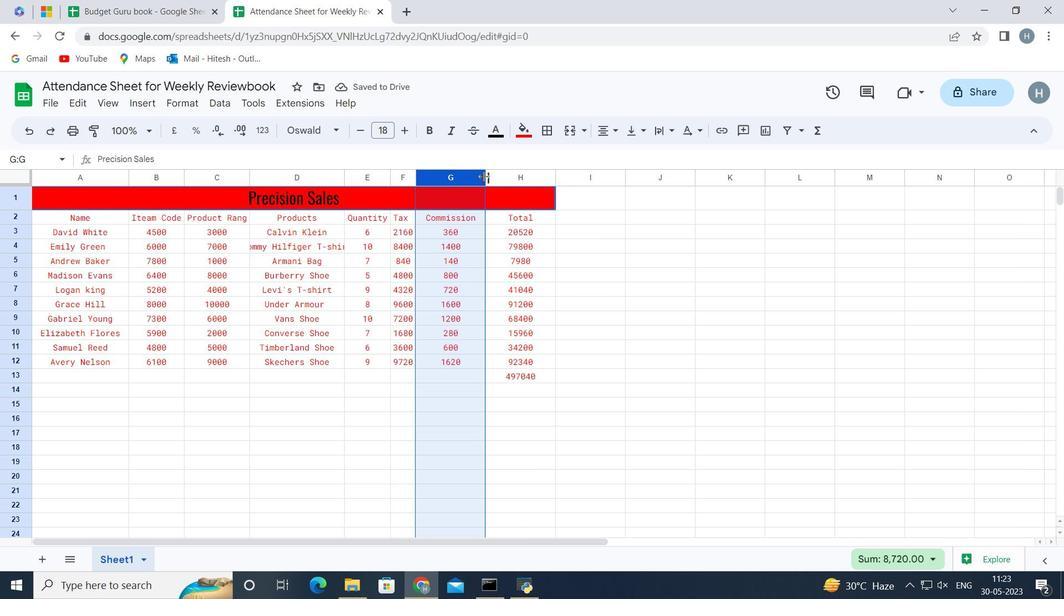 
Action: Mouse moved to (488, 178)
Screenshot: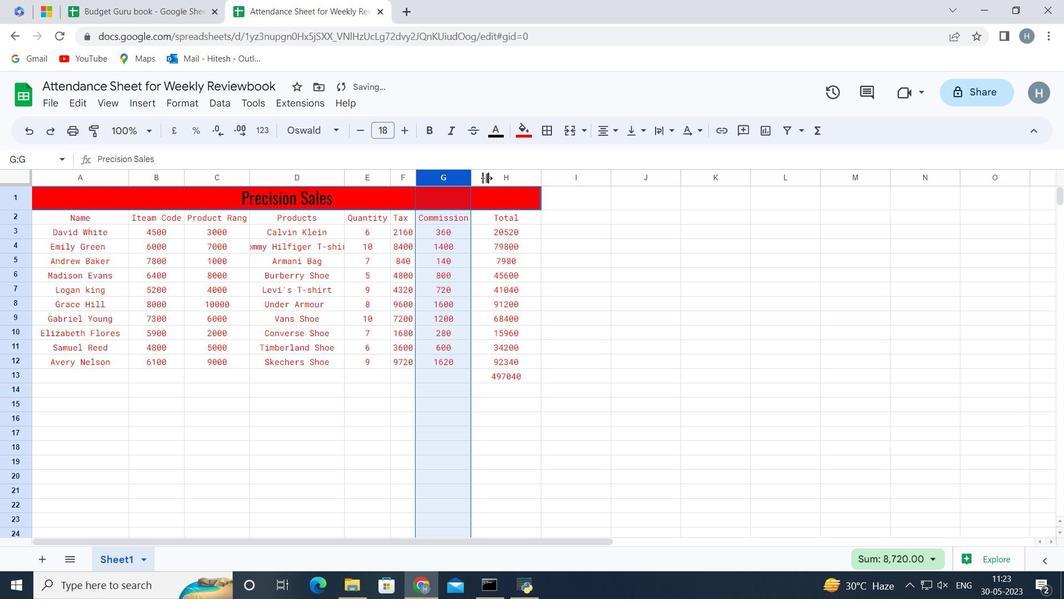 
Action: Mouse pressed left at (488, 178)
Screenshot: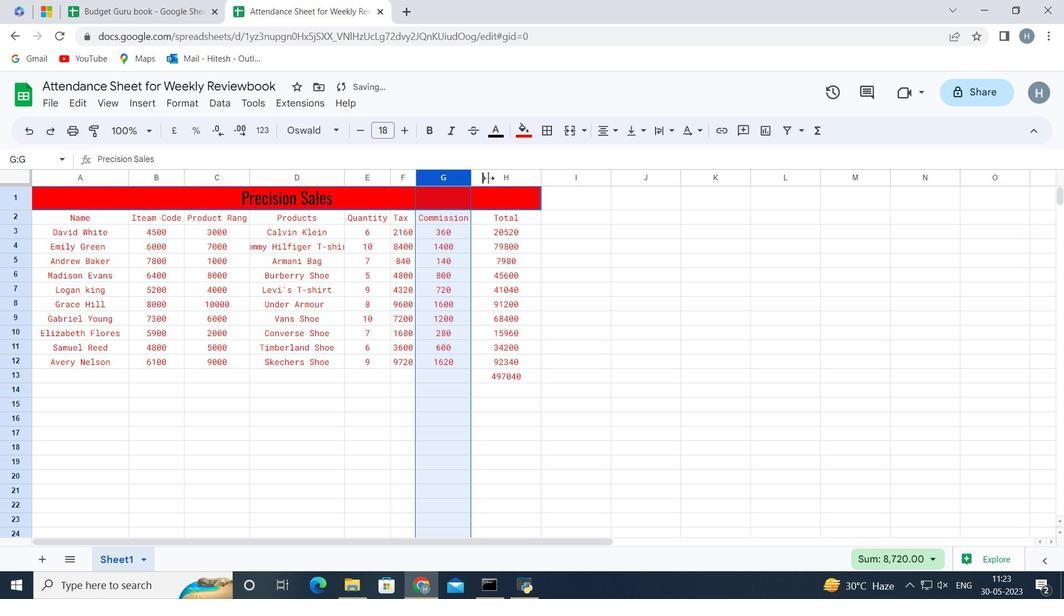 
Action: Mouse moved to (503, 179)
Screenshot: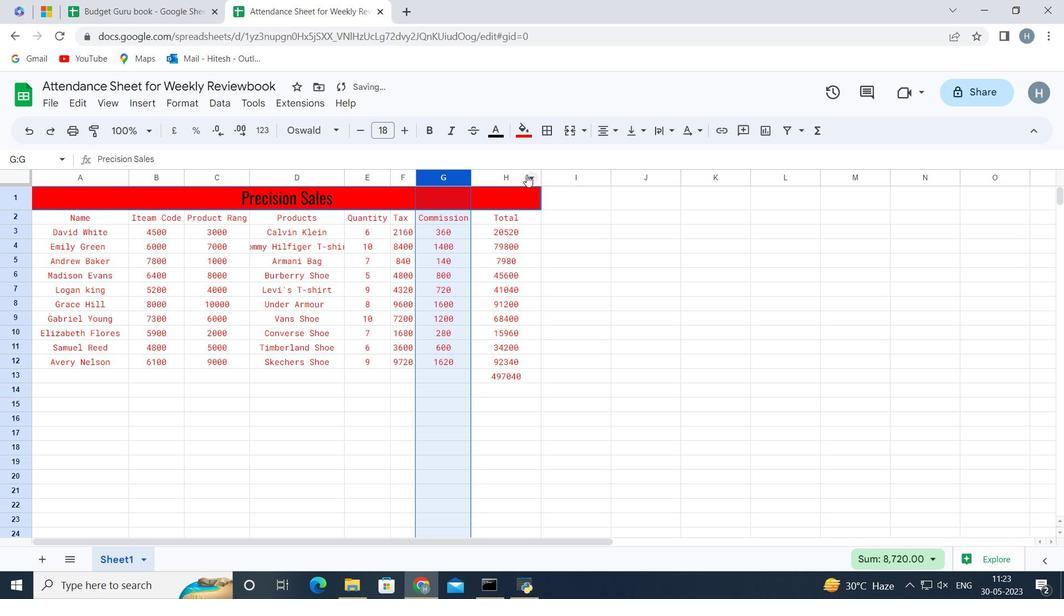 
Action: Mouse pressed left at (503, 179)
Screenshot: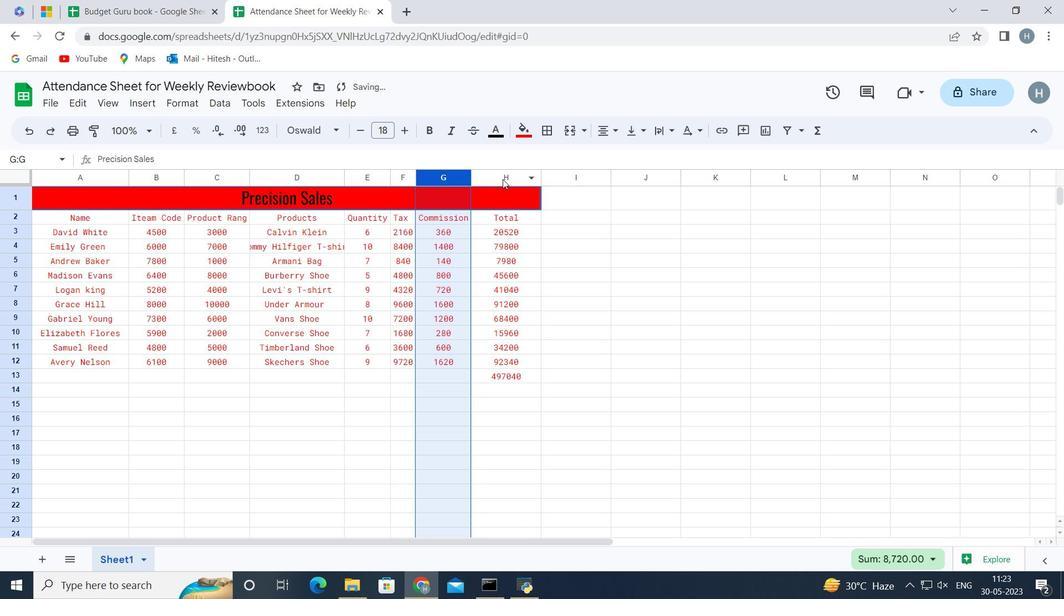 
Action: Mouse moved to (540, 181)
Screenshot: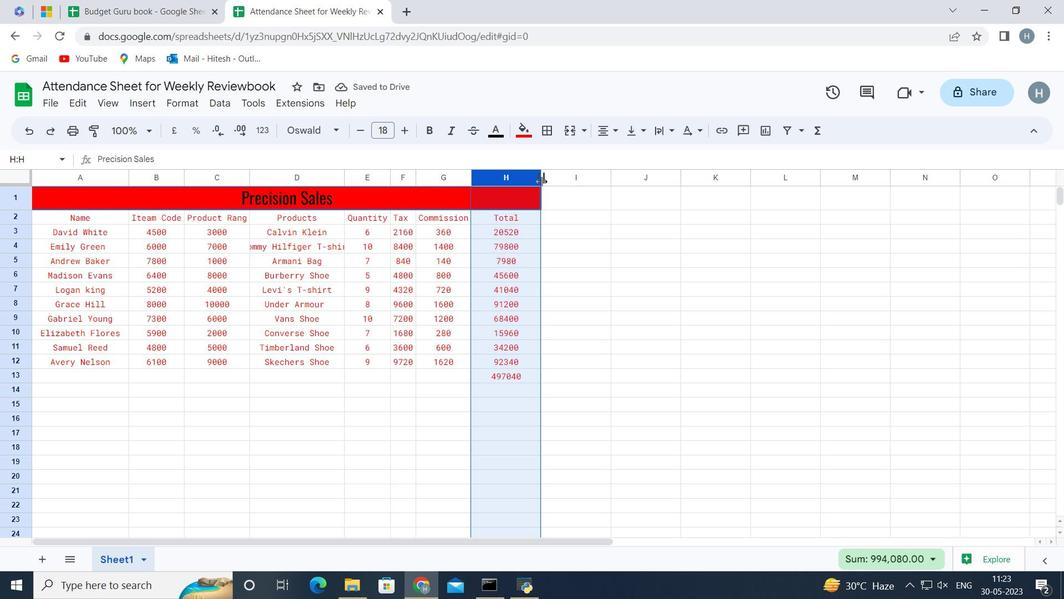 
Action: Mouse pressed left at (540, 181)
Screenshot: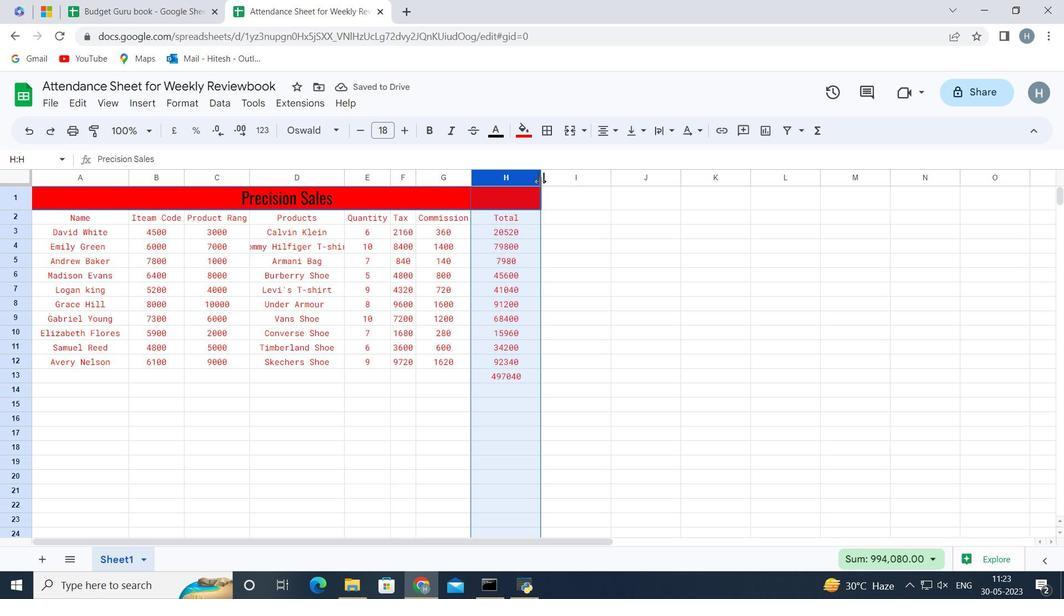
Action: Mouse pressed left at (540, 181)
Screenshot: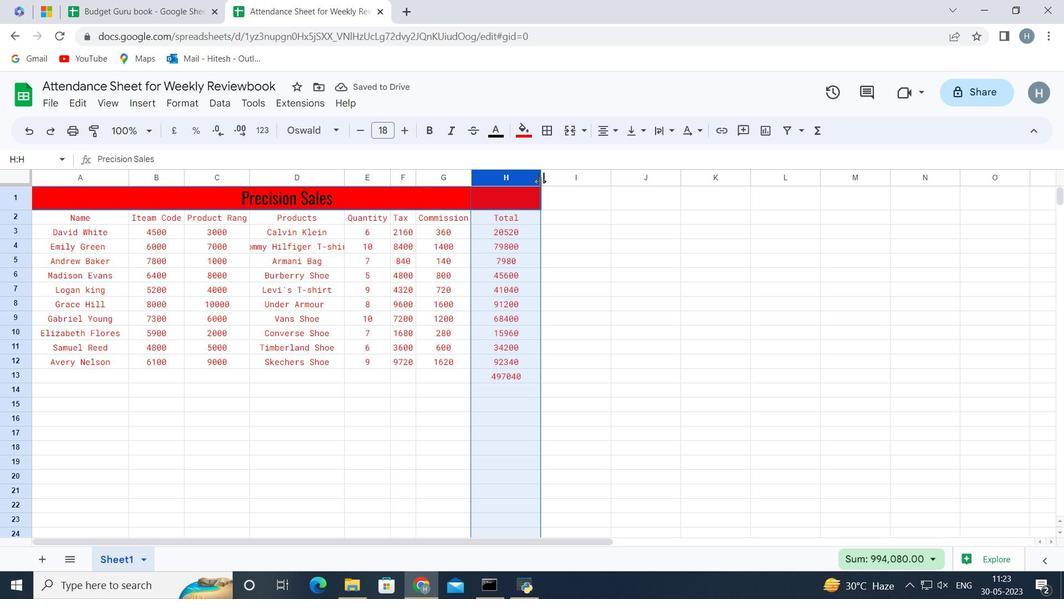 
Action: Mouse moved to (407, 408)
Screenshot: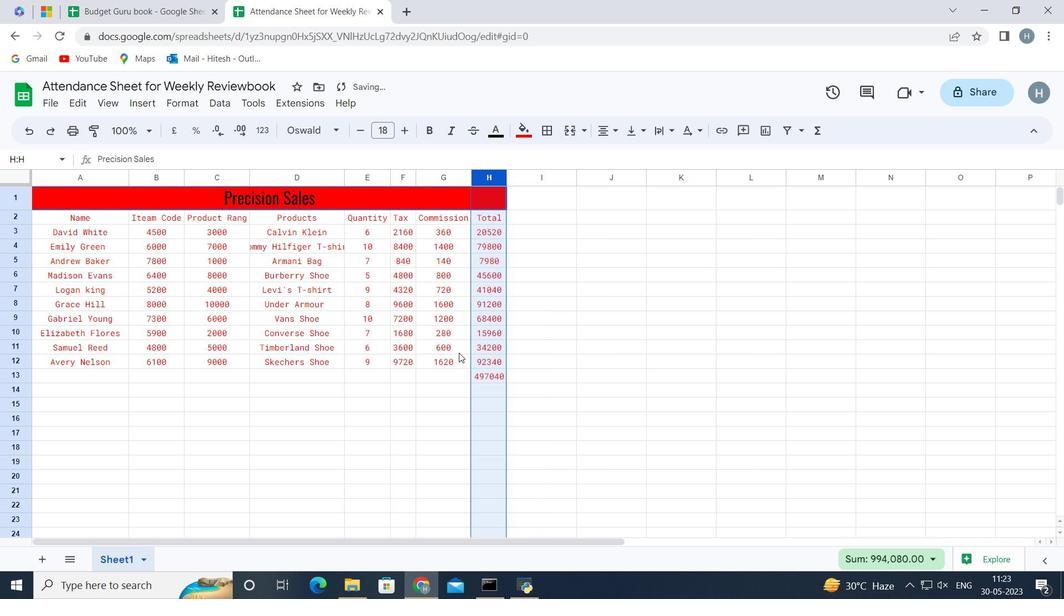 
Action: Mouse pressed left at (407, 408)
Screenshot: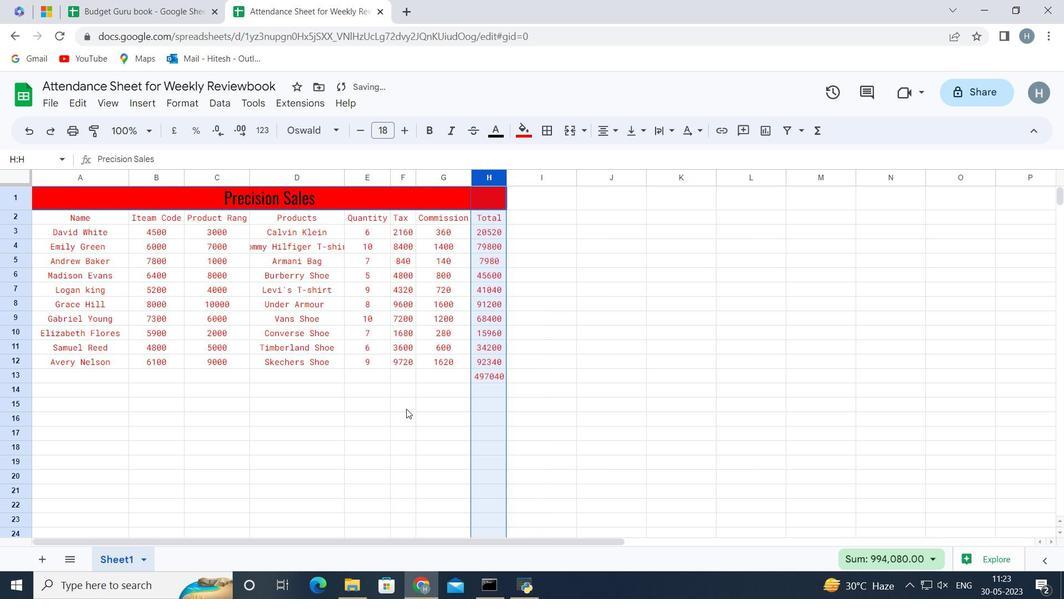 
Action: Mouse moved to (247, 443)
Screenshot: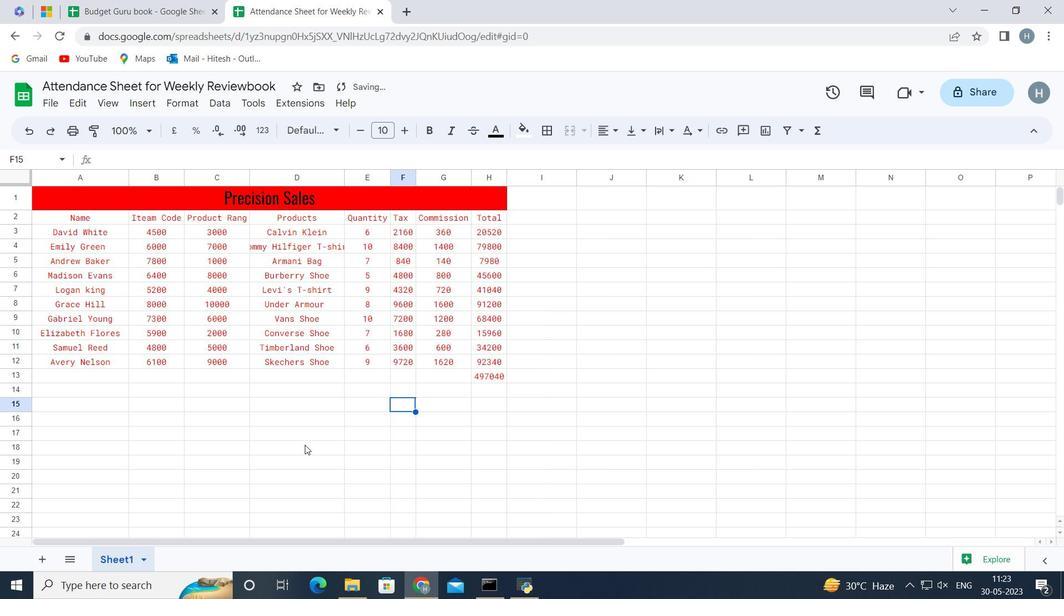 
